 Task: Calculate mortgage payments for a townhouse in Las Cruces, New Mexico, with a 15-year fixed-rate loan.
Action: Mouse moved to (349, 238)
Screenshot: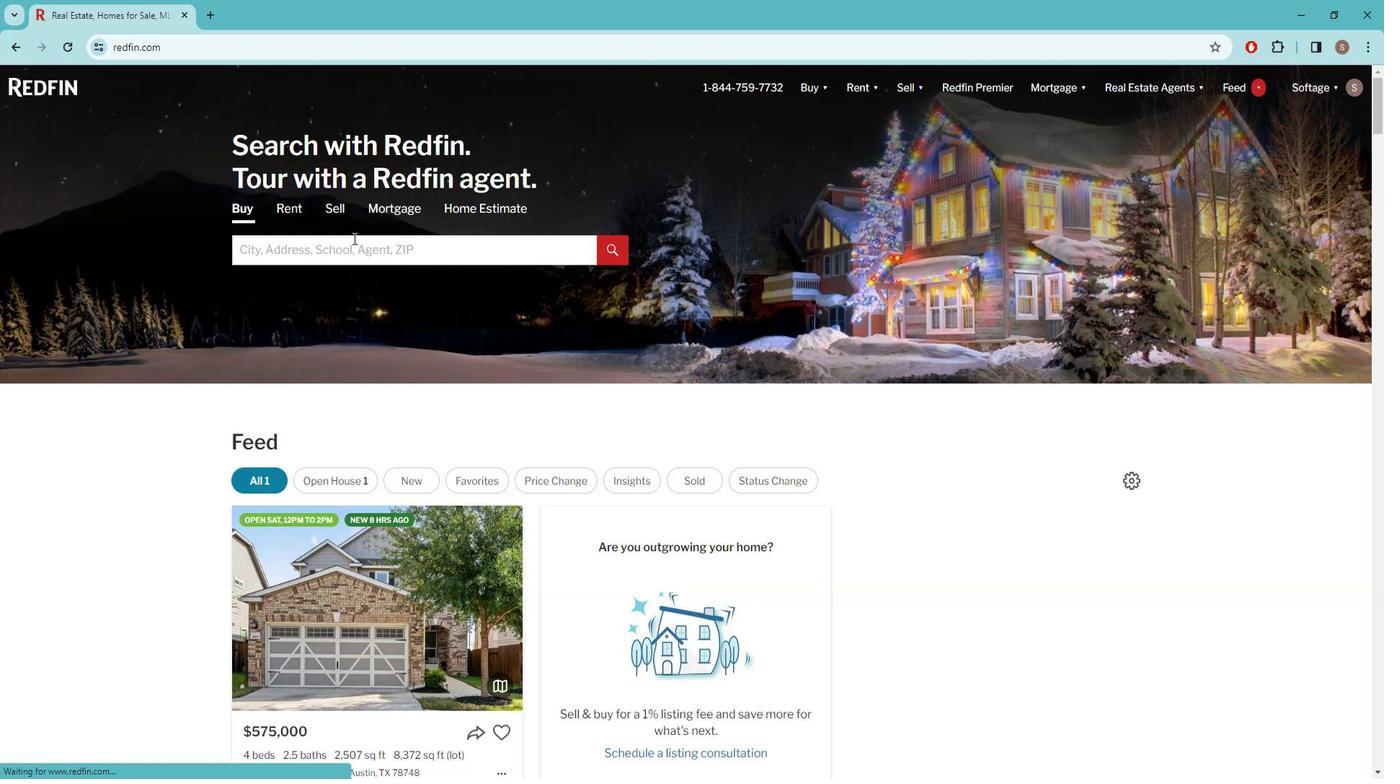 
Action: Mouse pressed left at (349, 238)
Screenshot: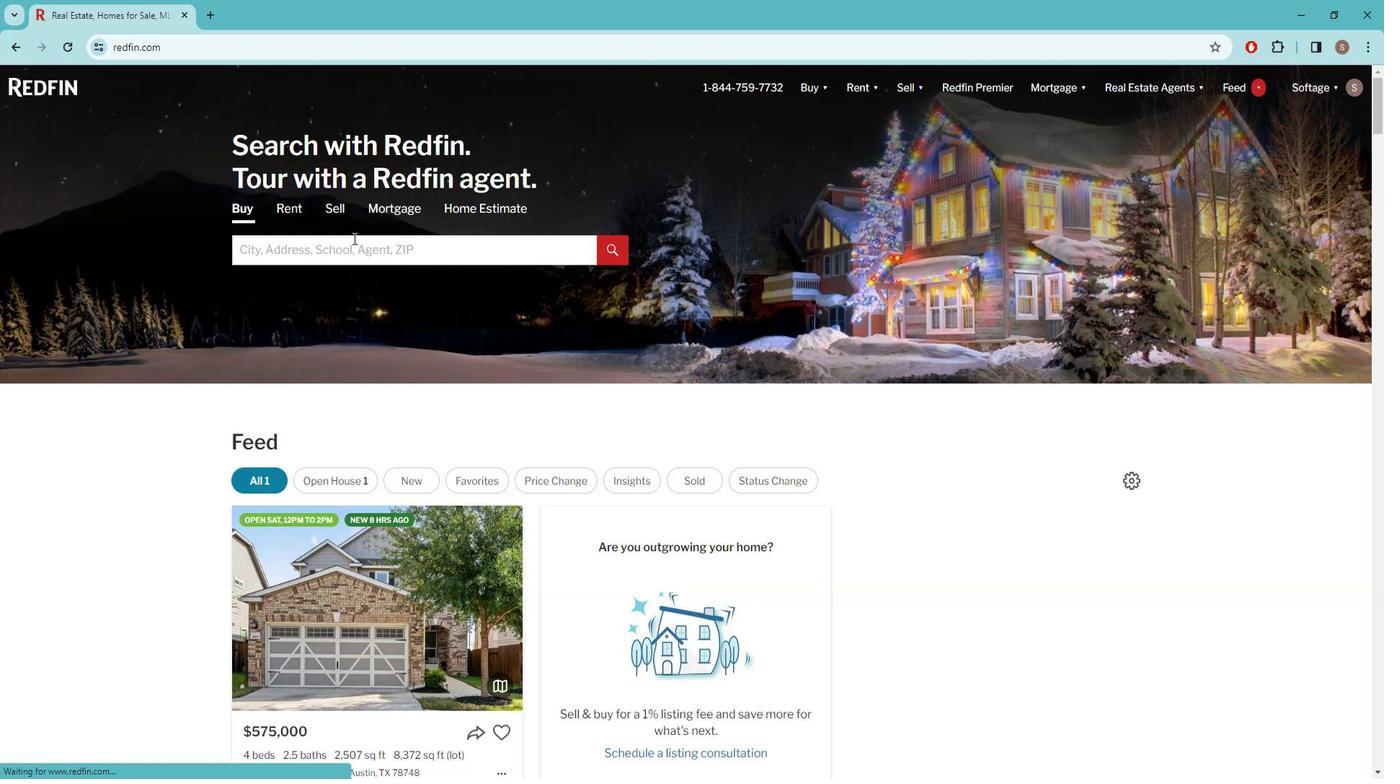 
Action: Key pressed l<Key.caps_lock>AS<Key.space>
Screenshot: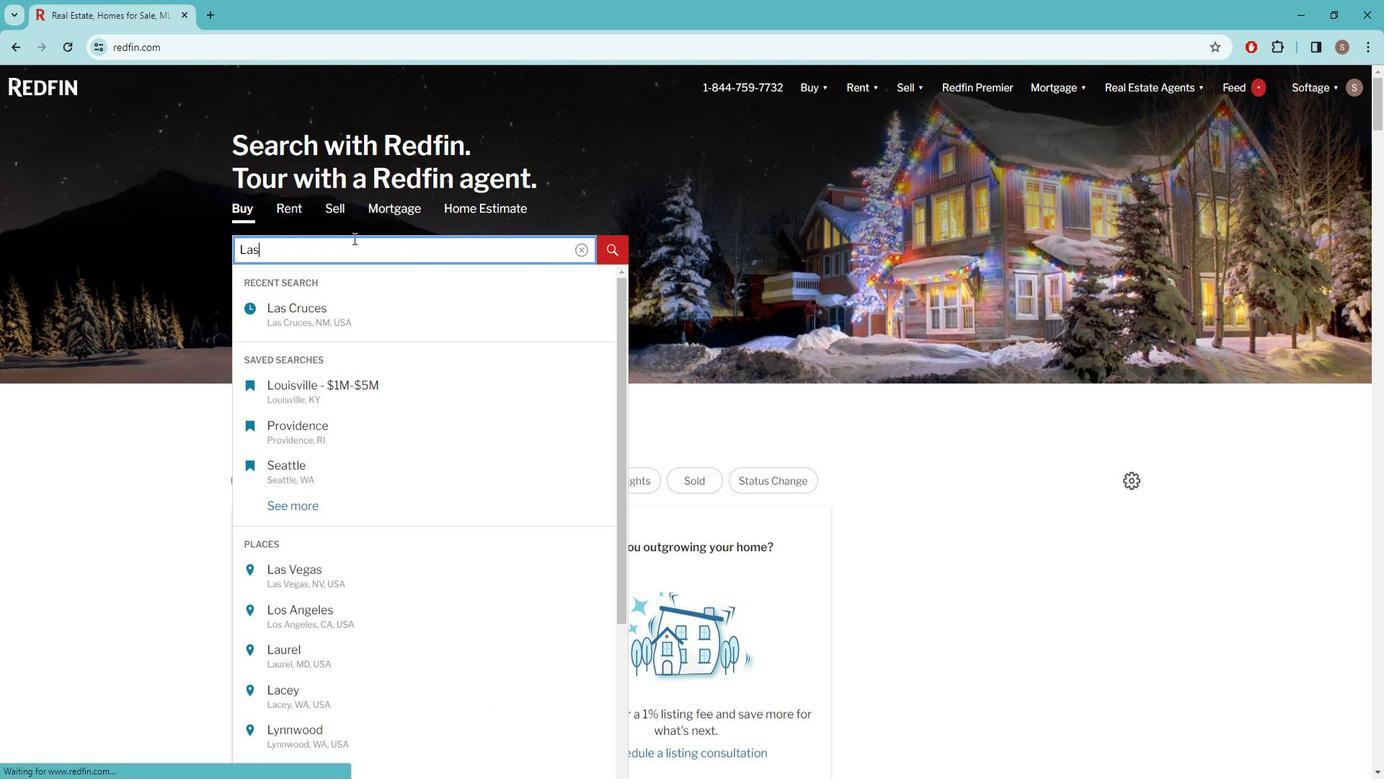 
Action: Mouse moved to (305, 305)
Screenshot: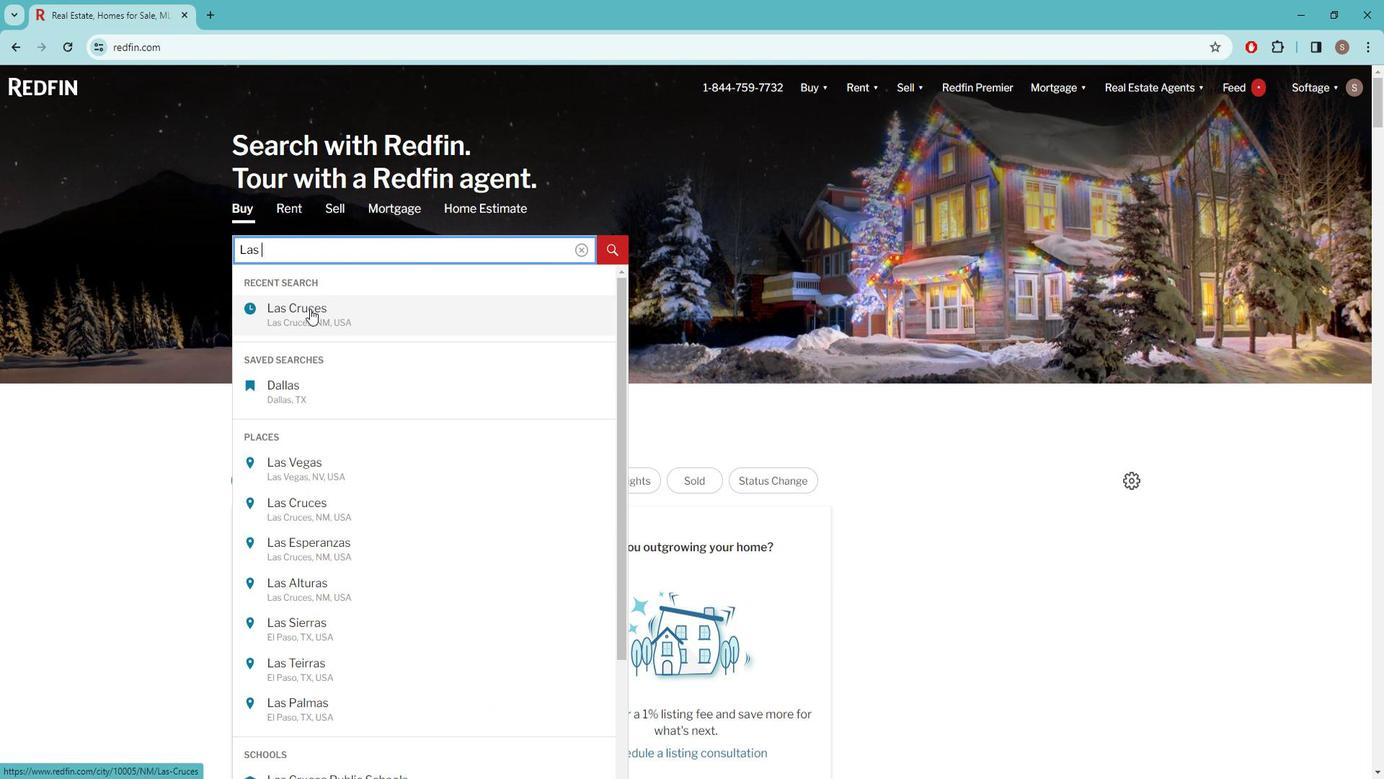 
Action: Mouse pressed left at (305, 305)
Screenshot: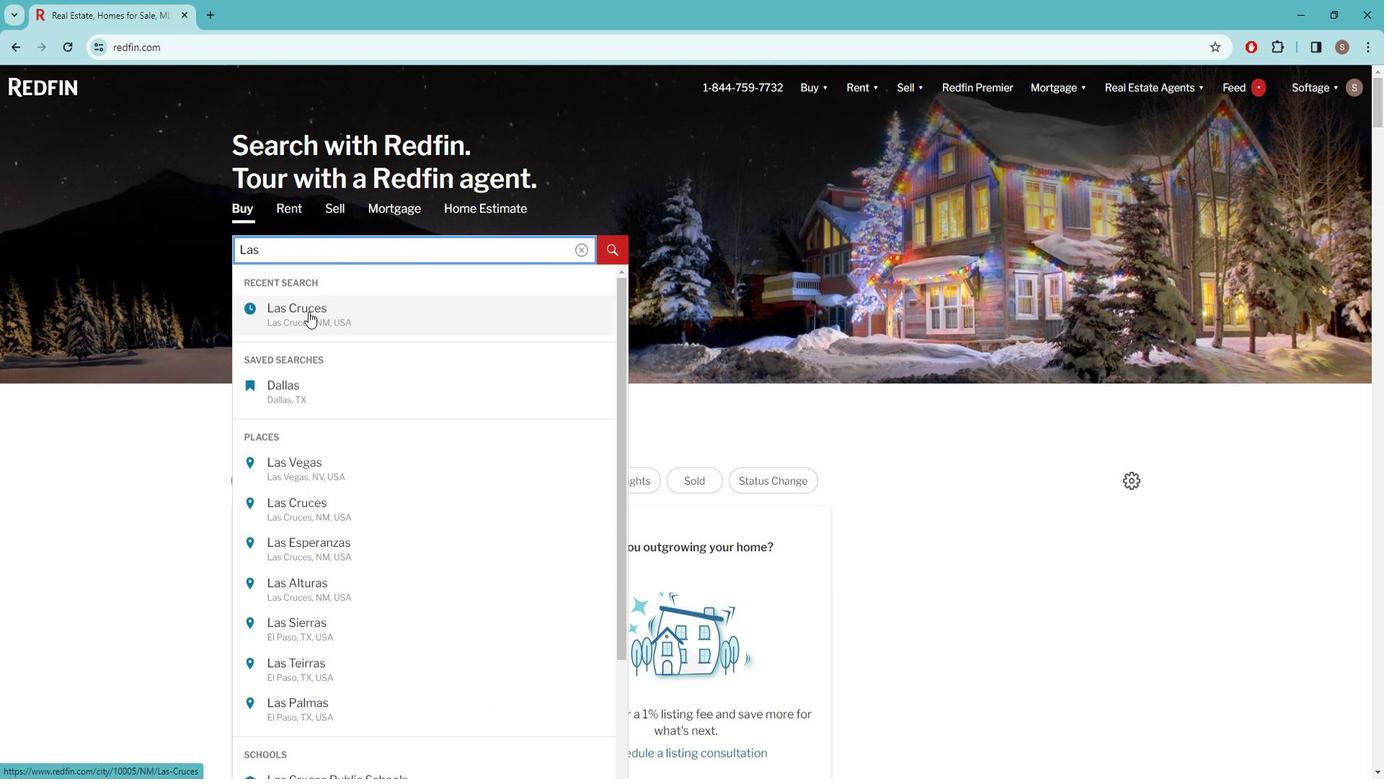 
Action: Mouse moved to (1204, 186)
Screenshot: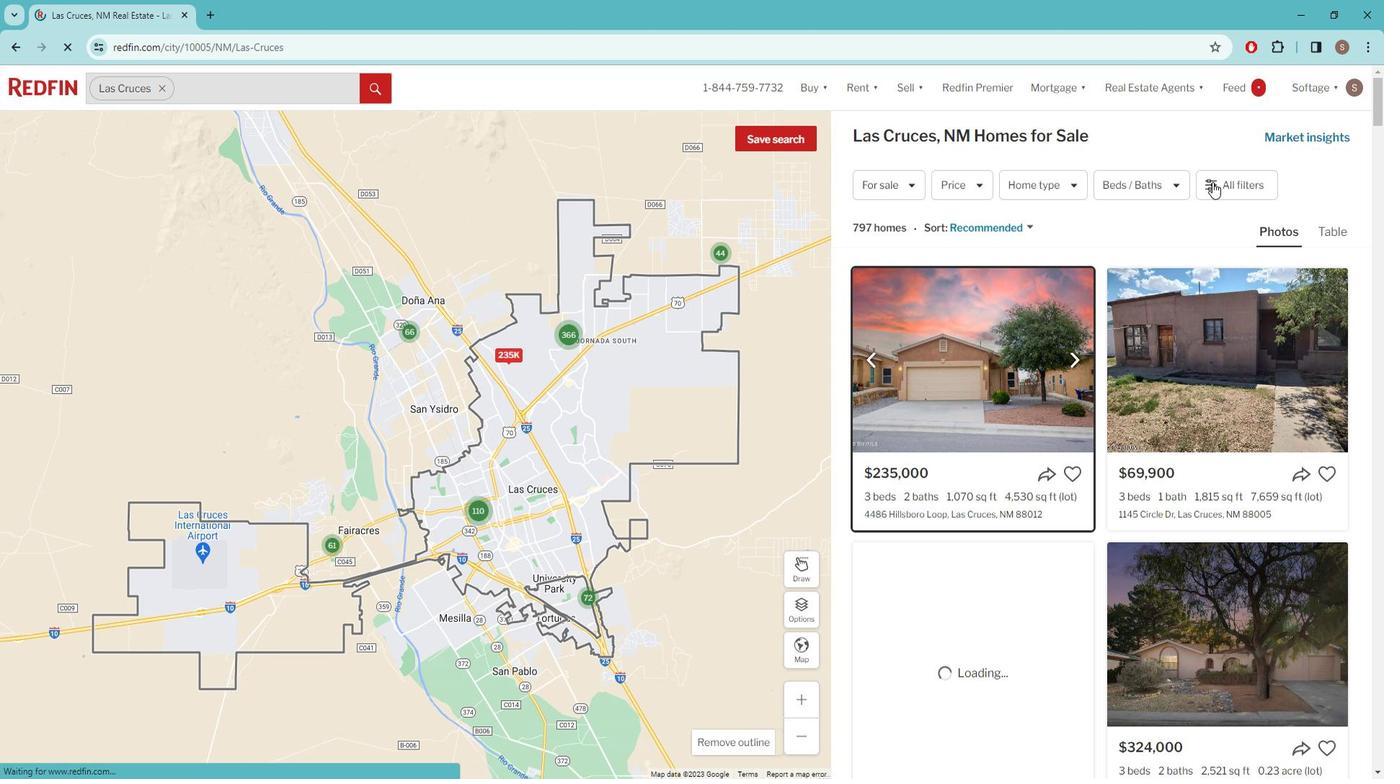 
Action: Mouse pressed left at (1204, 186)
Screenshot: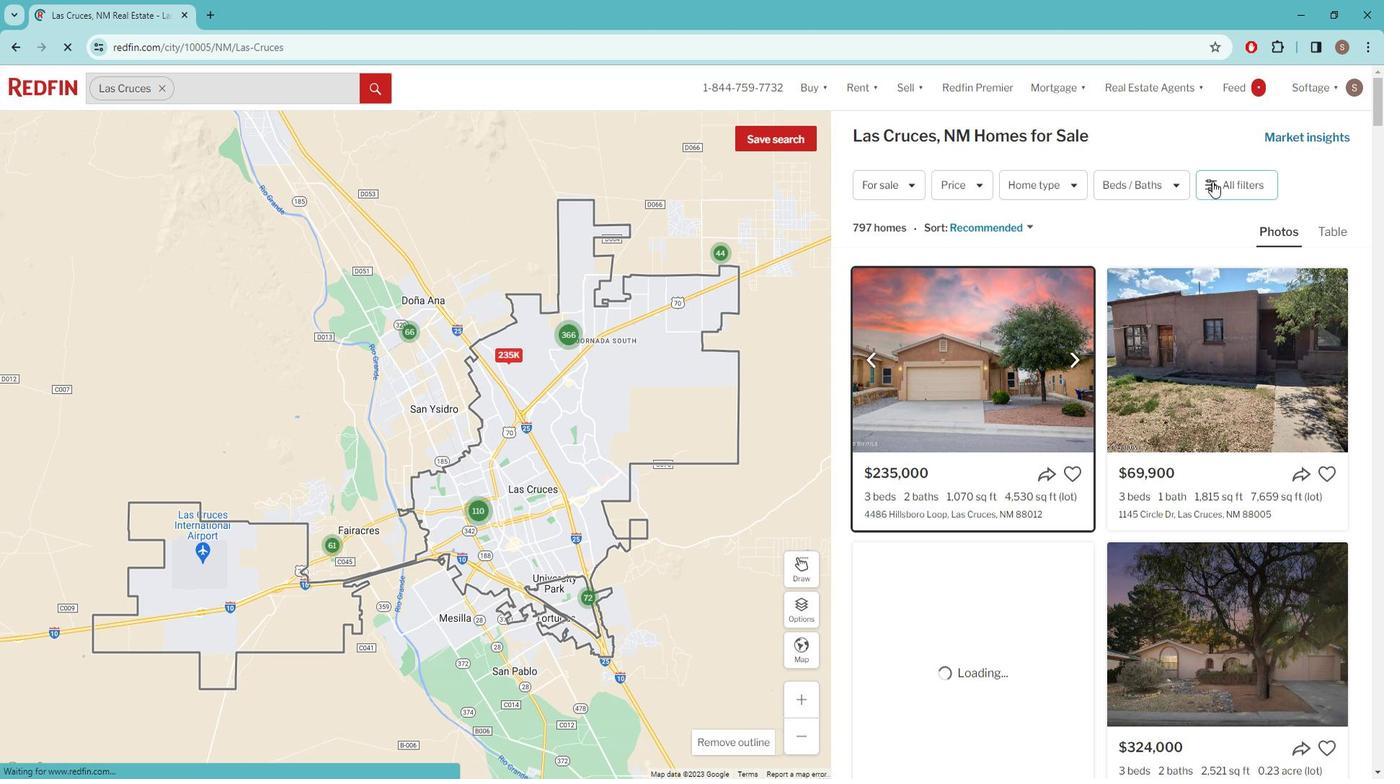 
Action: Mouse pressed left at (1204, 186)
Screenshot: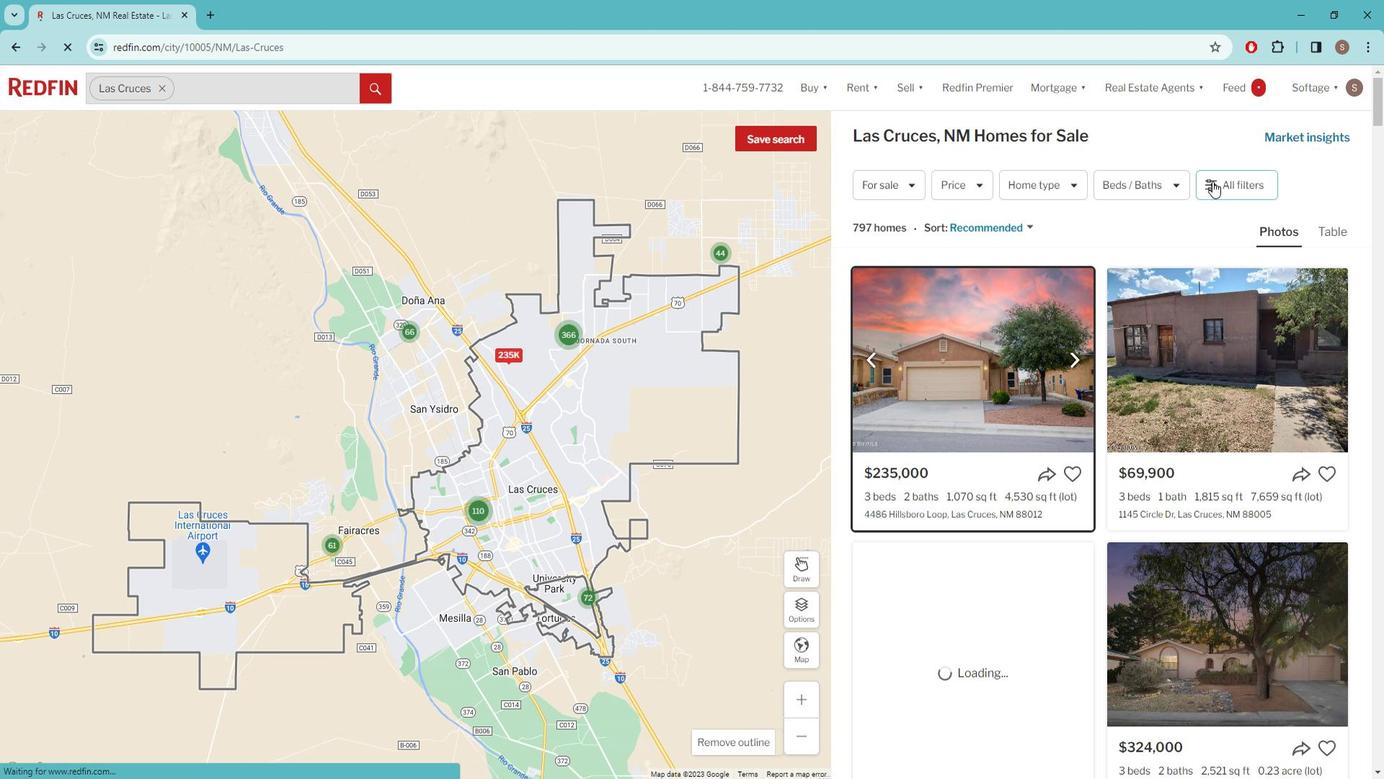 
Action: Mouse pressed left at (1204, 186)
Screenshot: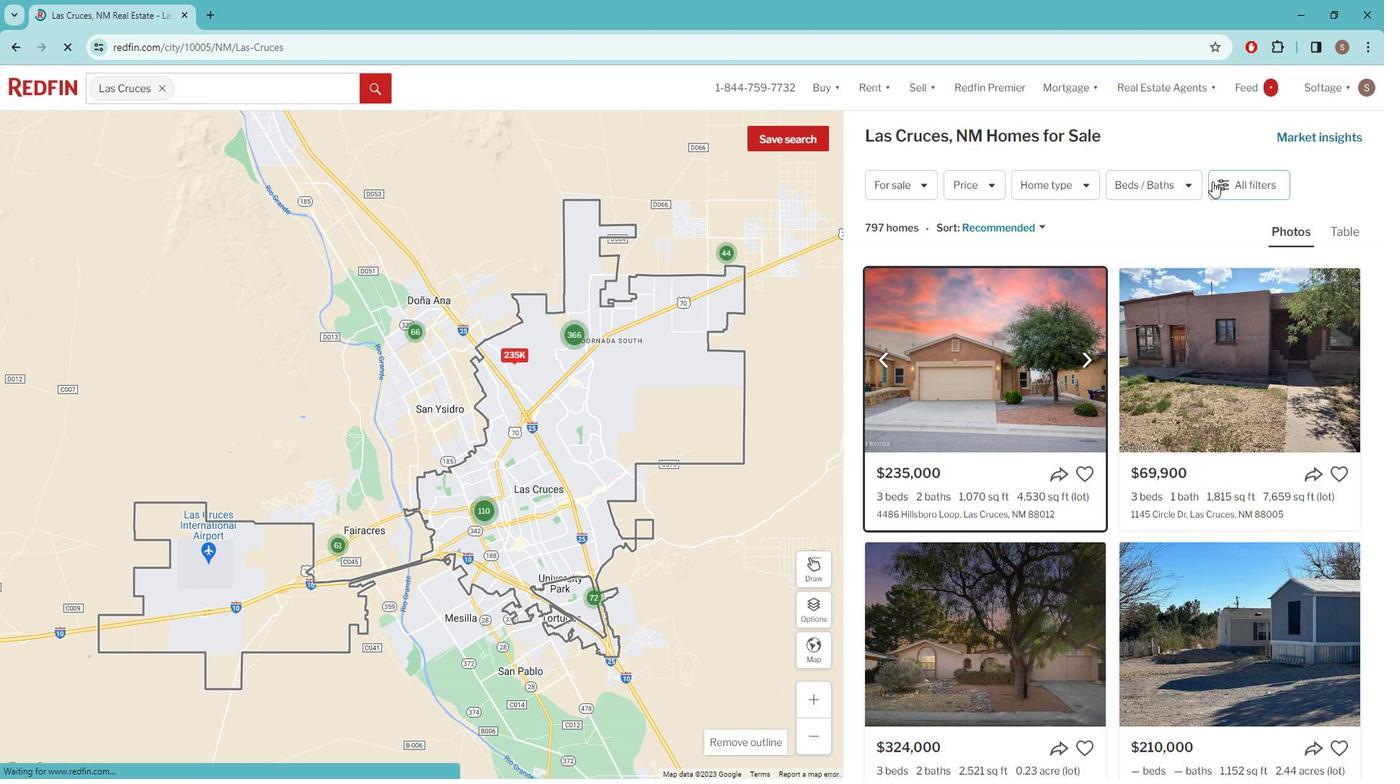 
Action: Mouse pressed left at (1204, 186)
Screenshot: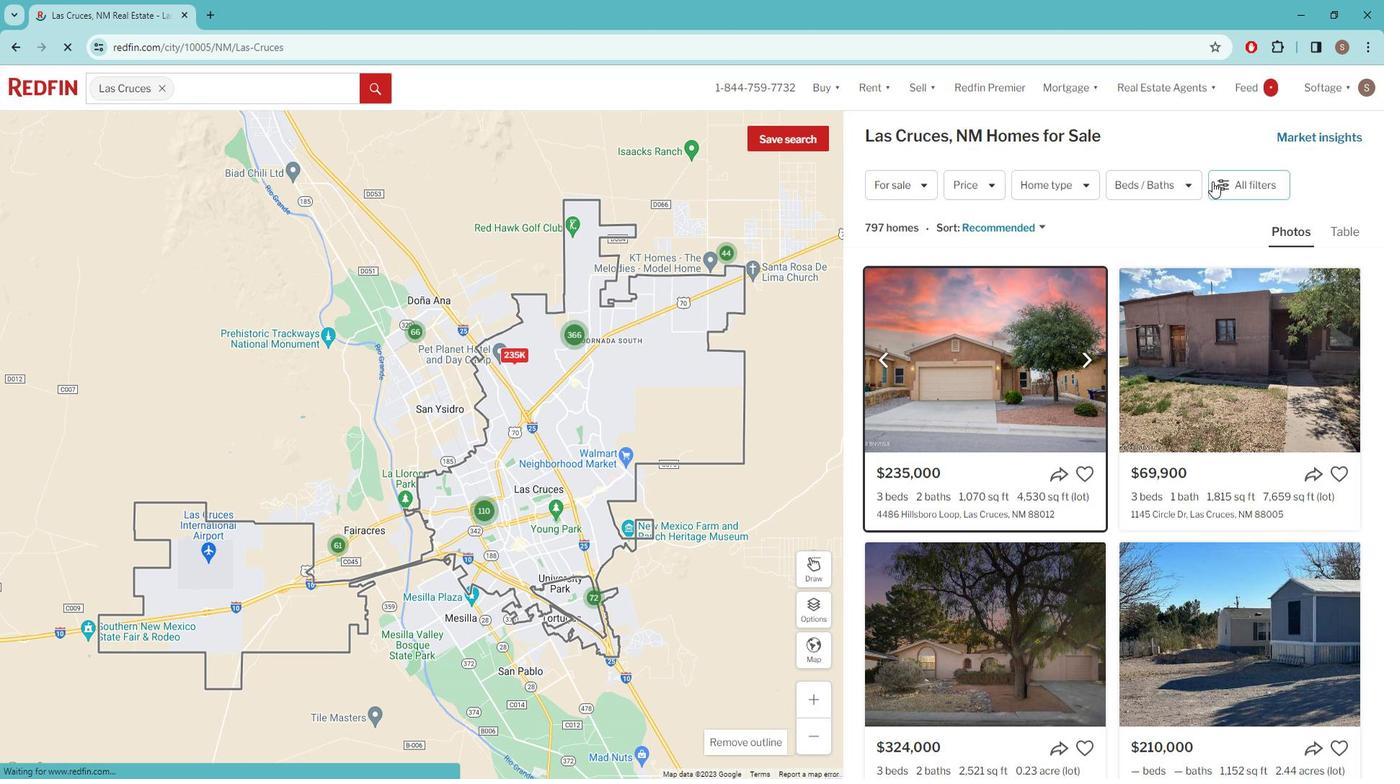 
Action: Mouse pressed left at (1204, 186)
Screenshot: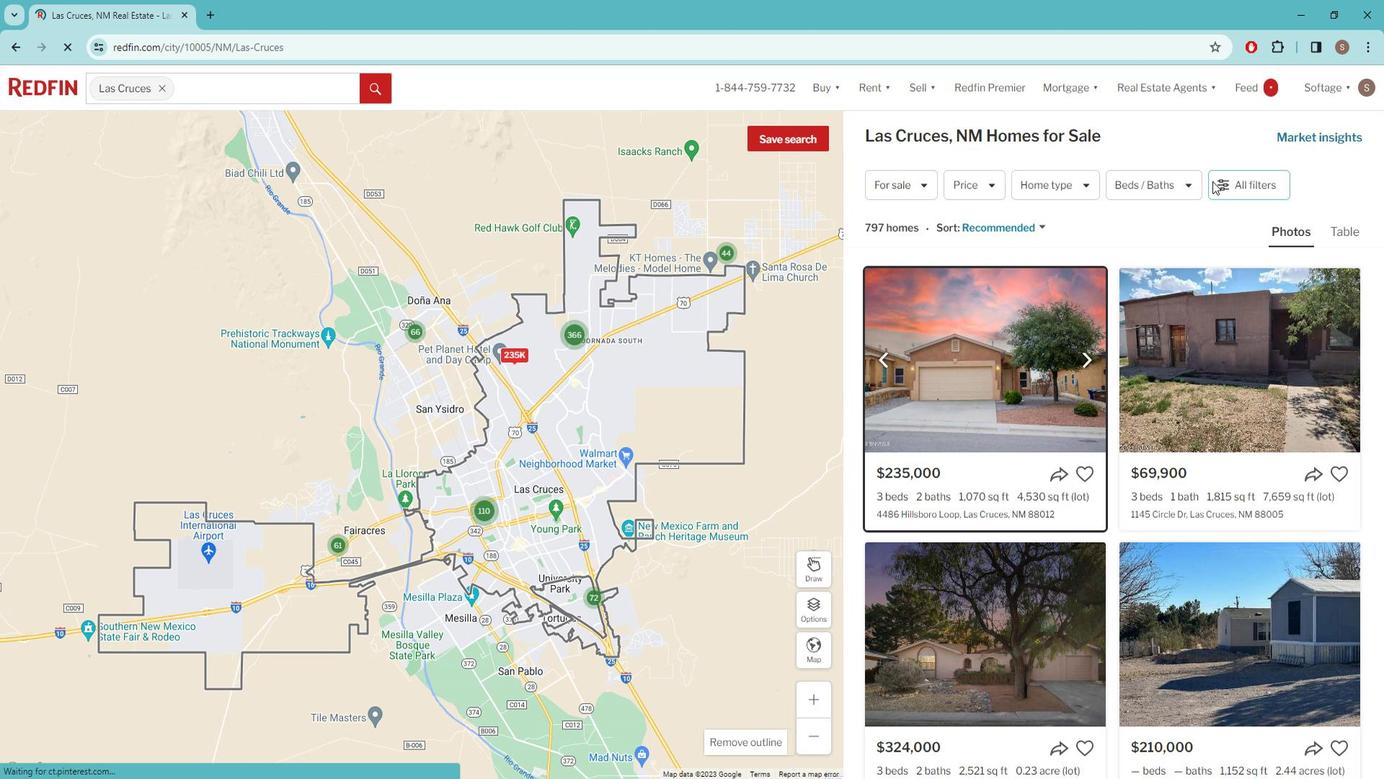 
Action: Mouse moved to (1131, 273)
Screenshot: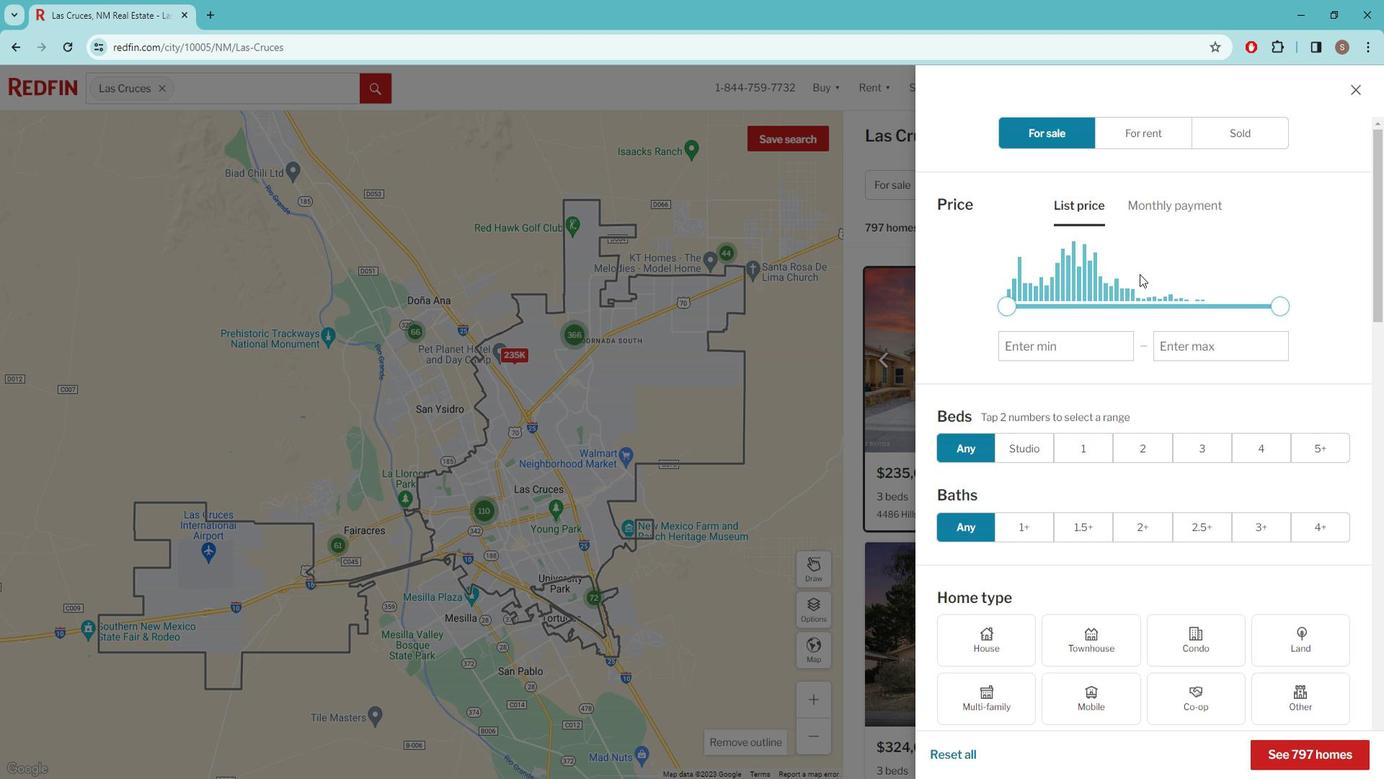 
Action: Mouse scrolled (1131, 272) with delta (0, 0)
Screenshot: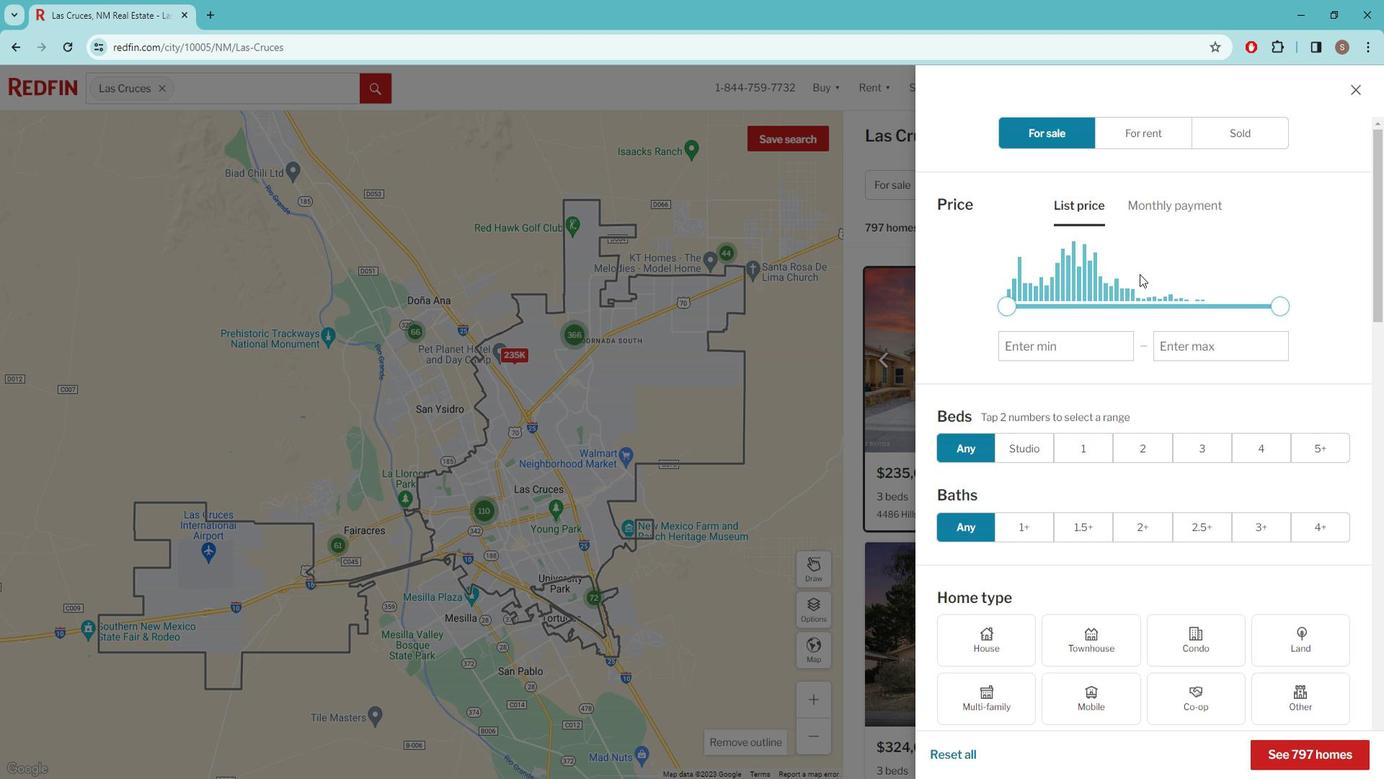 
Action: Mouse moved to (1131, 273)
Screenshot: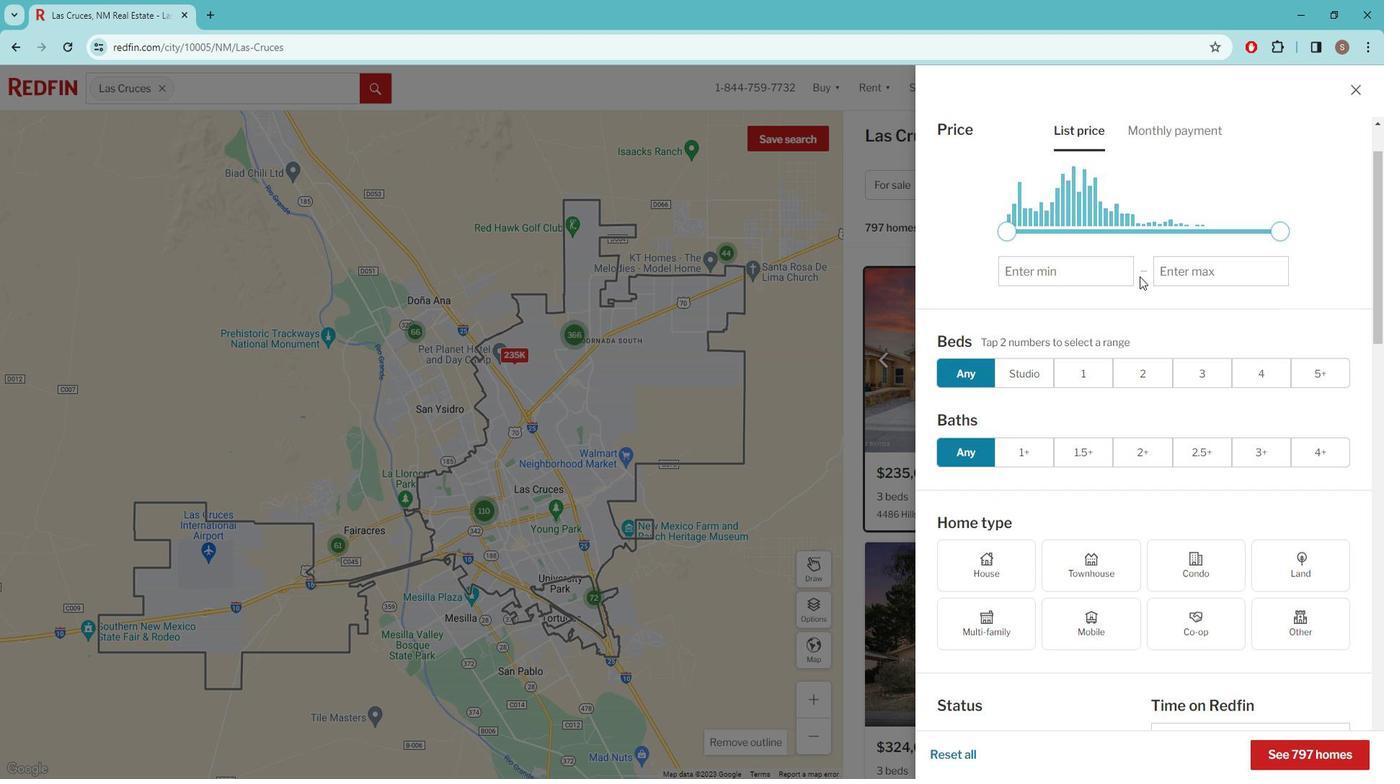 
Action: Mouse scrolled (1131, 273) with delta (0, 0)
Screenshot: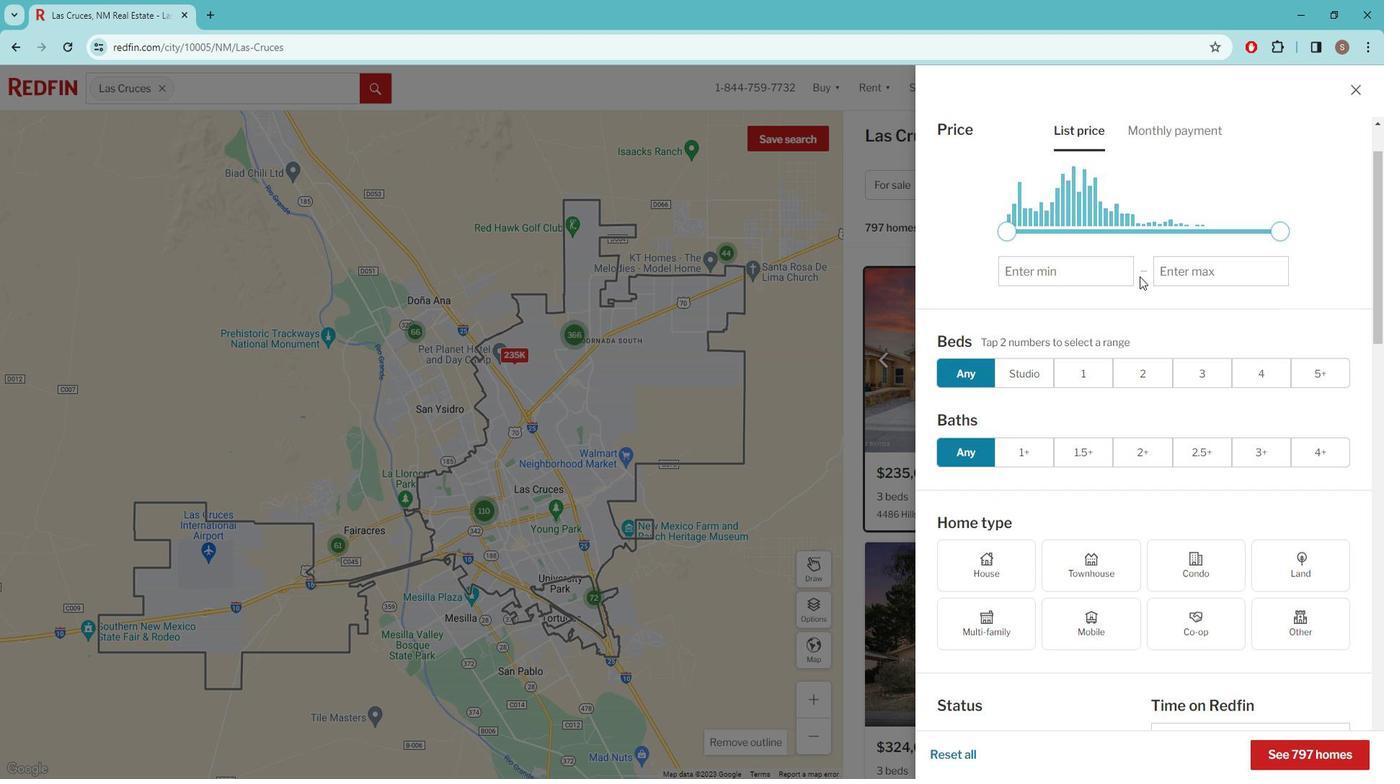 
Action: Mouse moved to (1131, 274)
Screenshot: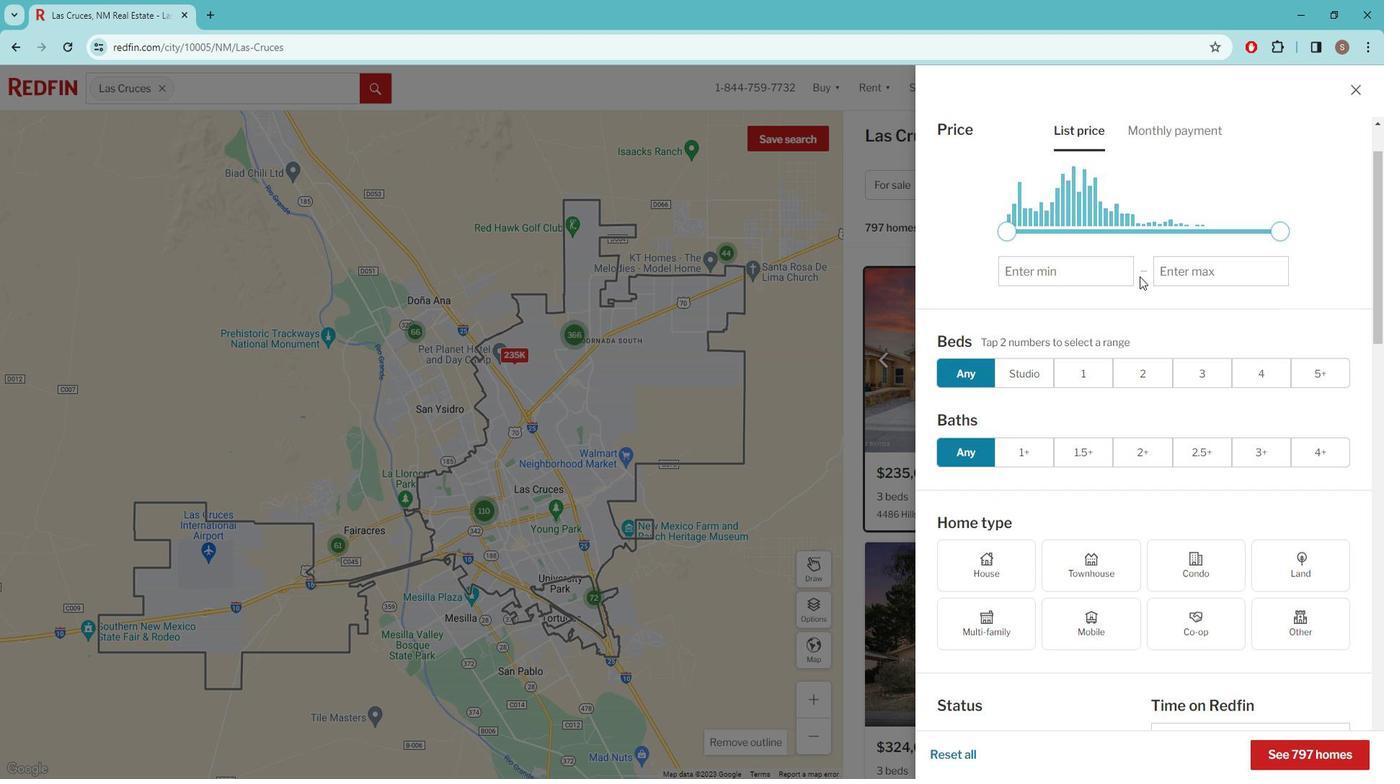 
Action: Mouse scrolled (1131, 273) with delta (0, 0)
Screenshot: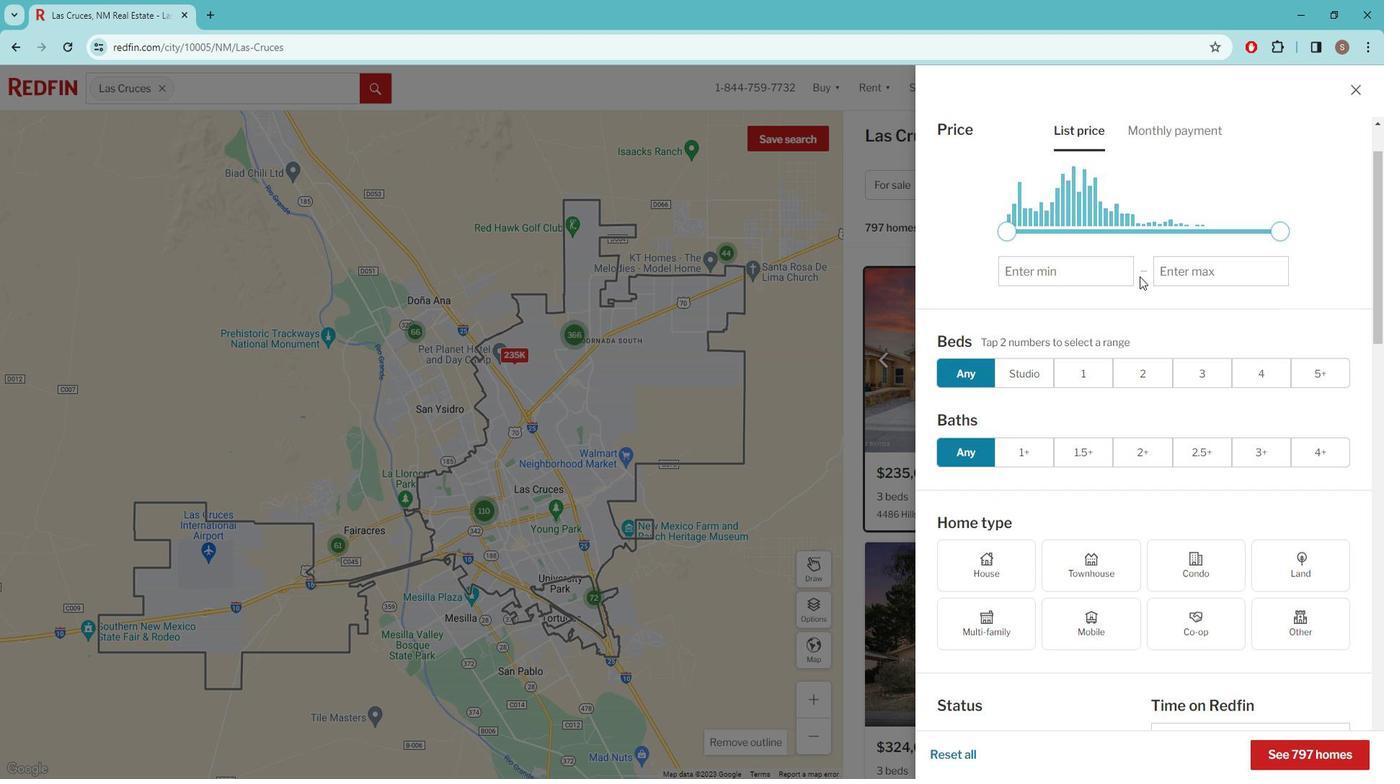
Action: Mouse moved to (1073, 398)
Screenshot: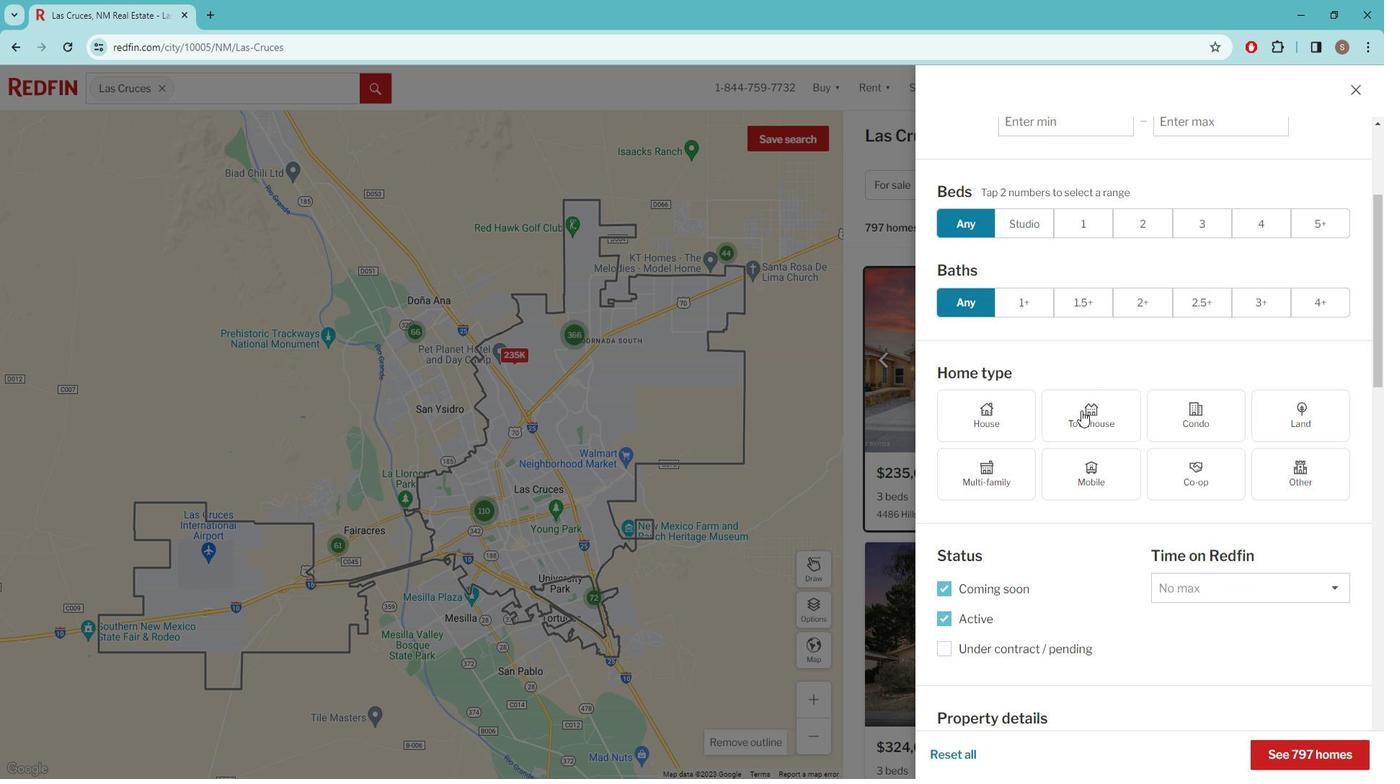 
Action: Mouse pressed left at (1073, 398)
Screenshot: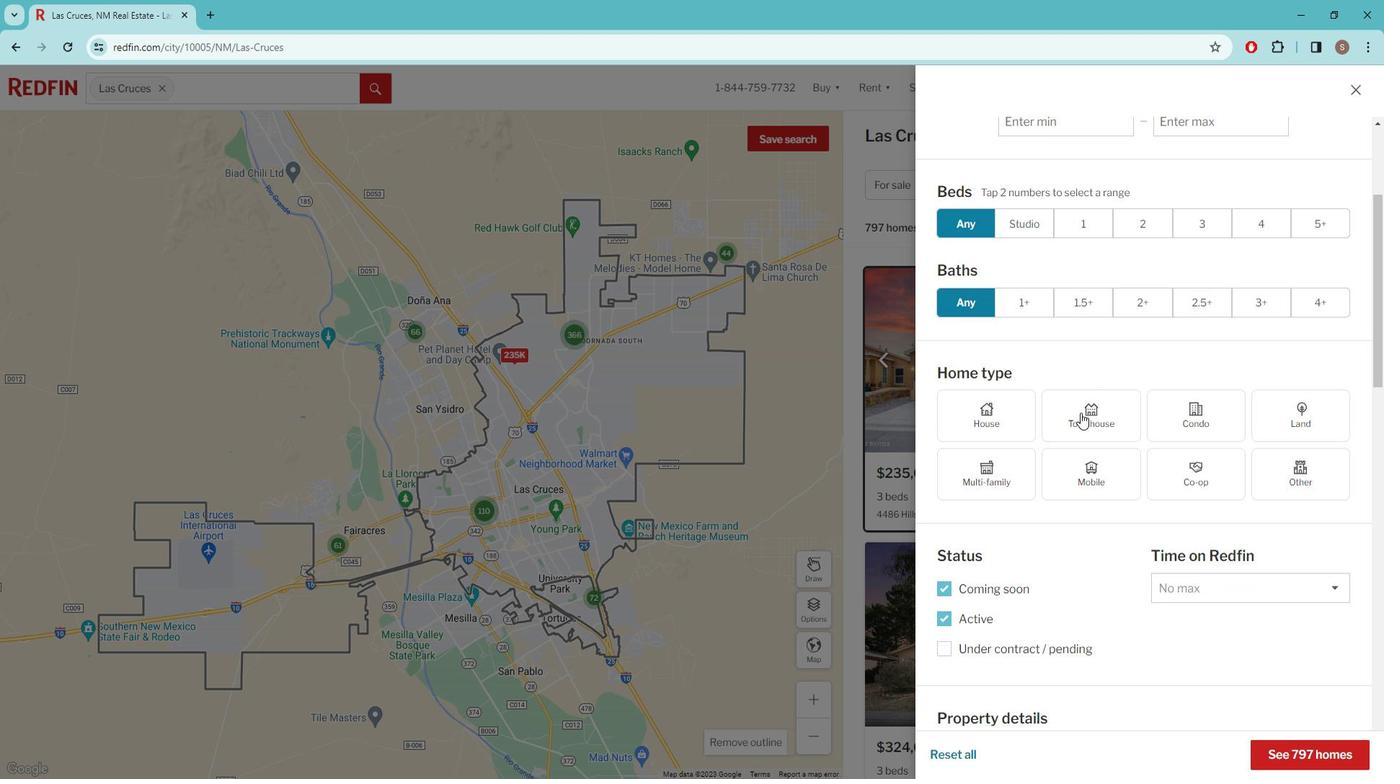 
Action: Mouse scrolled (1073, 398) with delta (0, 0)
Screenshot: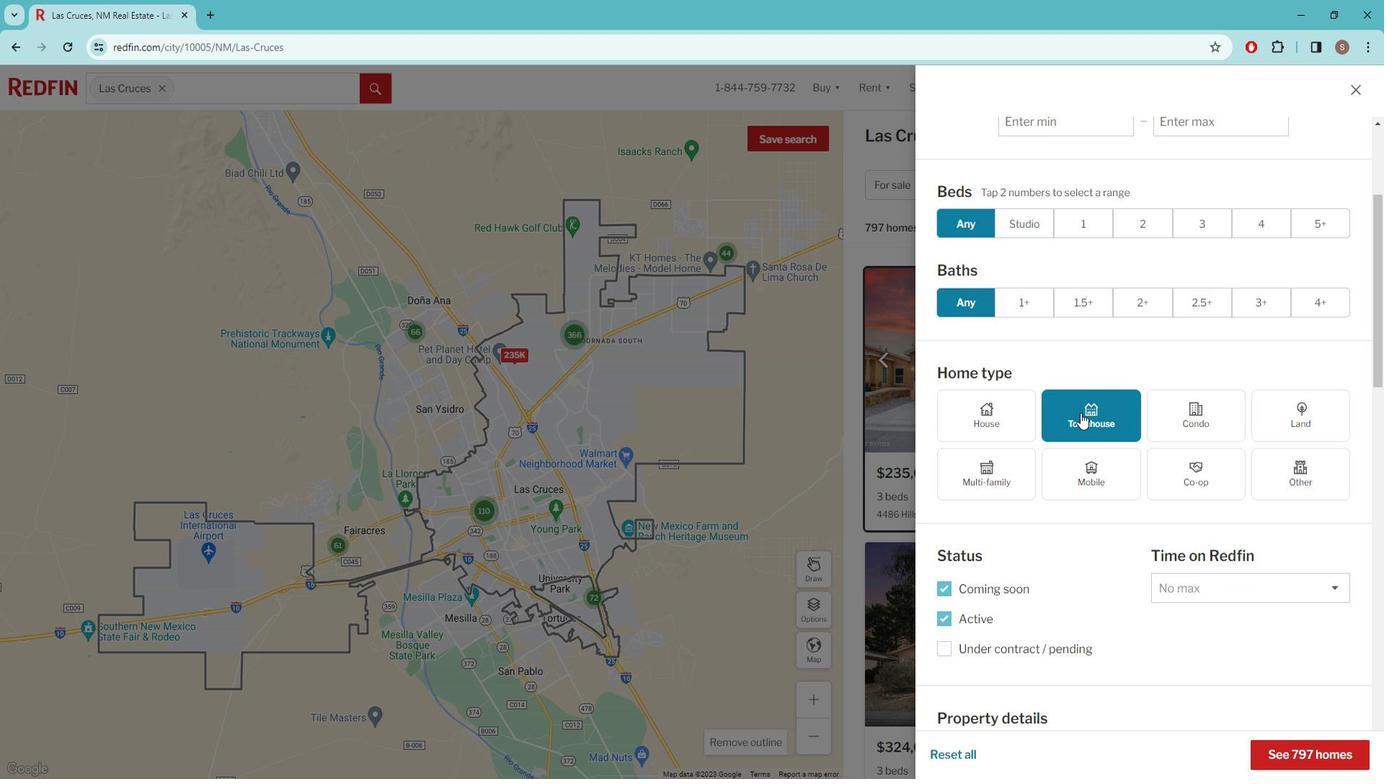 
Action: Mouse scrolled (1073, 398) with delta (0, 0)
Screenshot: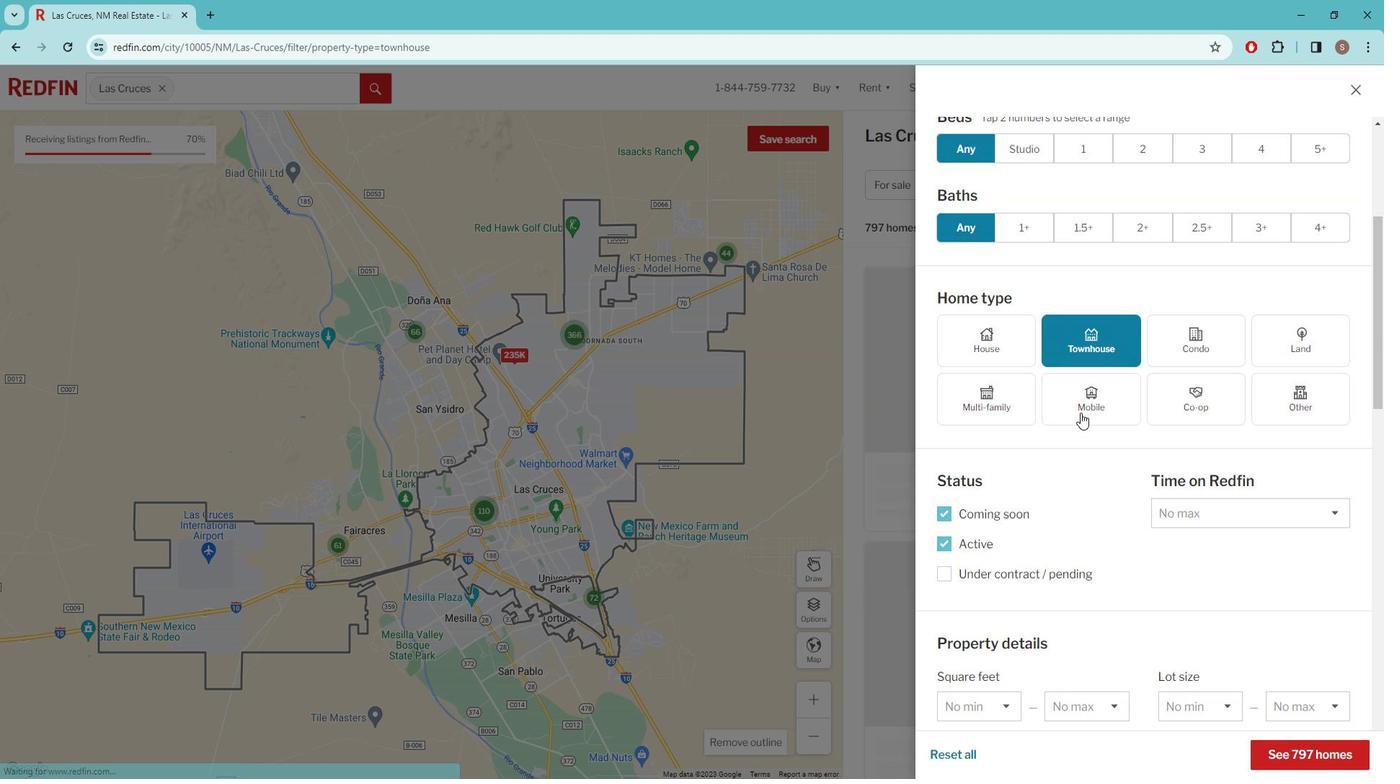 
Action: Mouse scrolled (1073, 398) with delta (0, 0)
Screenshot: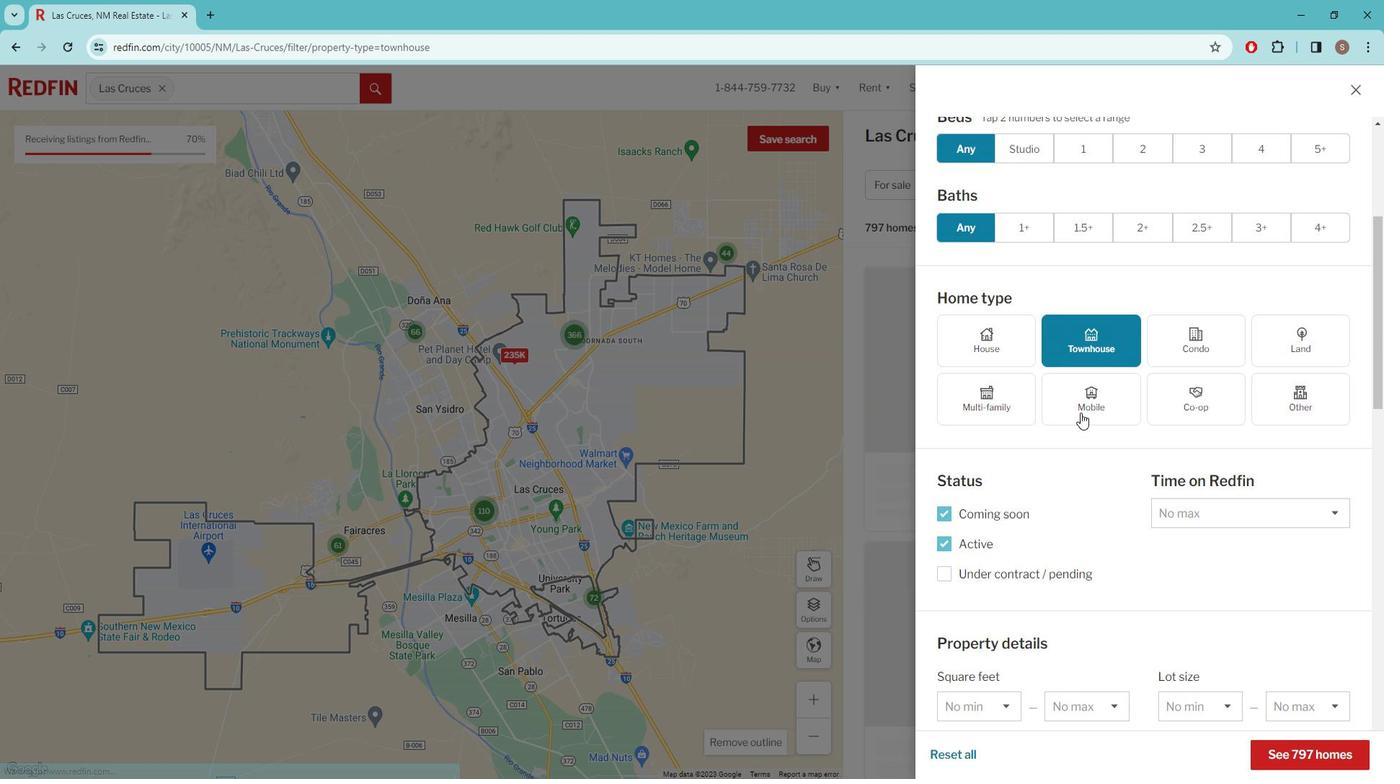 
Action: Mouse scrolled (1073, 398) with delta (0, 0)
Screenshot: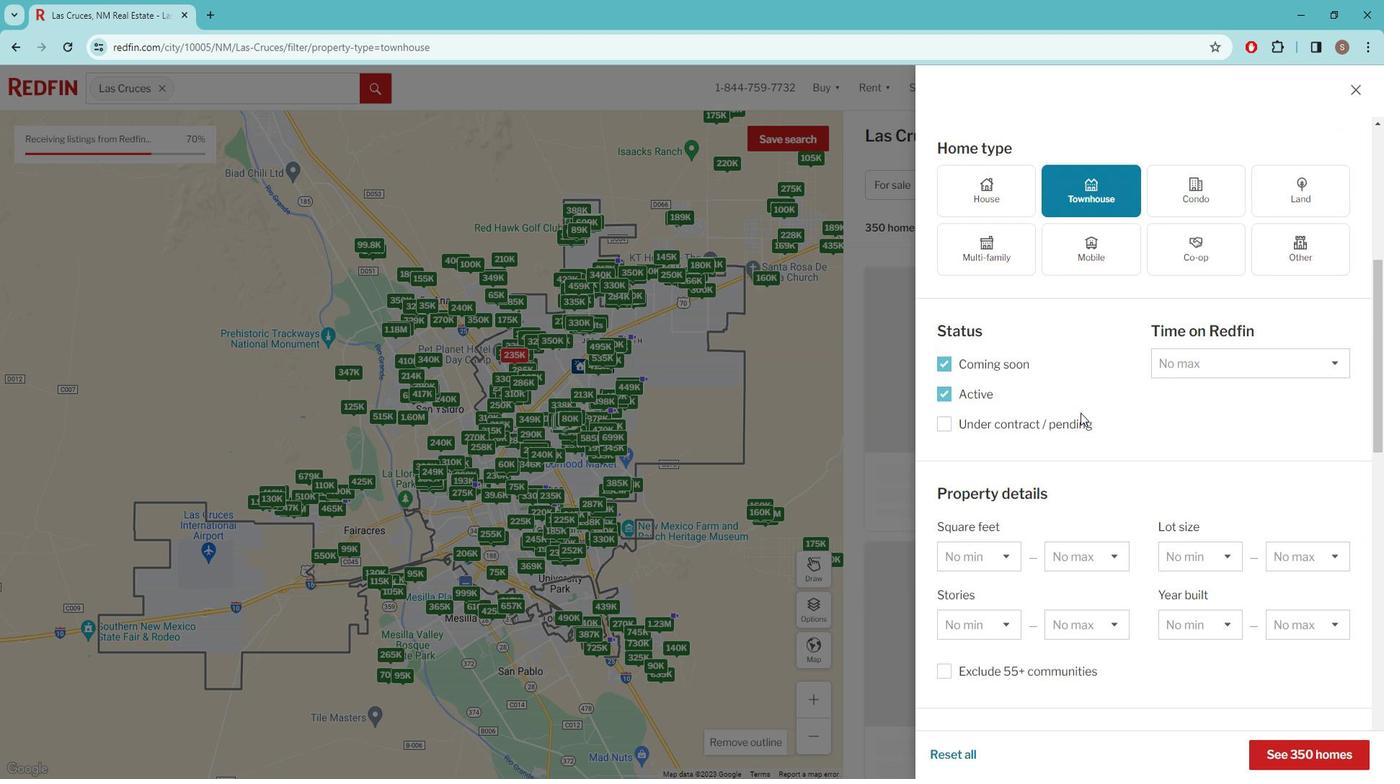 
Action: Mouse scrolled (1073, 398) with delta (0, 0)
Screenshot: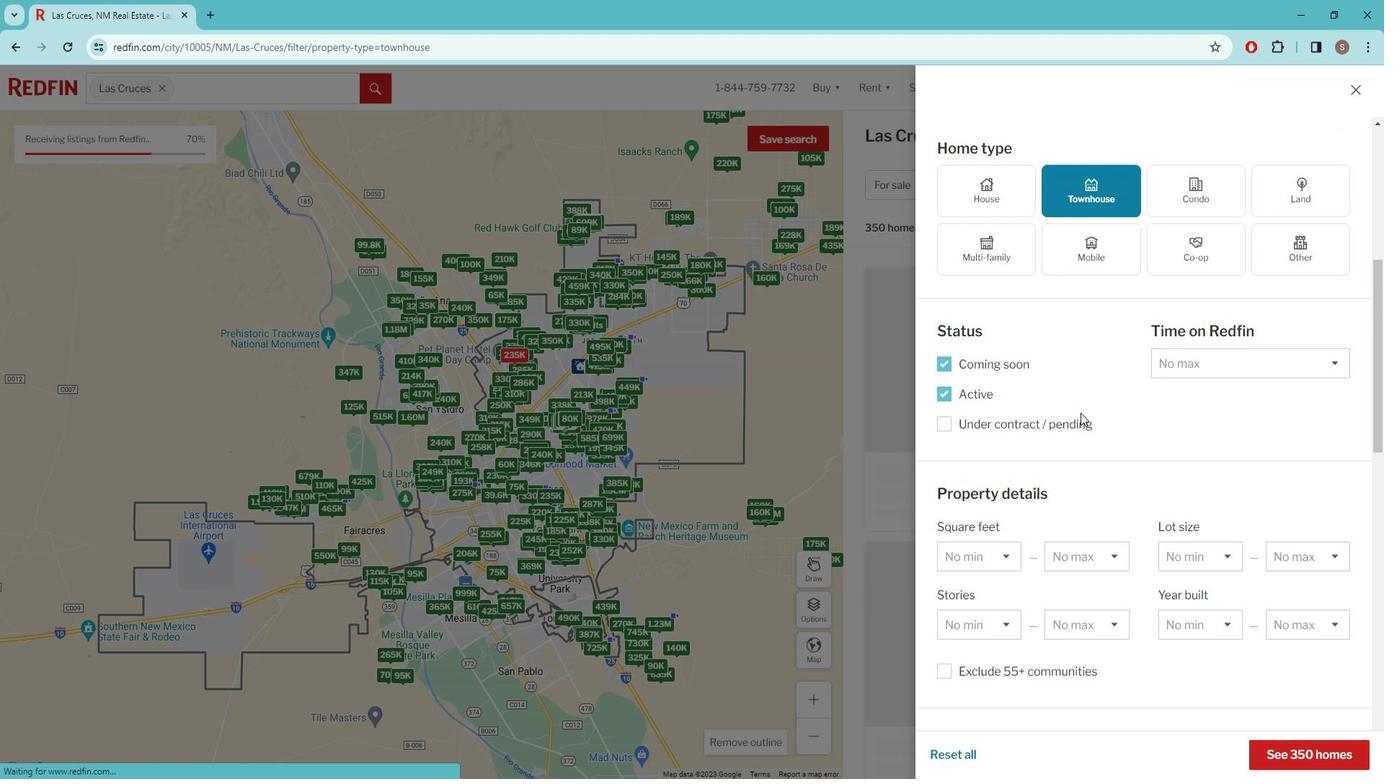 
Action: Mouse scrolled (1073, 398) with delta (0, 0)
Screenshot: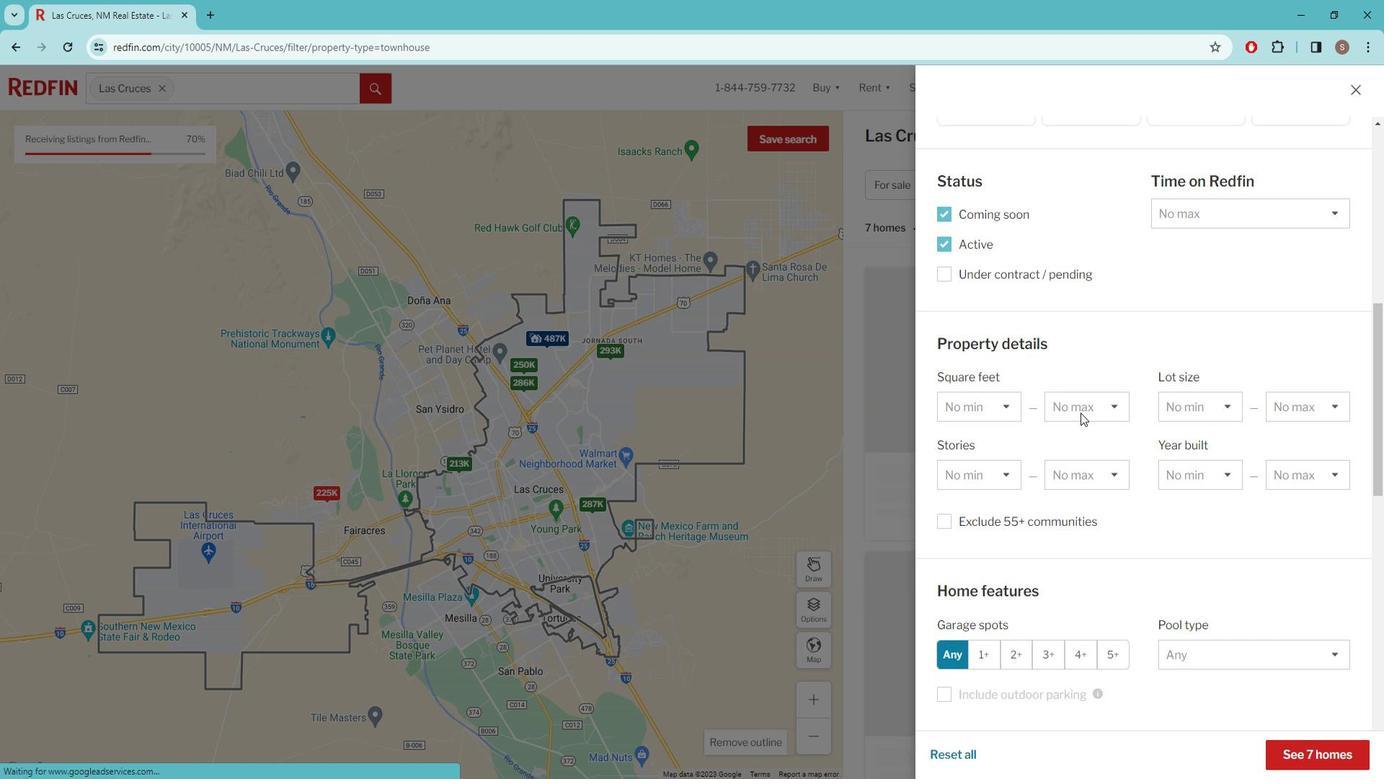
Action: Mouse scrolled (1073, 398) with delta (0, 0)
Screenshot: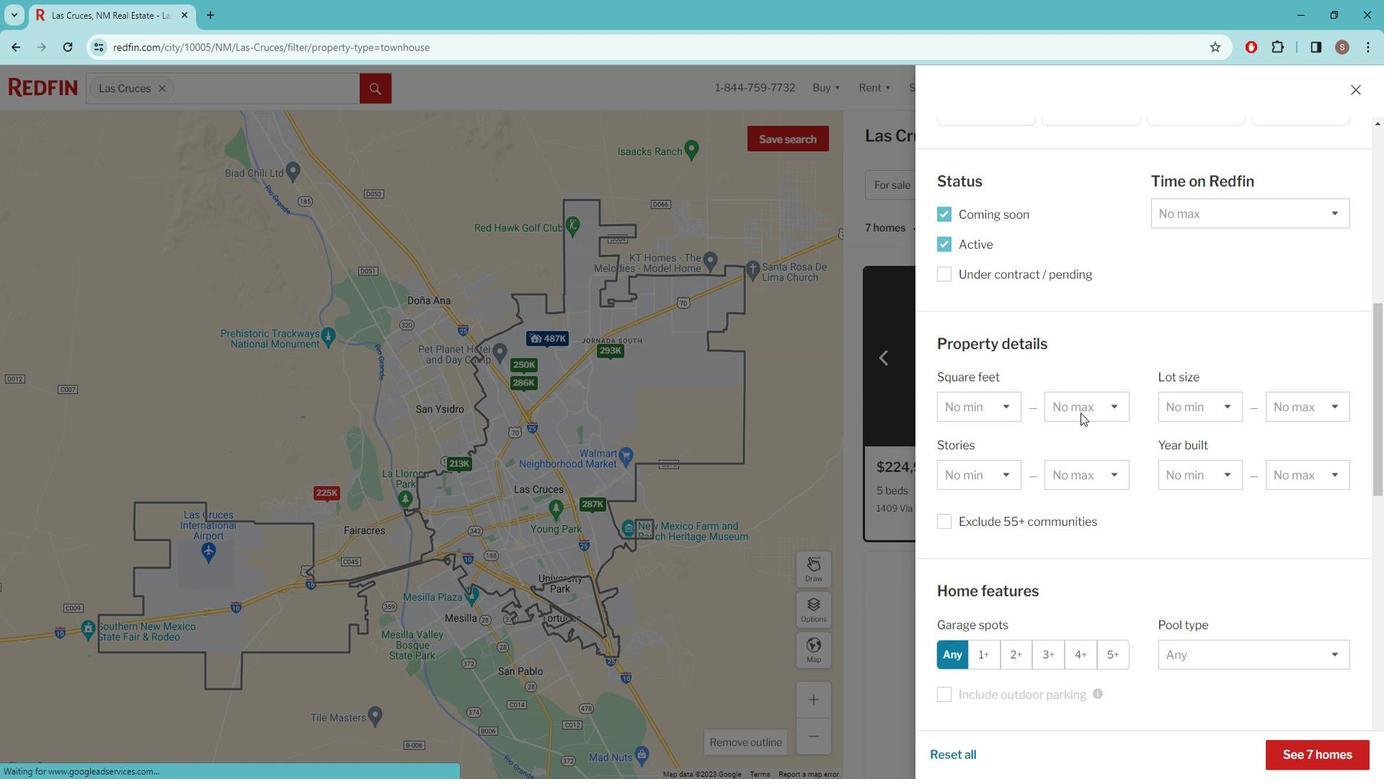 
Action: Mouse scrolled (1073, 398) with delta (0, 0)
Screenshot: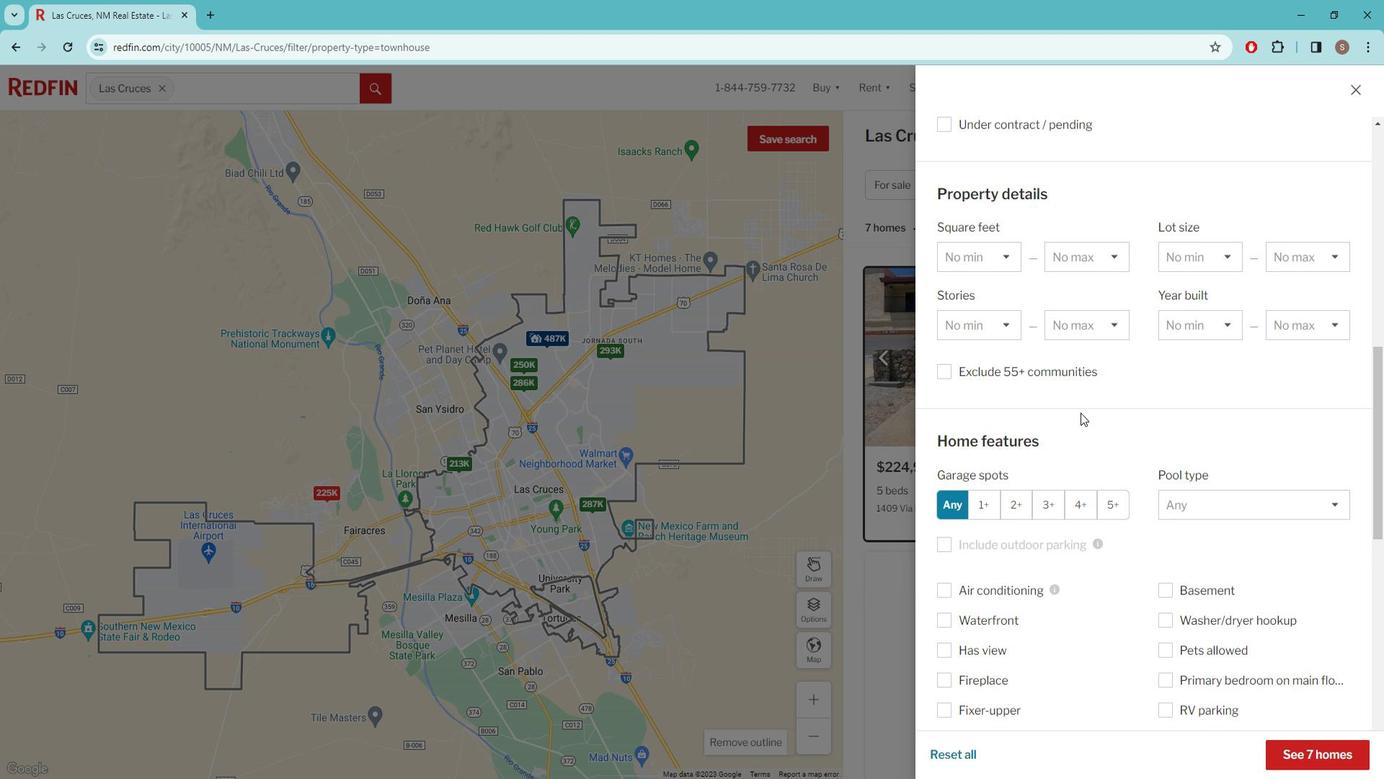 
Action: Mouse scrolled (1073, 398) with delta (0, 0)
Screenshot: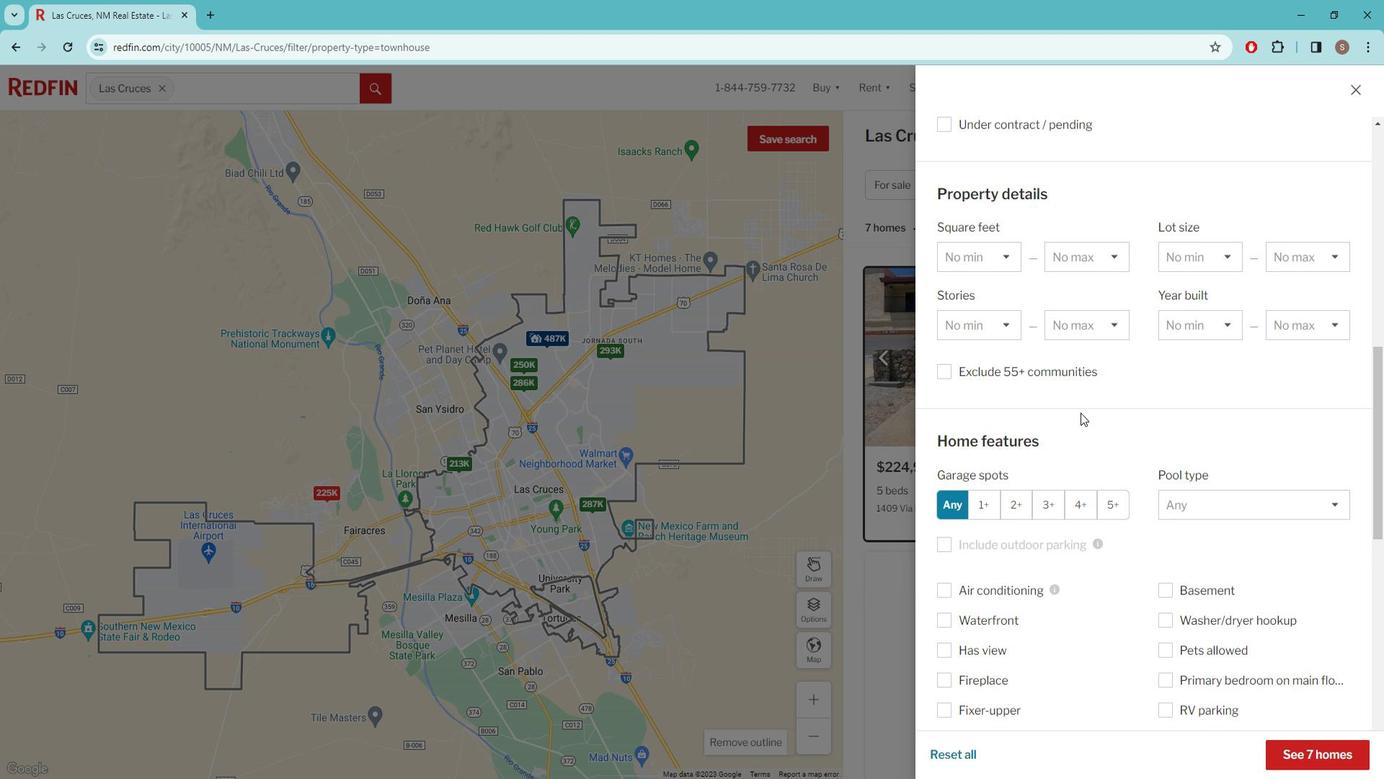 
Action: Mouse scrolled (1073, 398) with delta (0, 0)
Screenshot: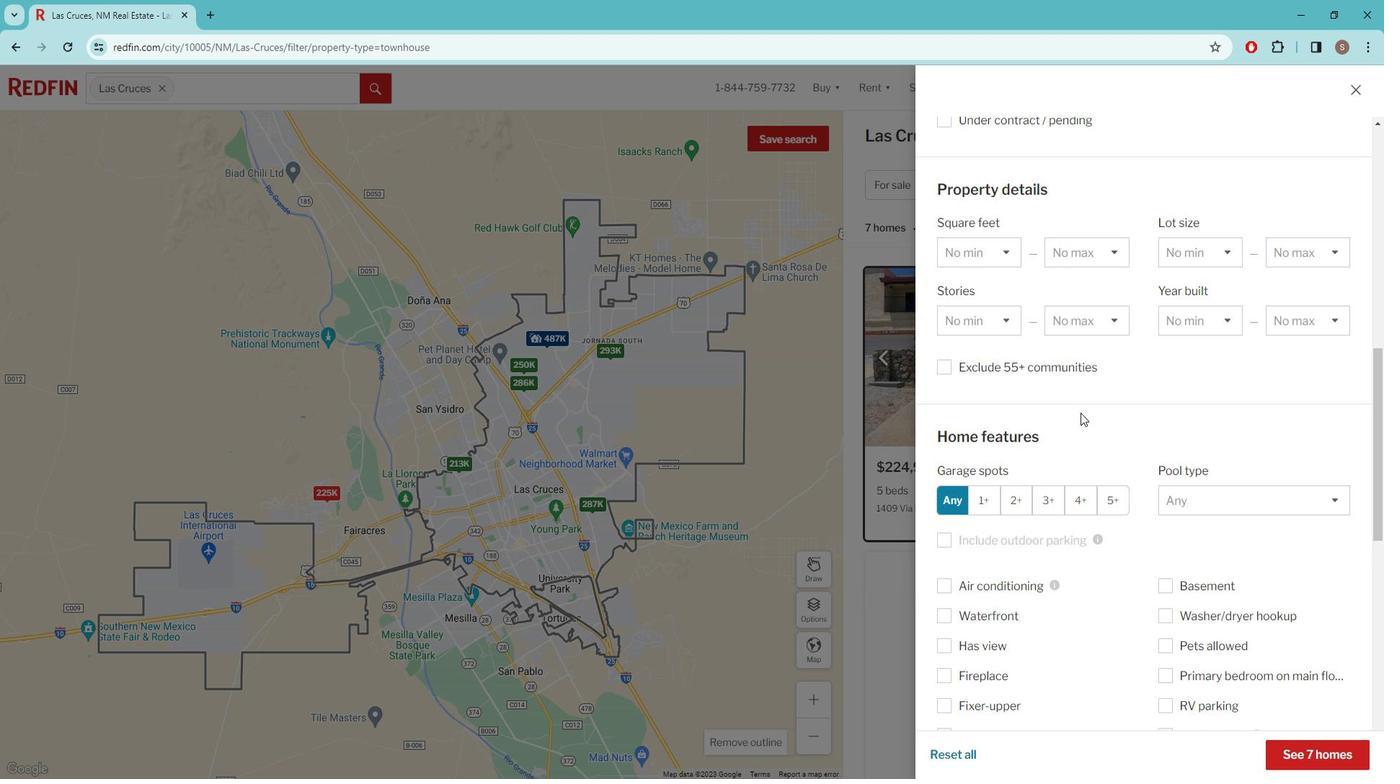 
Action: Mouse scrolled (1073, 398) with delta (0, 0)
Screenshot: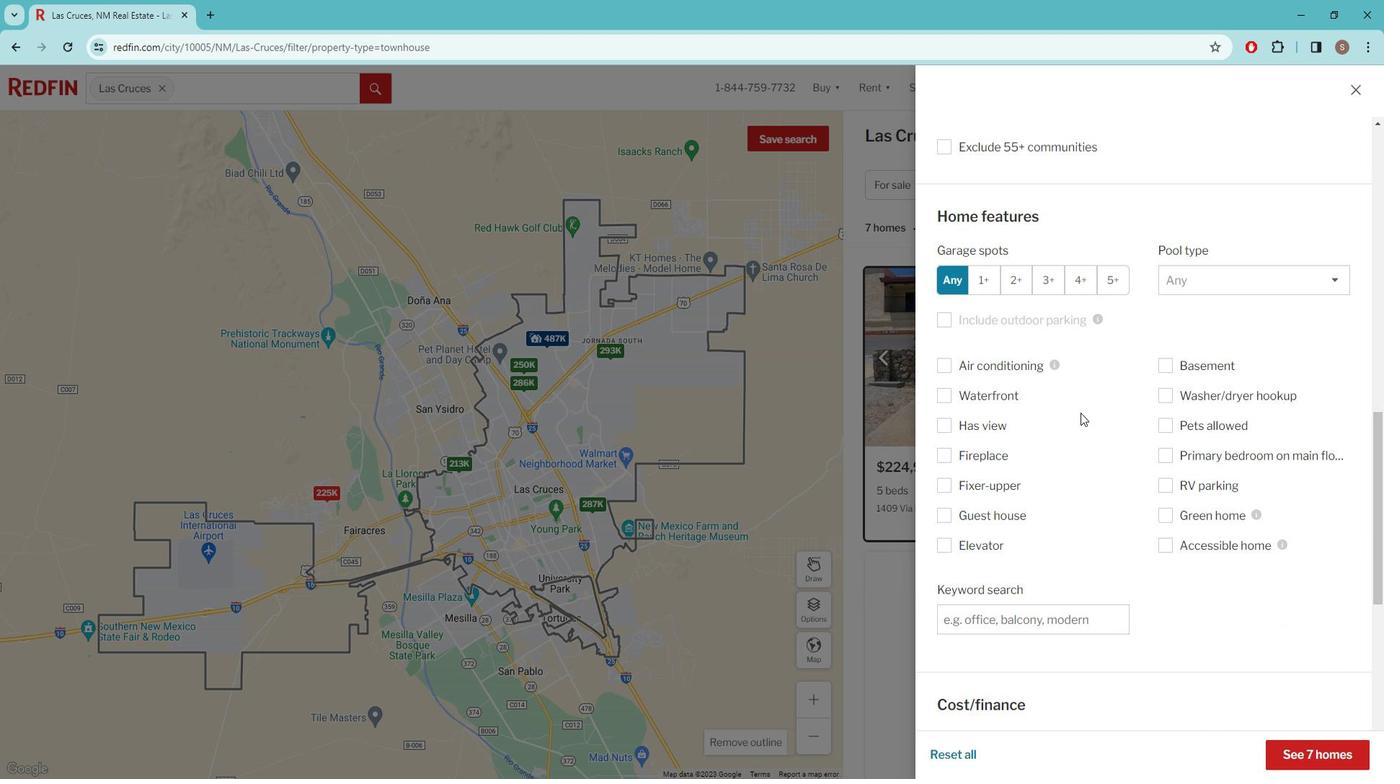 
Action: Mouse scrolled (1073, 398) with delta (0, 0)
Screenshot: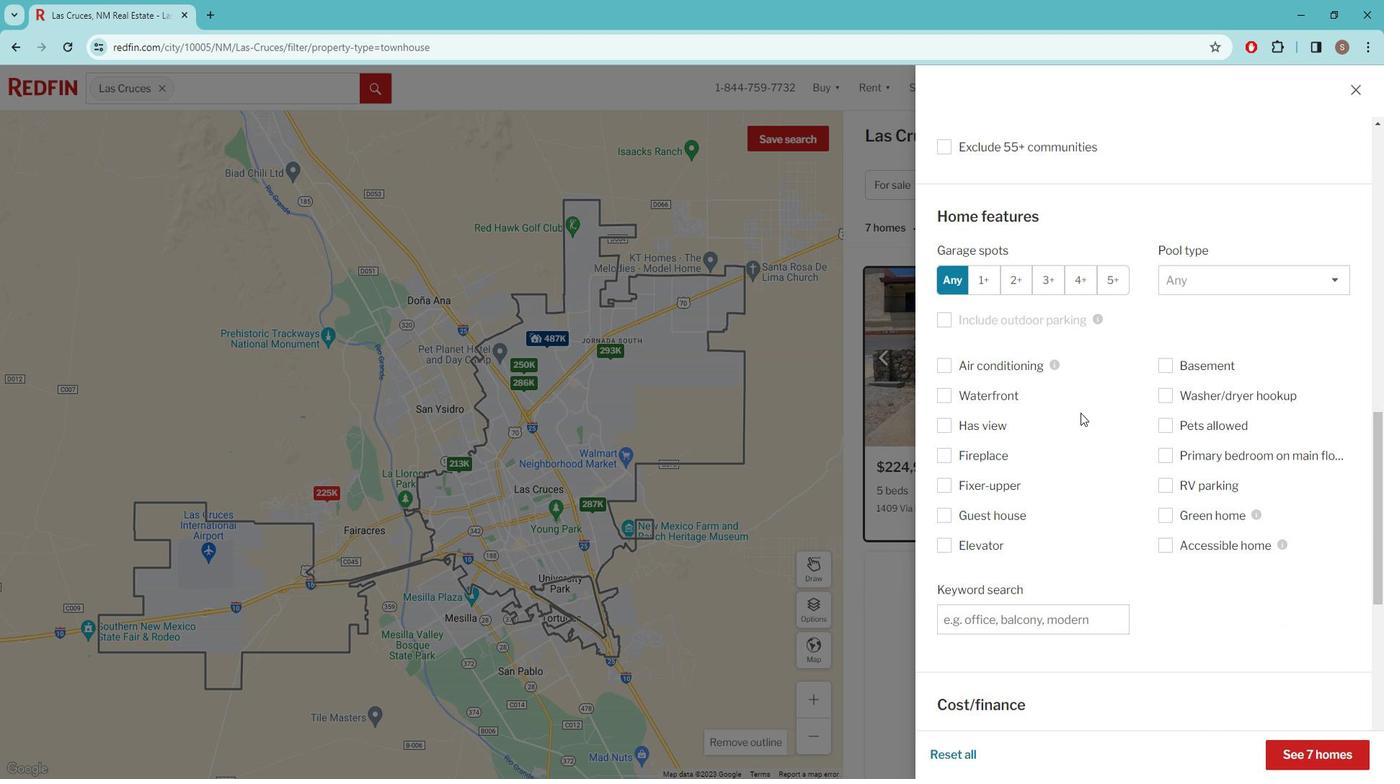 
Action: Mouse scrolled (1073, 398) with delta (0, 0)
Screenshot: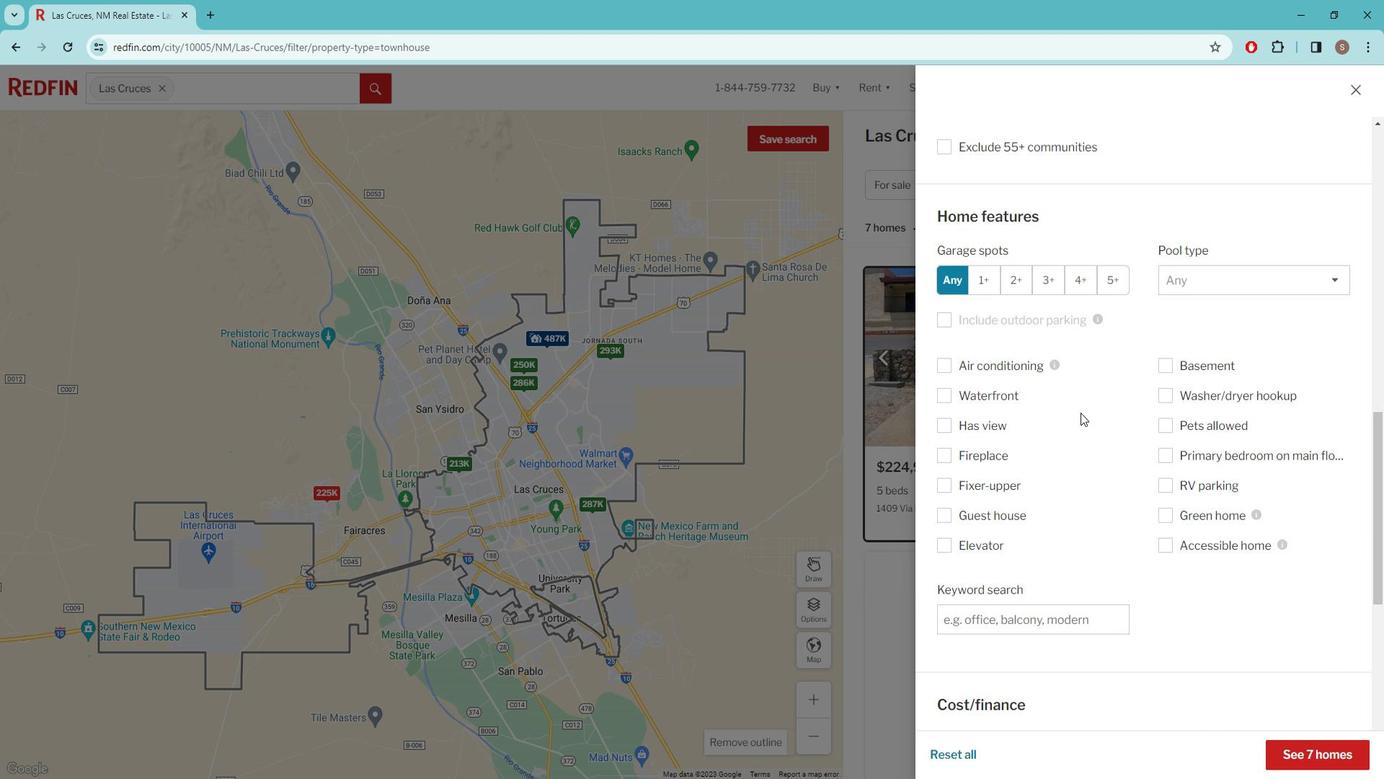 
Action: Mouse scrolled (1073, 398) with delta (0, 0)
Screenshot: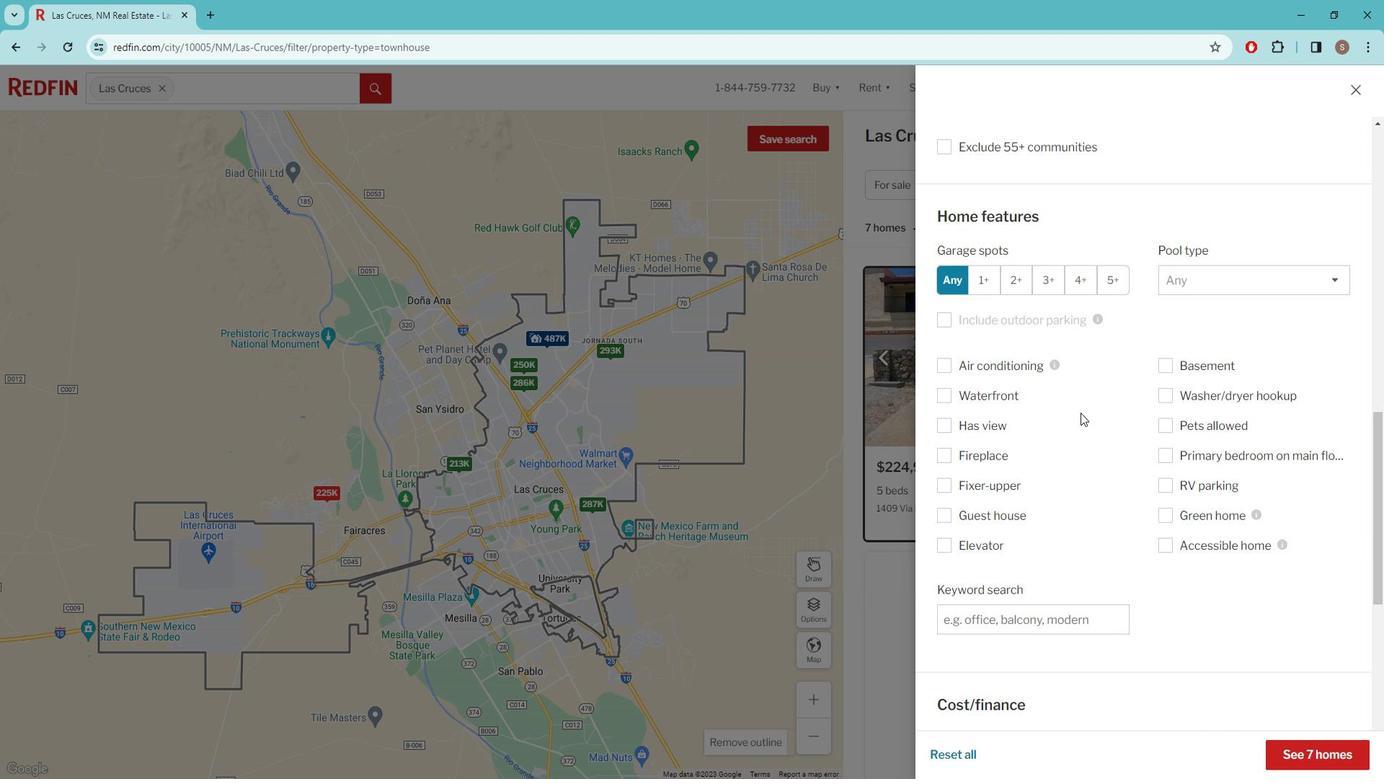 
Action: Mouse moved to (1146, 520)
Screenshot: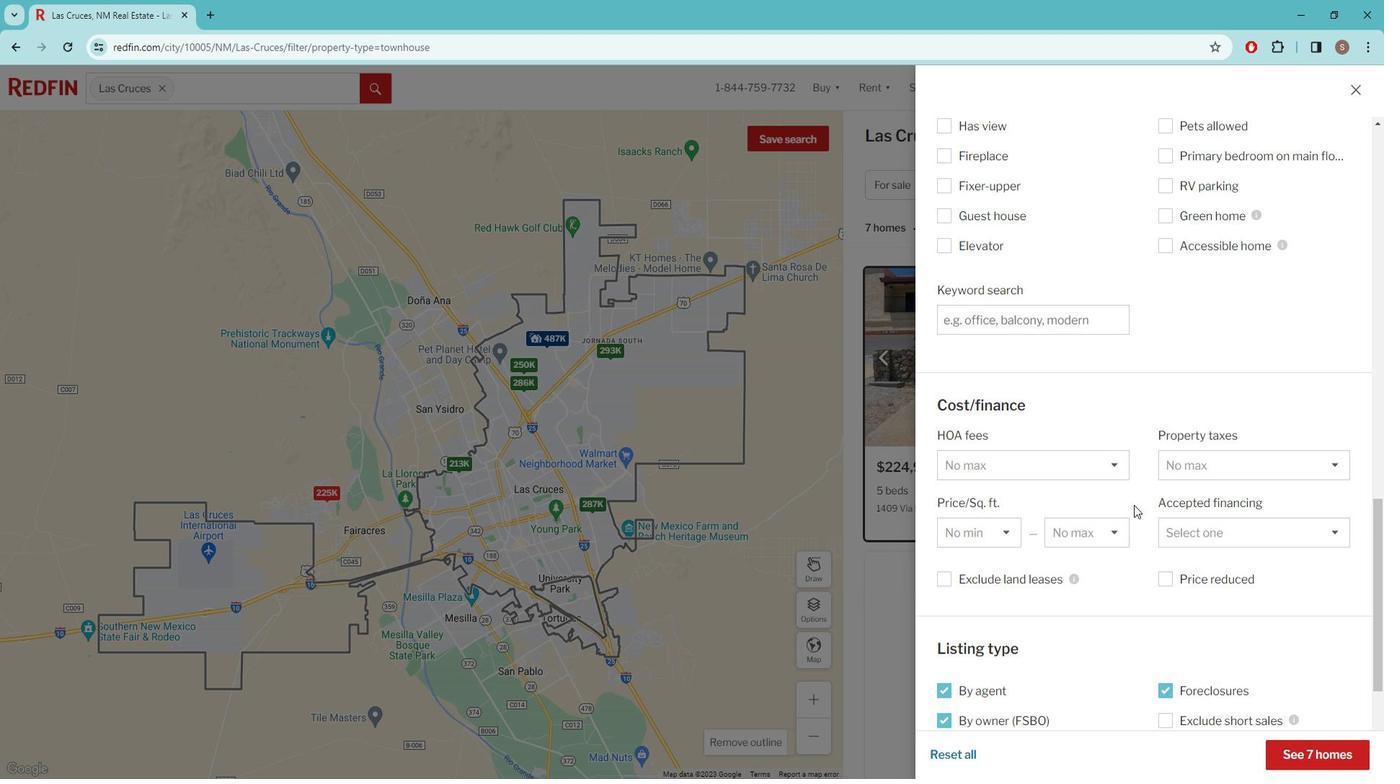 
Action: Mouse scrolled (1146, 520) with delta (0, 0)
Screenshot: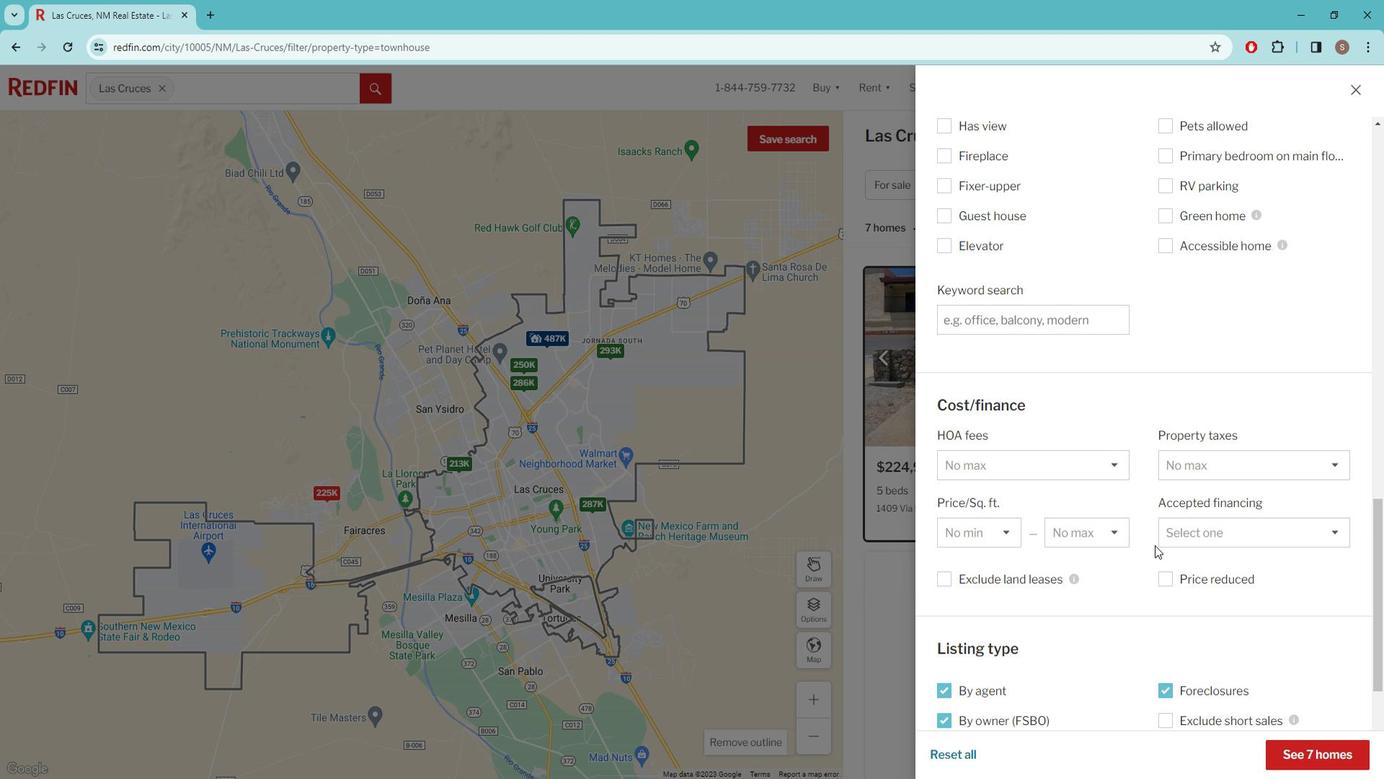 
Action: Mouse scrolled (1146, 520) with delta (0, 0)
Screenshot: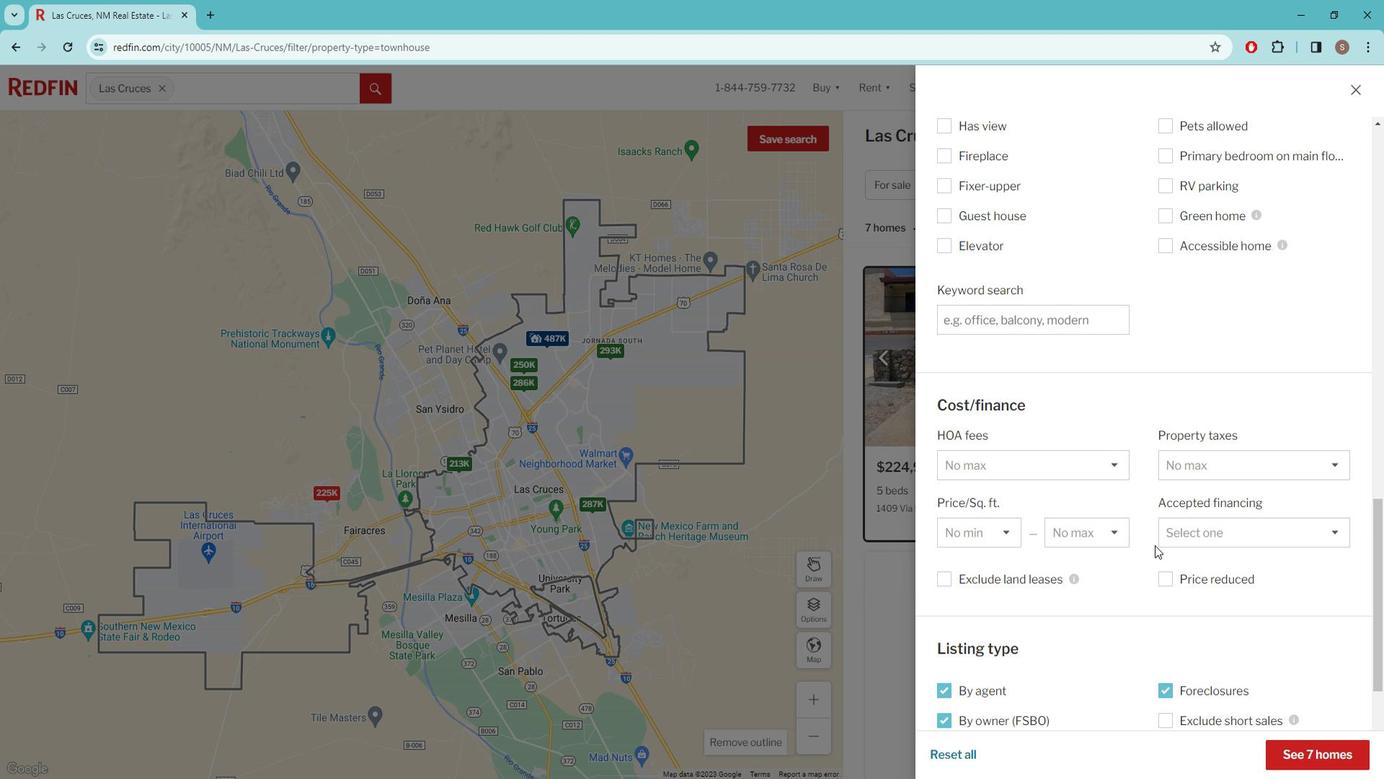 
Action: Mouse scrolled (1146, 520) with delta (0, 0)
Screenshot: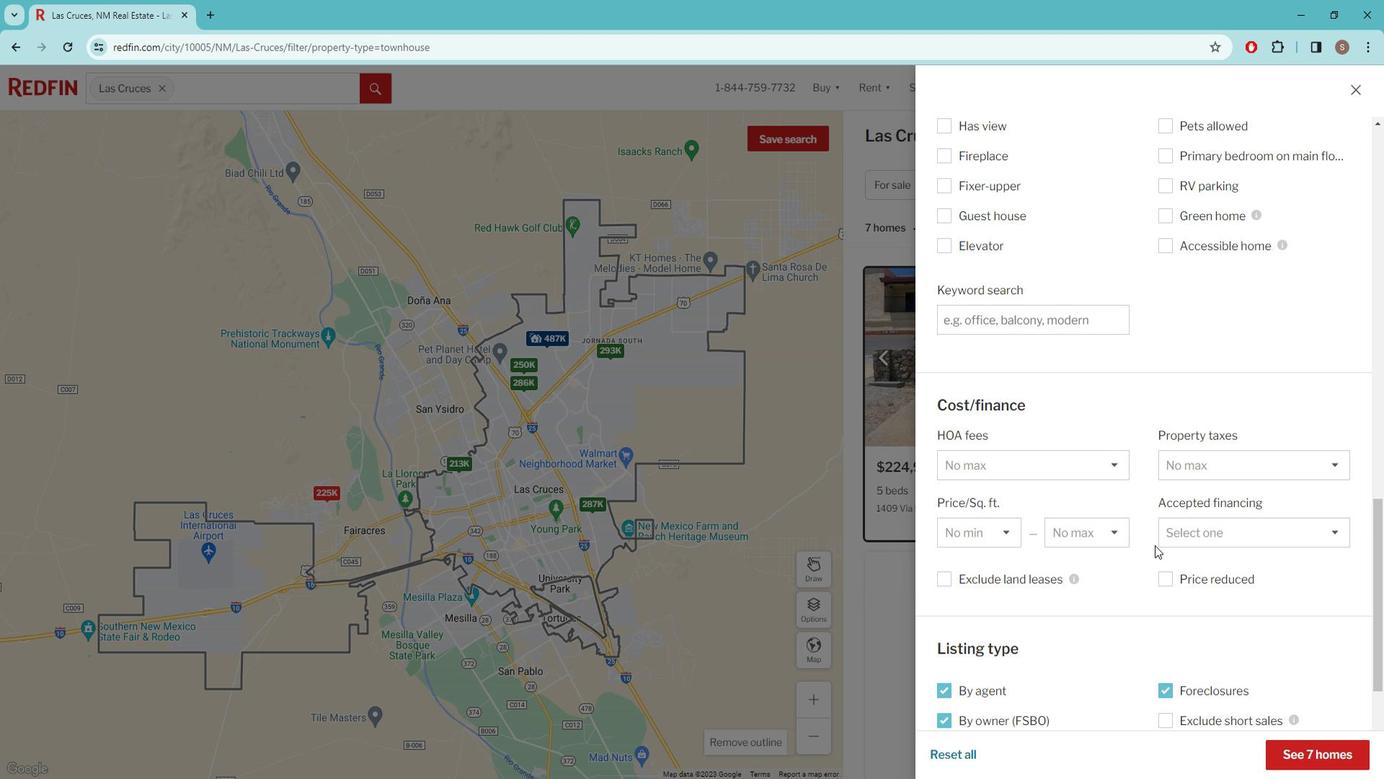 
Action: Mouse scrolled (1146, 520) with delta (0, 0)
Screenshot: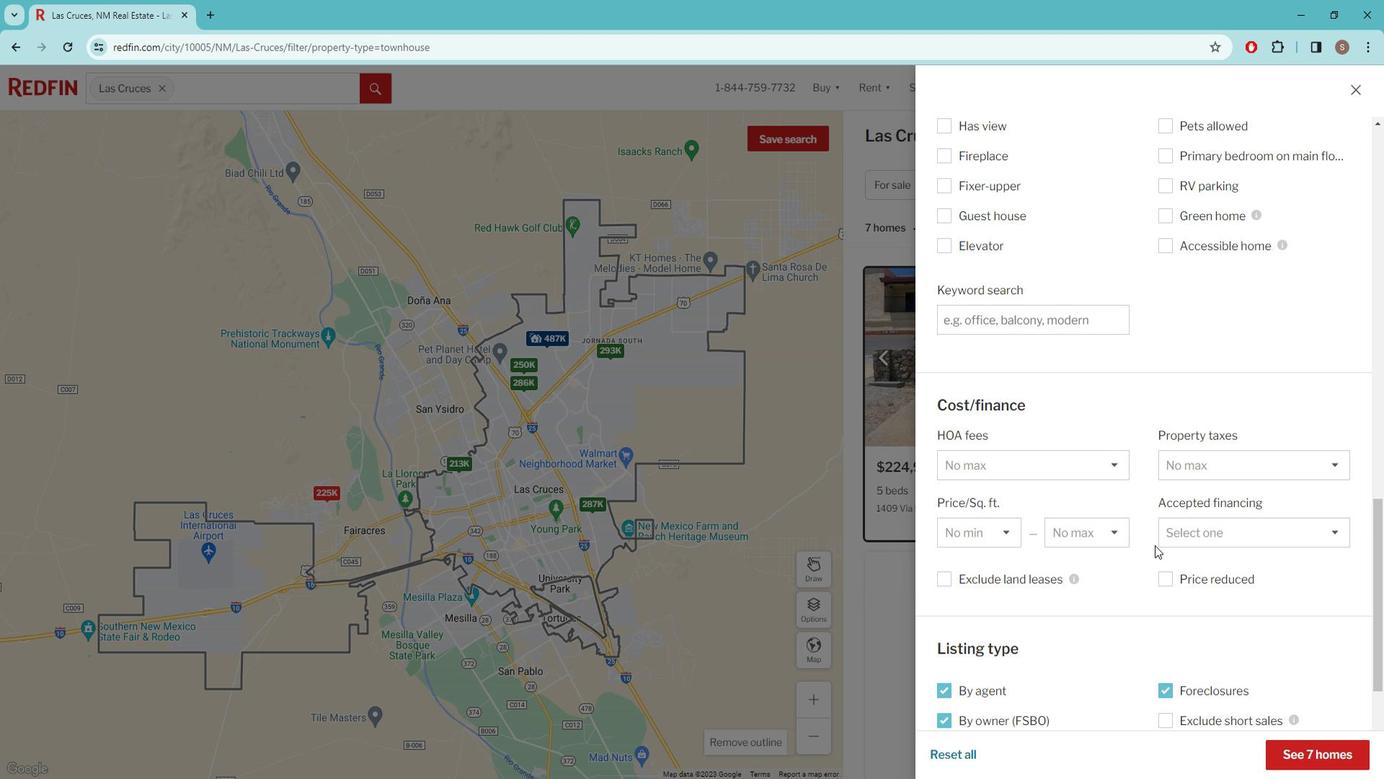 
Action: Mouse scrolled (1146, 520) with delta (0, 0)
Screenshot: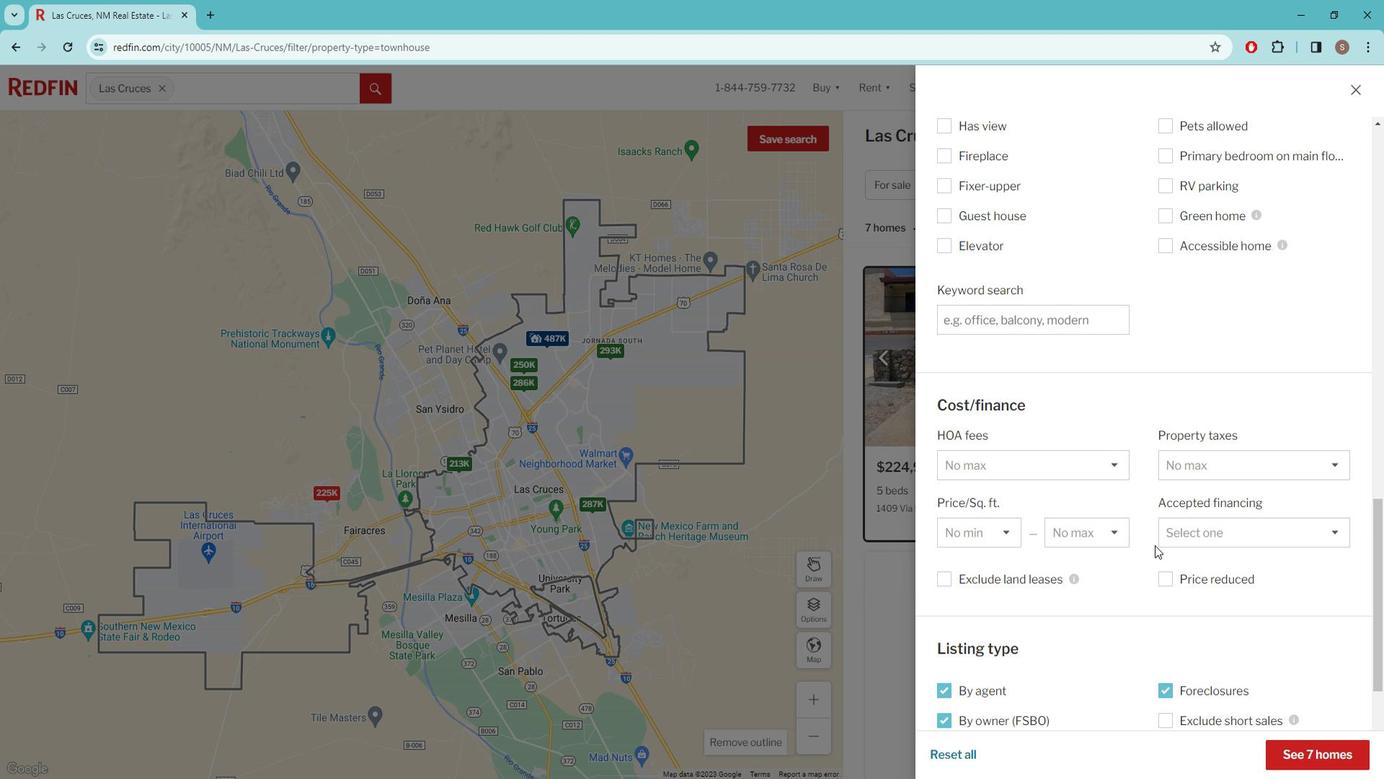 
Action: Mouse moved to (1214, 629)
Screenshot: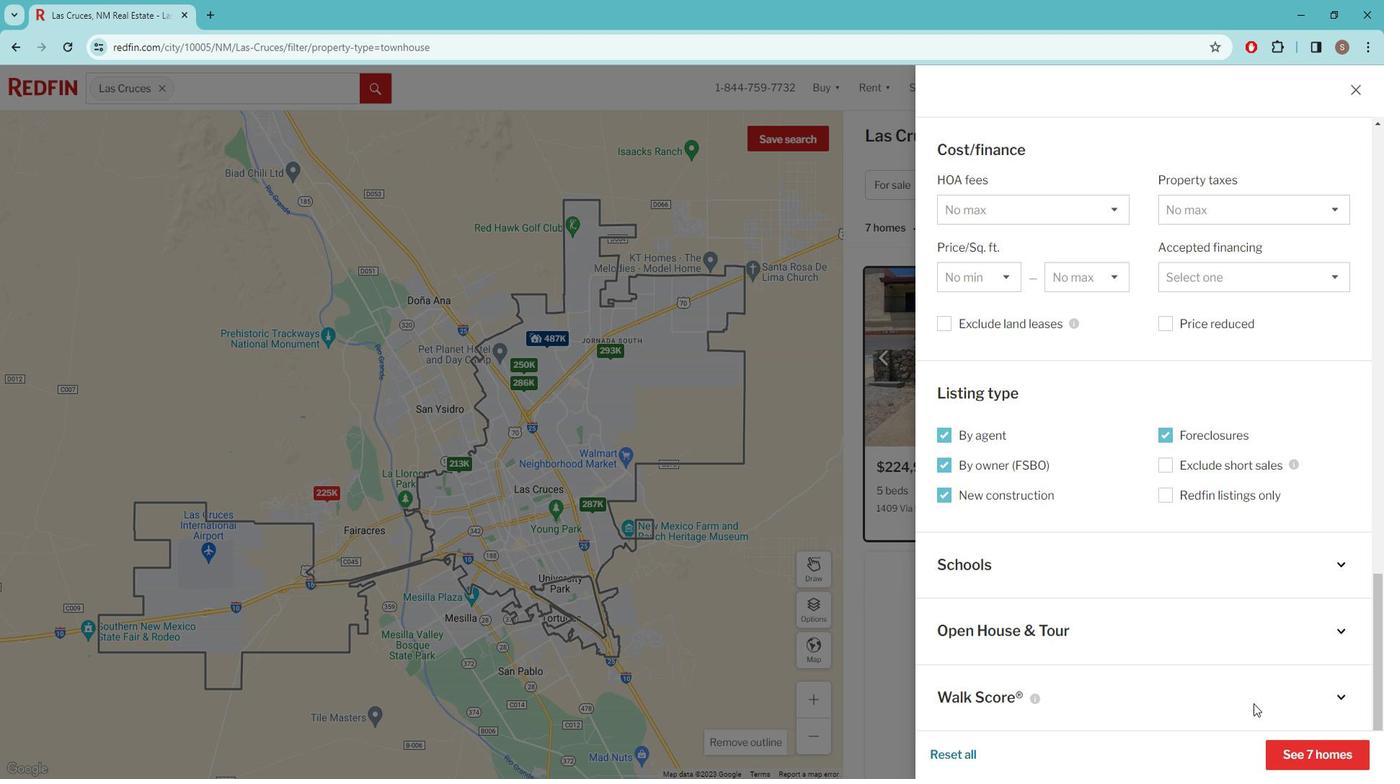 
Action: Mouse scrolled (1214, 628) with delta (0, 0)
Screenshot: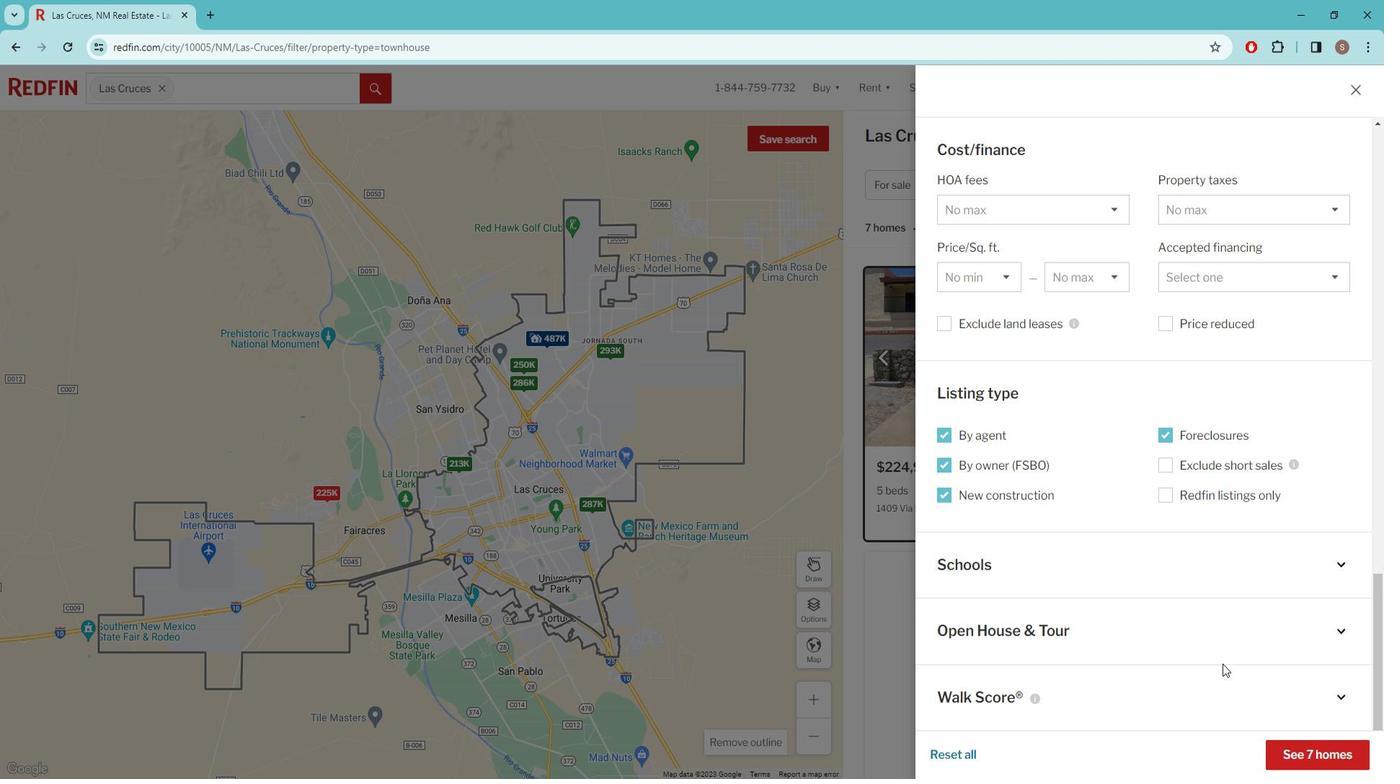 
Action: Mouse scrolled (1214, 628) with delta (0, 0)
Screenshot: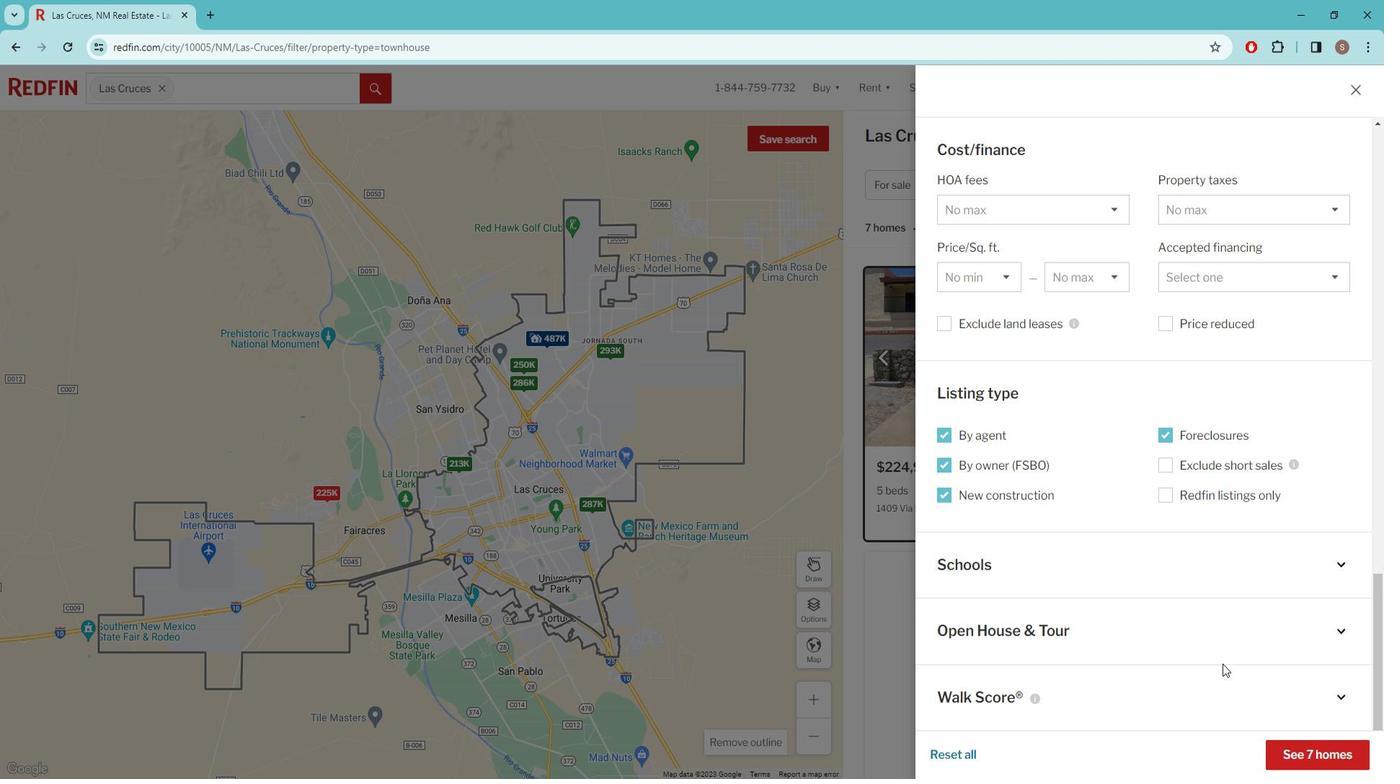 
Action: Mouse scrolled (1214, 628) with delta (0, 0)
Screenshot: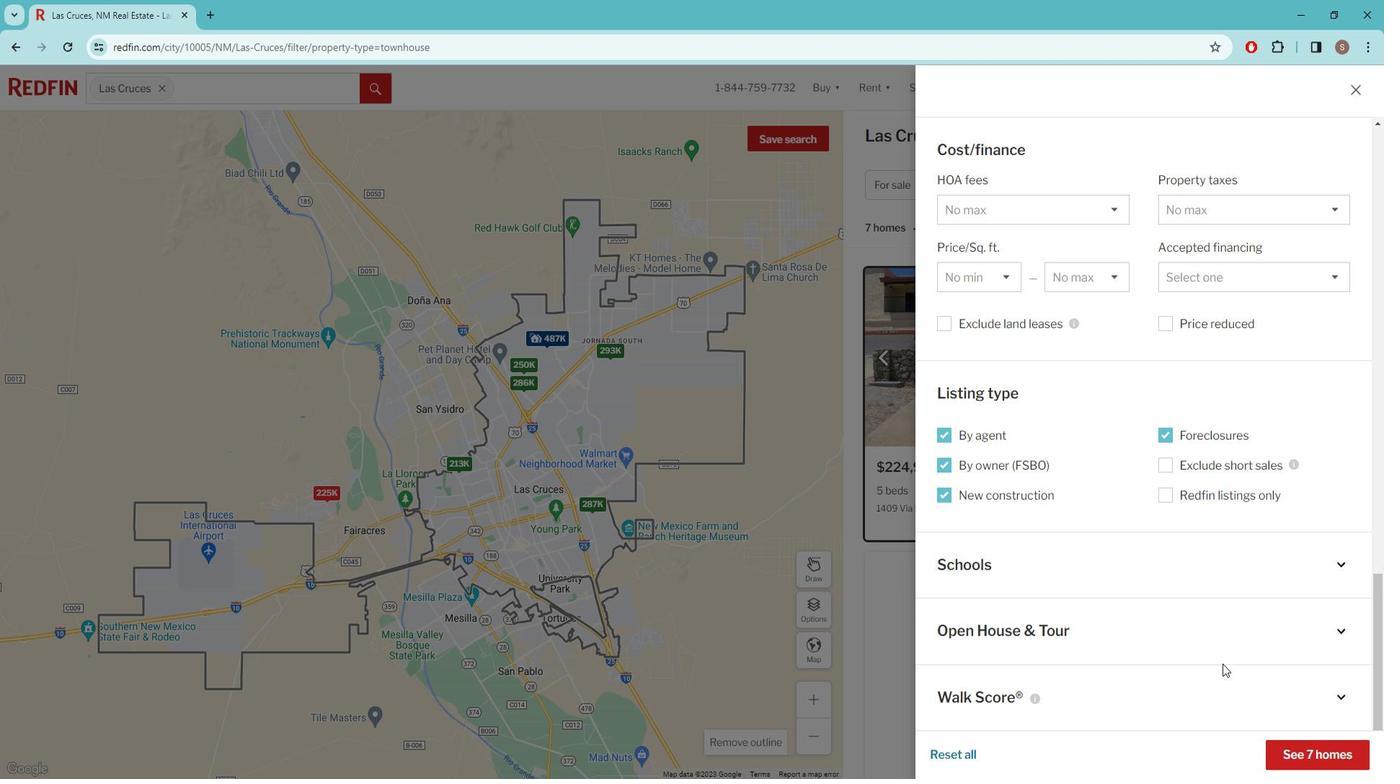 
Action: Mouse scrolled (1214, 628) with delta (0, 0)
Screenshot: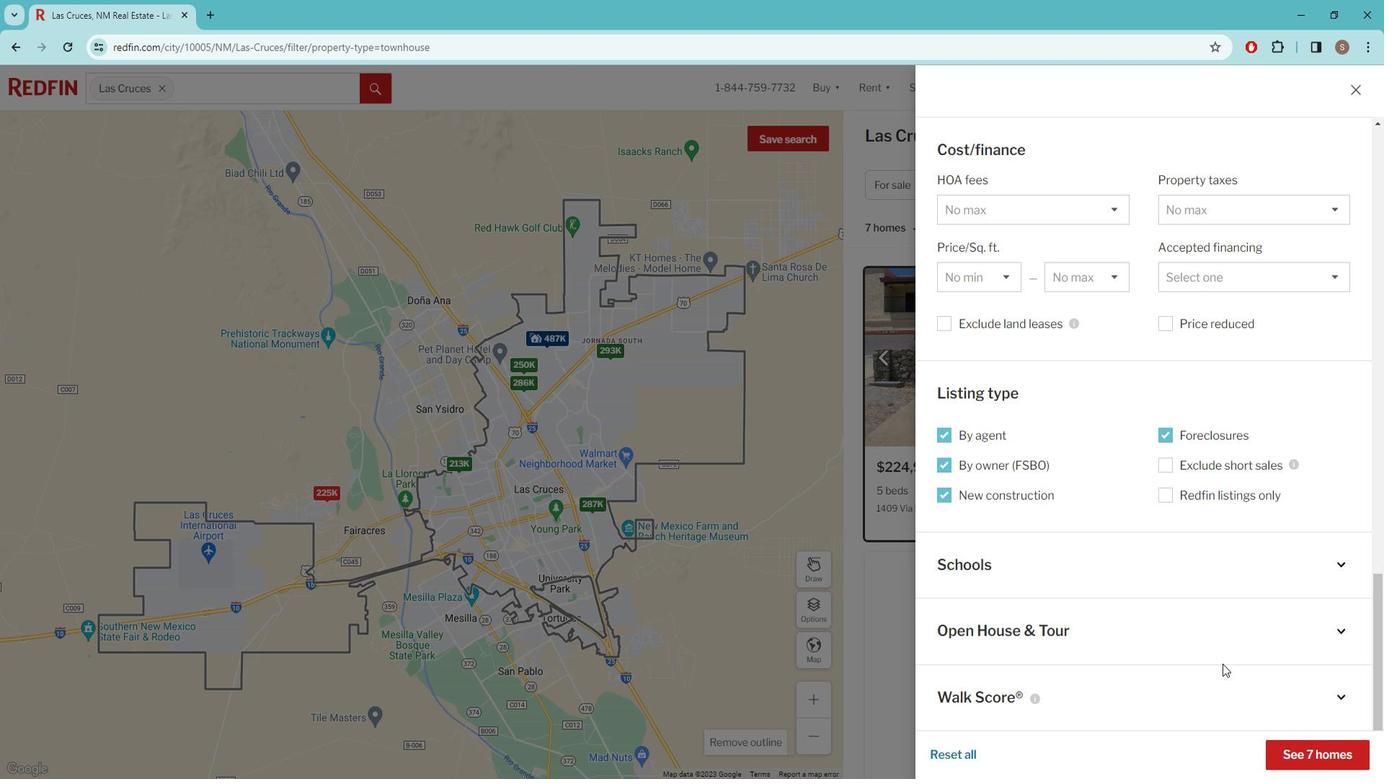 
Action: Mouse scrolled (1214, 628) with delta (0, 0)
Screenshot: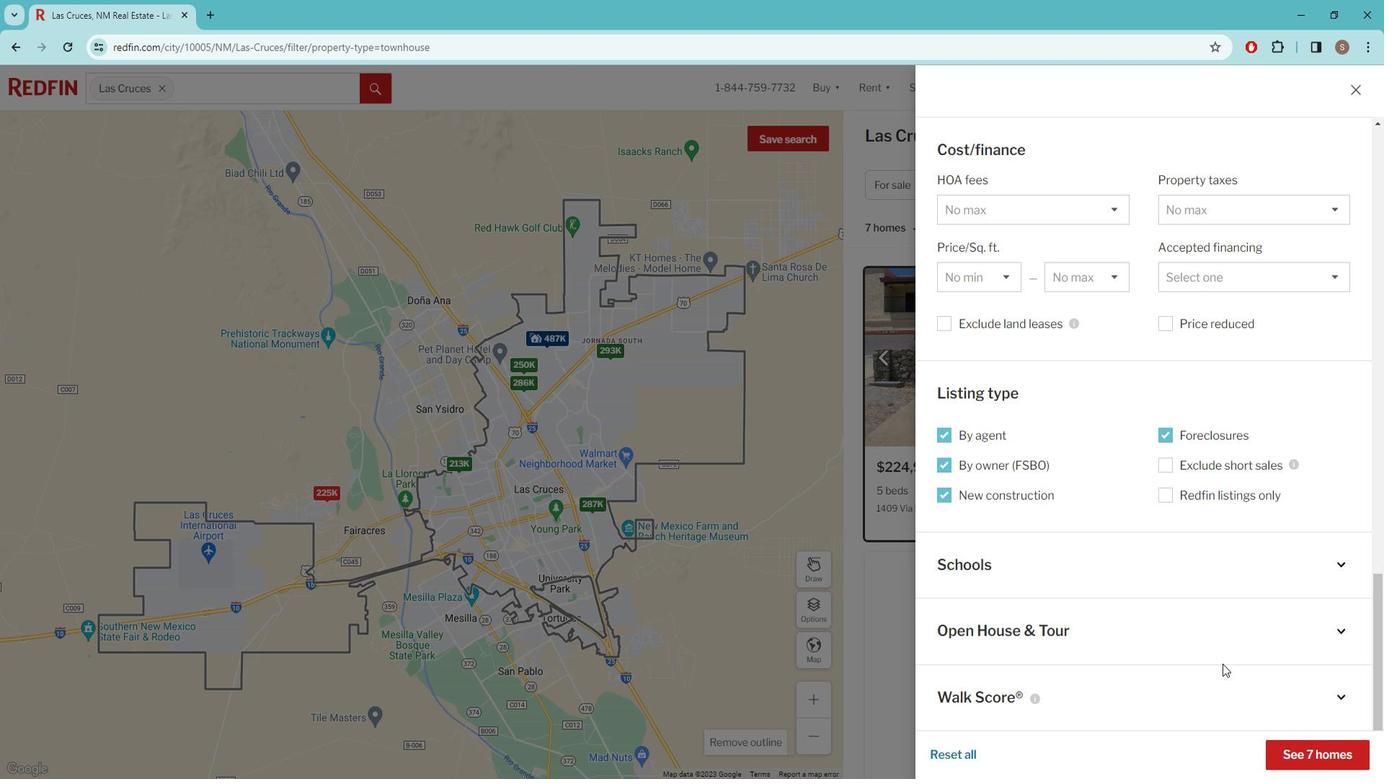 
Action: Mouse scrolled (1214, 628) with delta (0, 0)
Screenshot: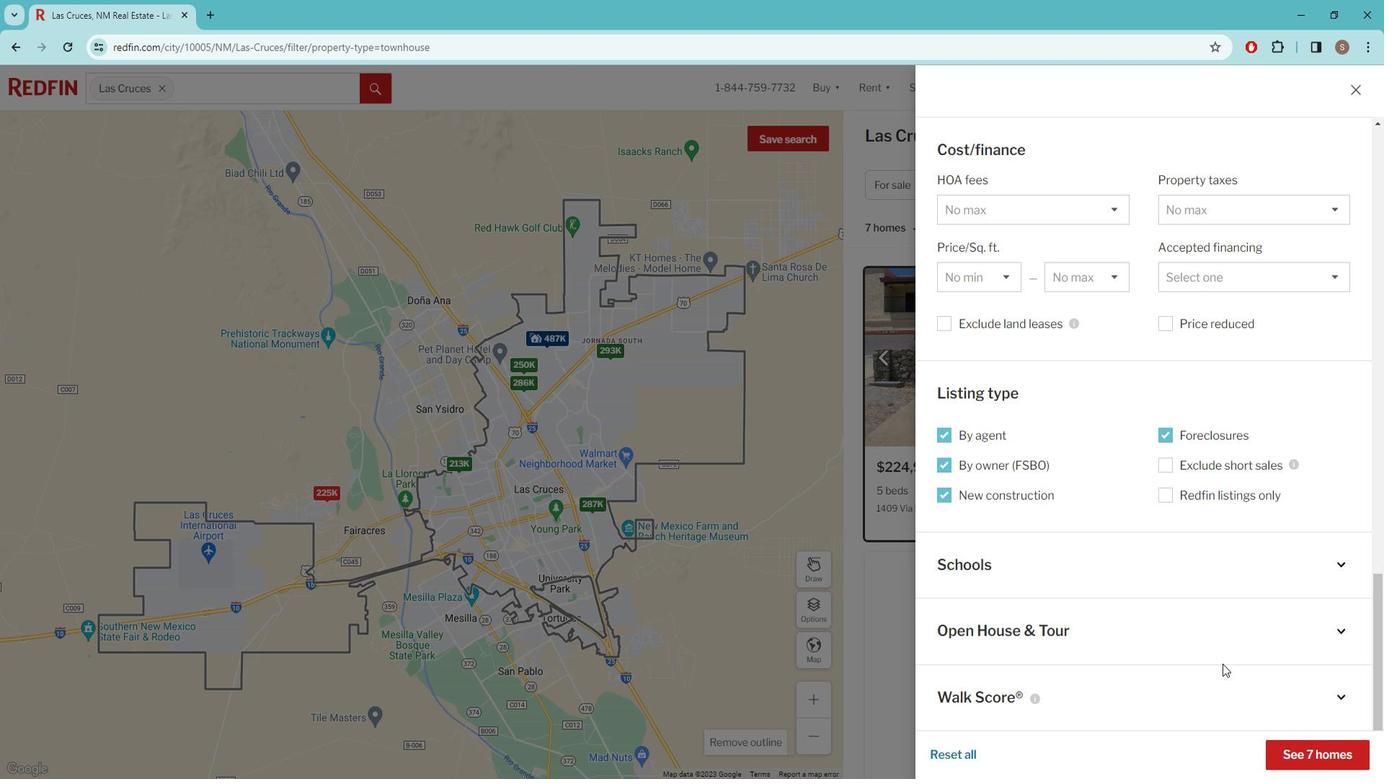 
Action: Mouse scrolled (1214, 628) with delta (0, 0)
Screenshot: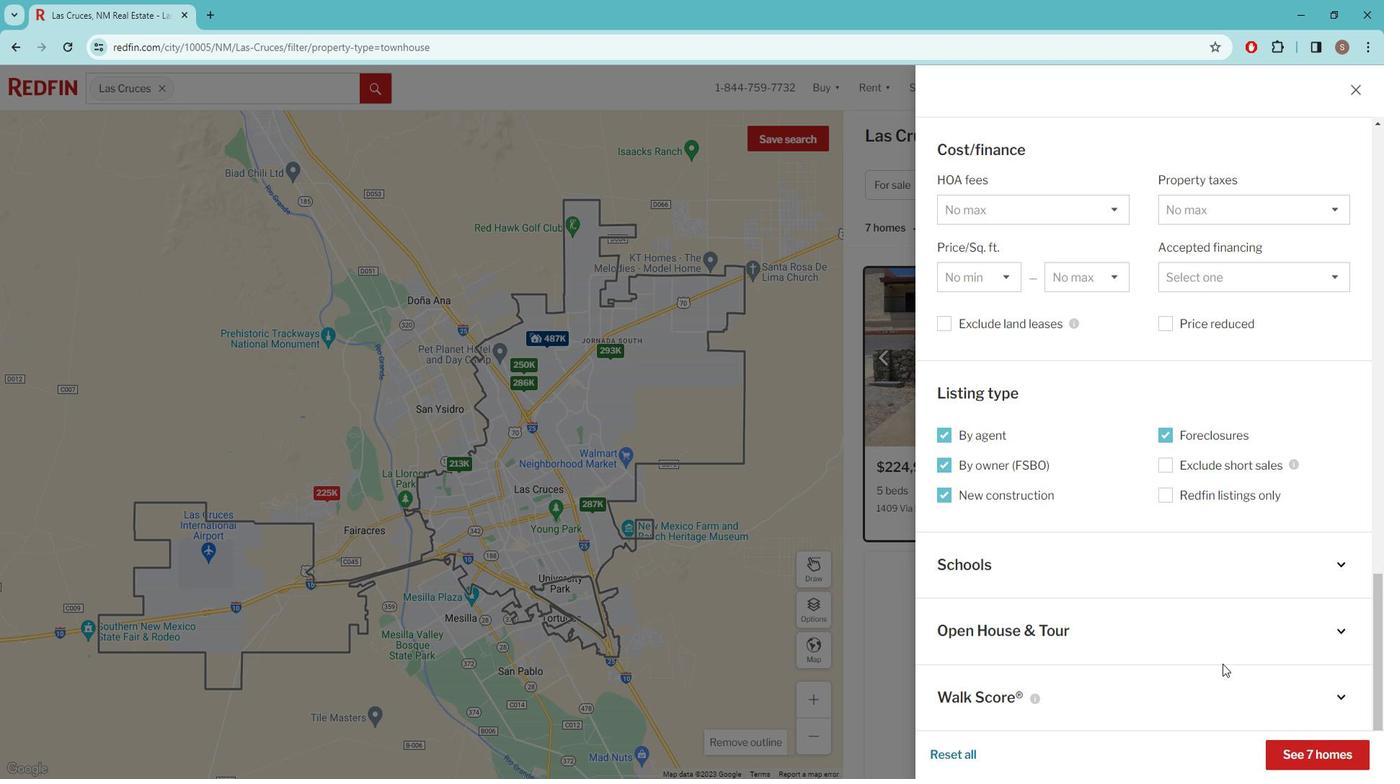 
Action: Mouse moved to (1294, 708)
Screenshot: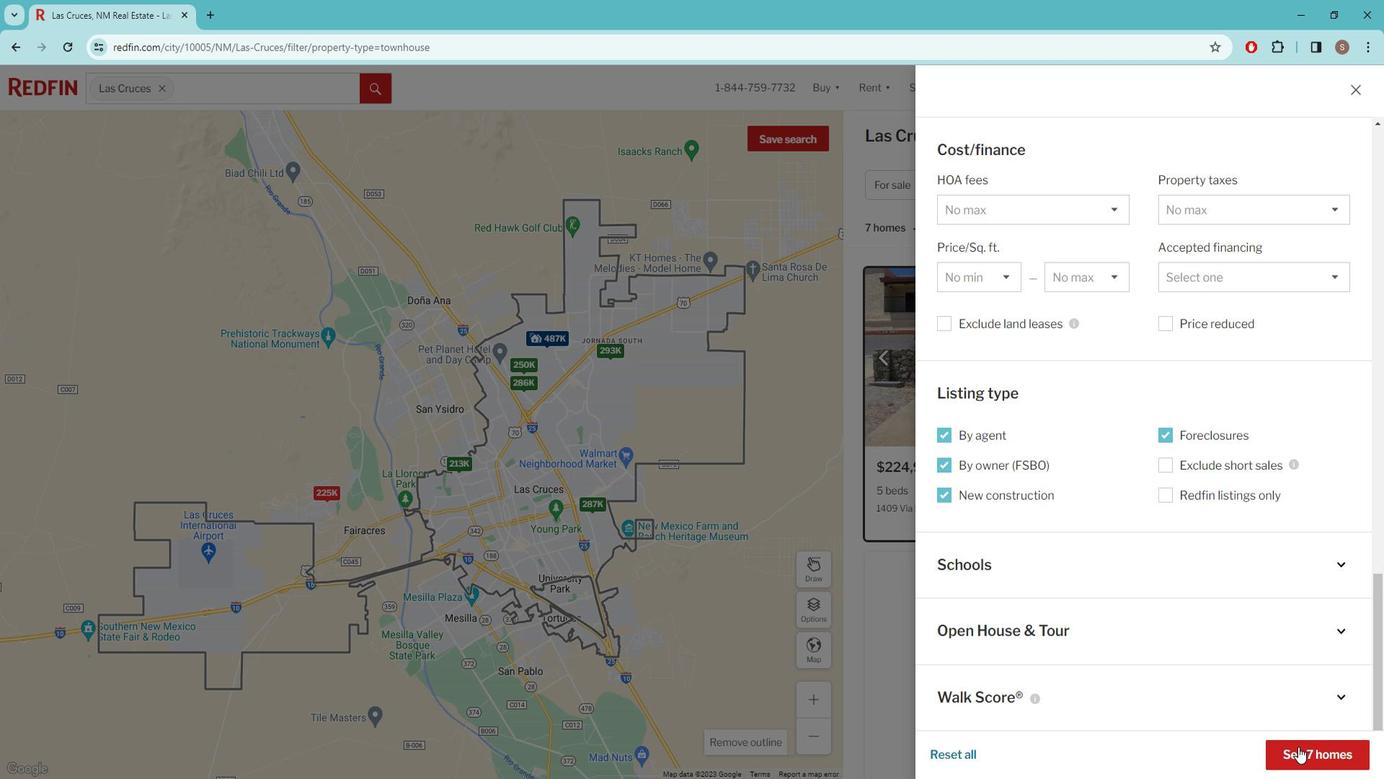 
Action: Mouse pressed left at (1294, 708)
Screenshot: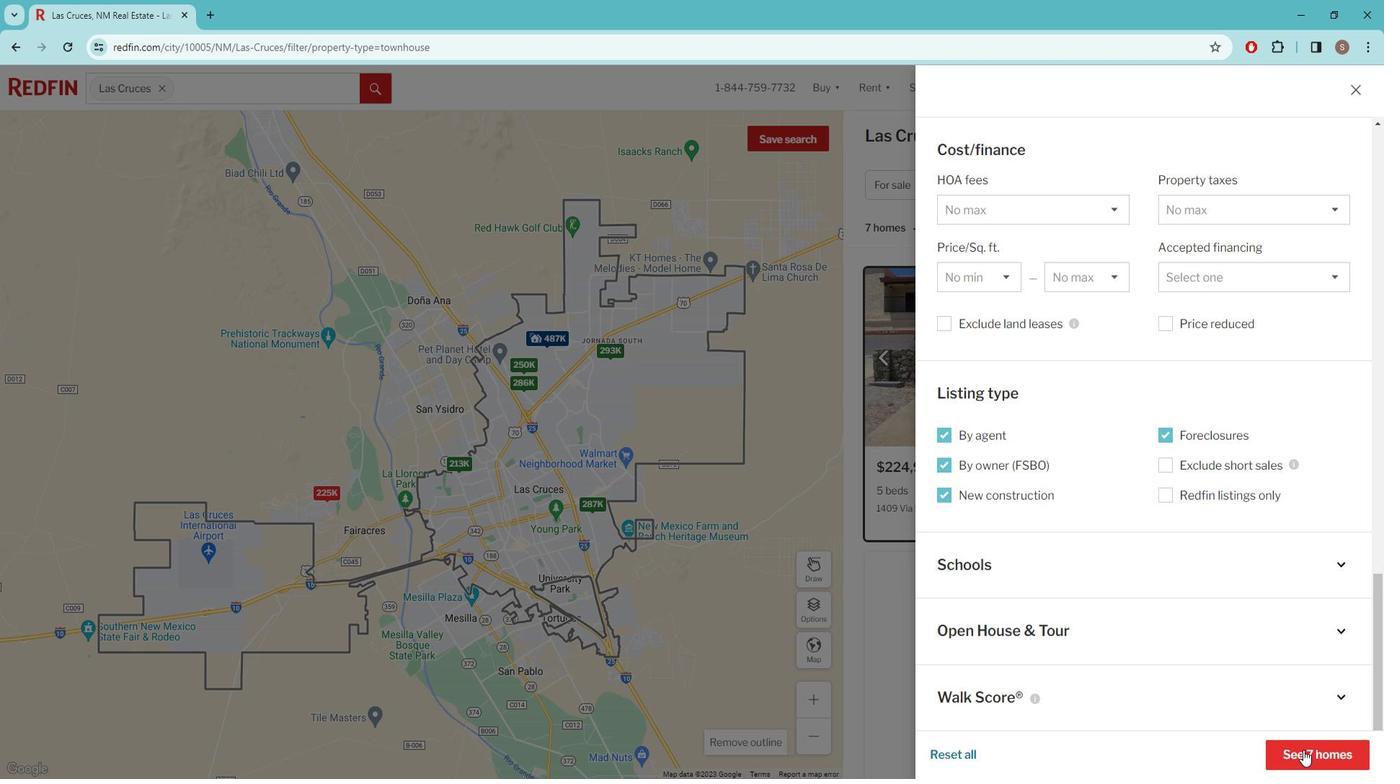 
Action: Mouse moved to (1020, 217)
Screenshot: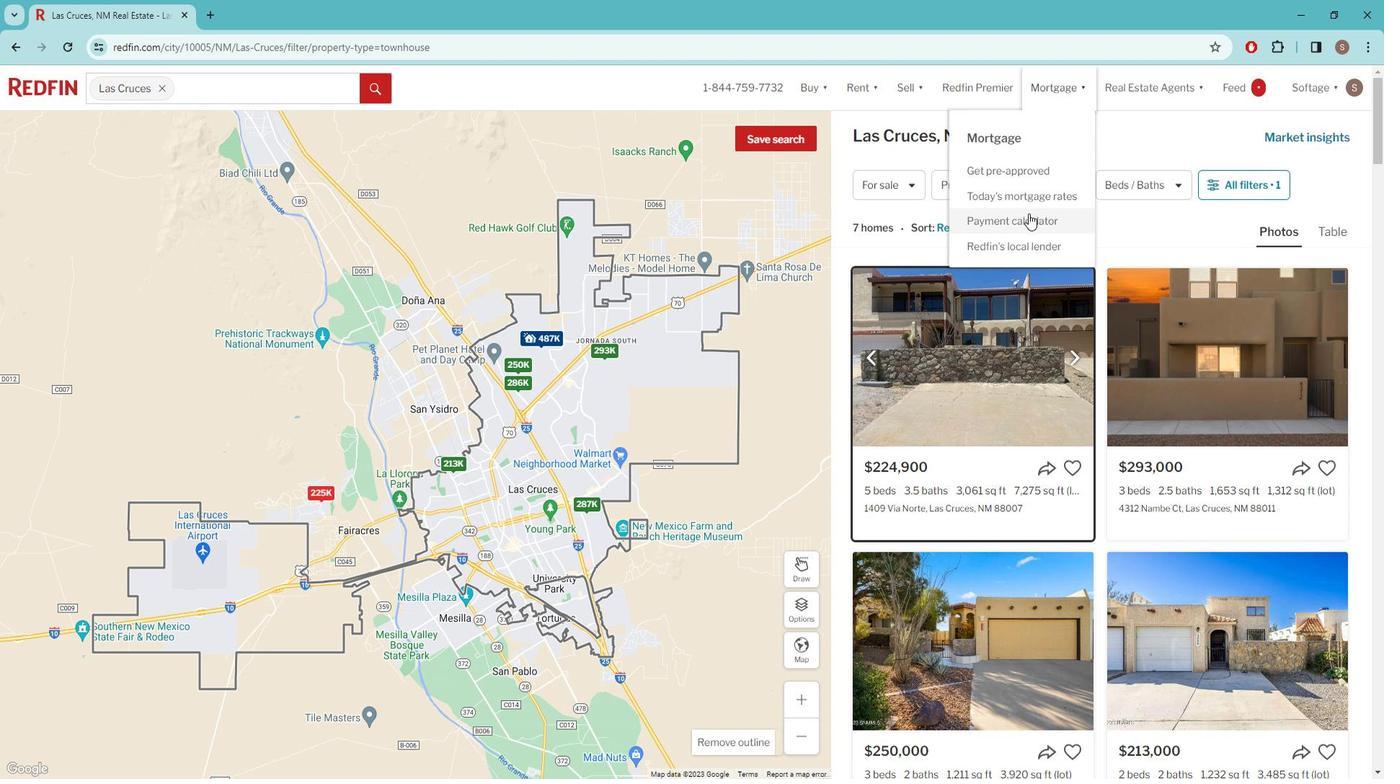 
Action: Mouse pressed left at (1020, 217)
Screenshot: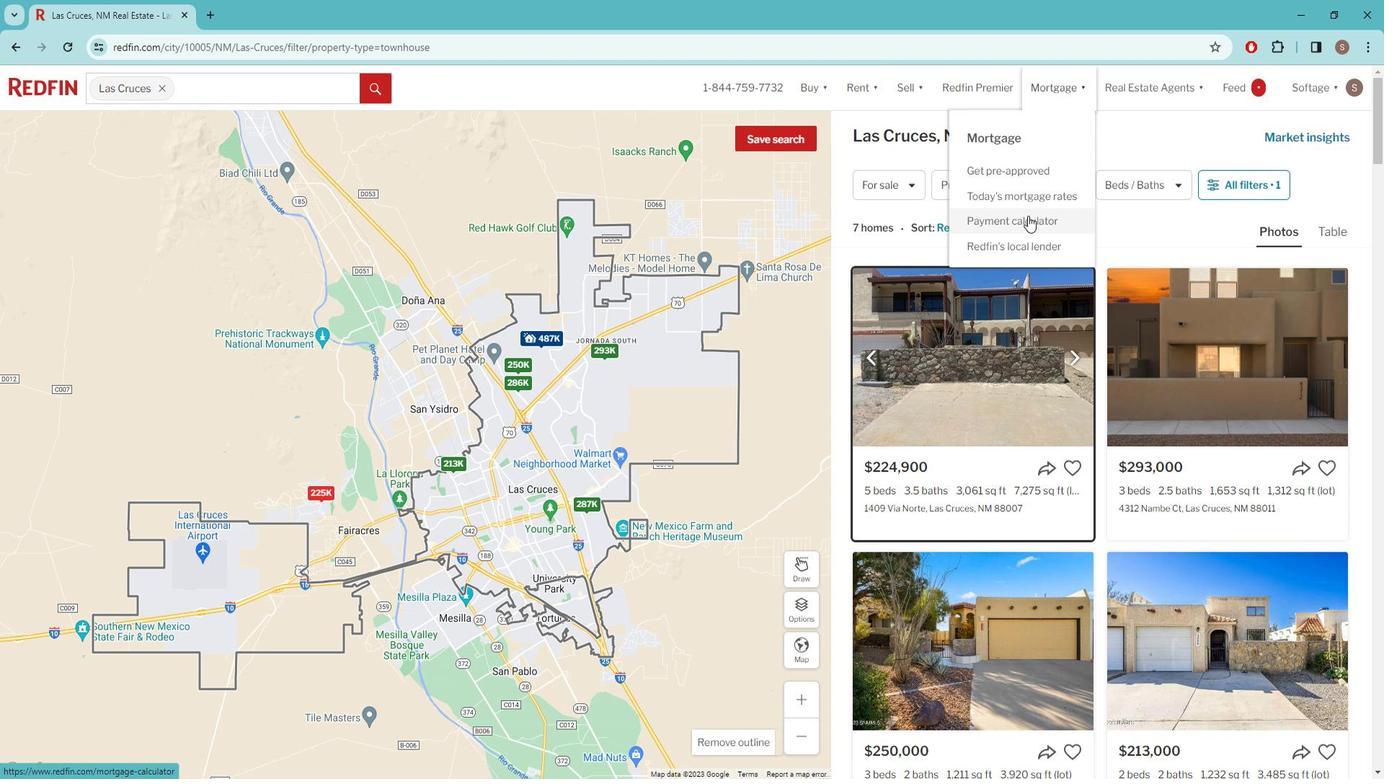 
Action: Mouse moved to (410, 340)
Screenshot: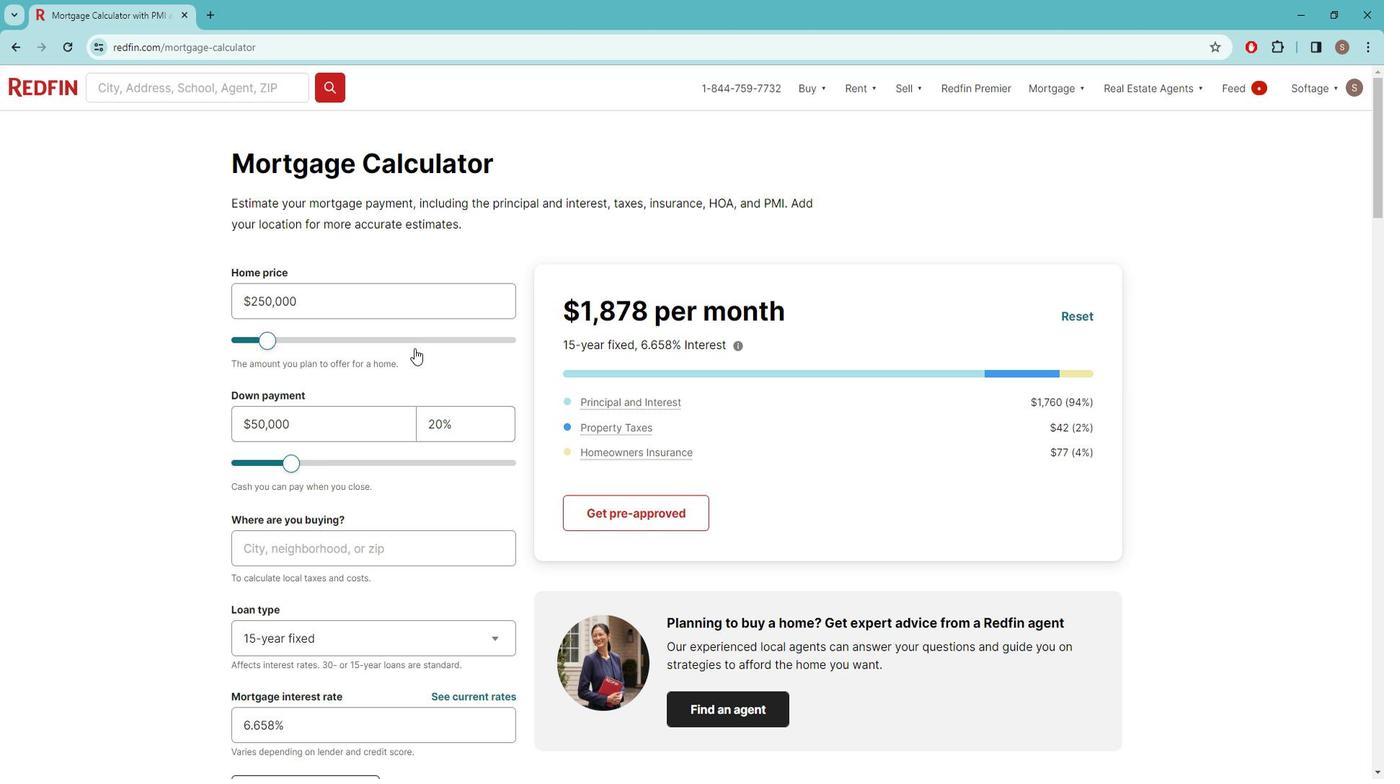 
Action: Mouse scrolled (410, 339) with delta (0, 0)
Screenshot: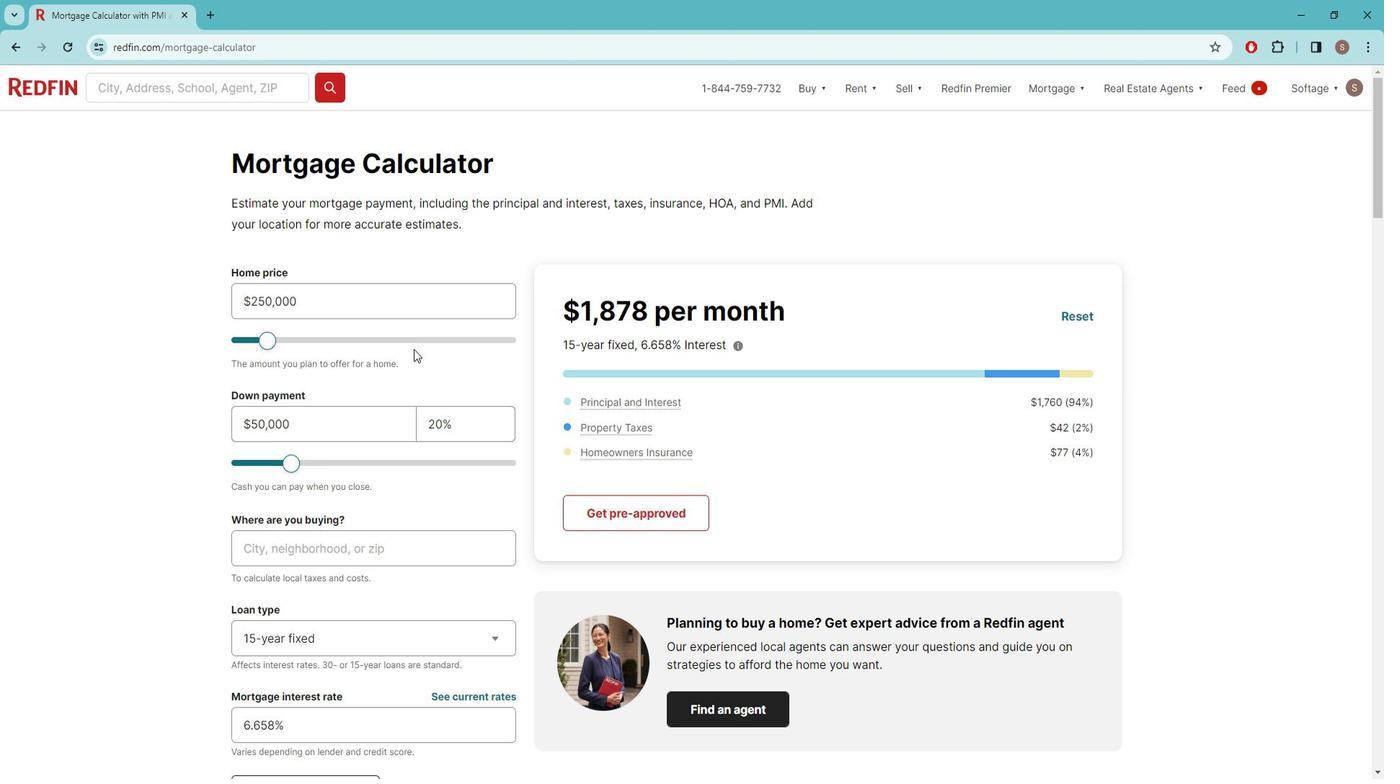 
Action: Mouse moved to (346, 447)
Screenshot: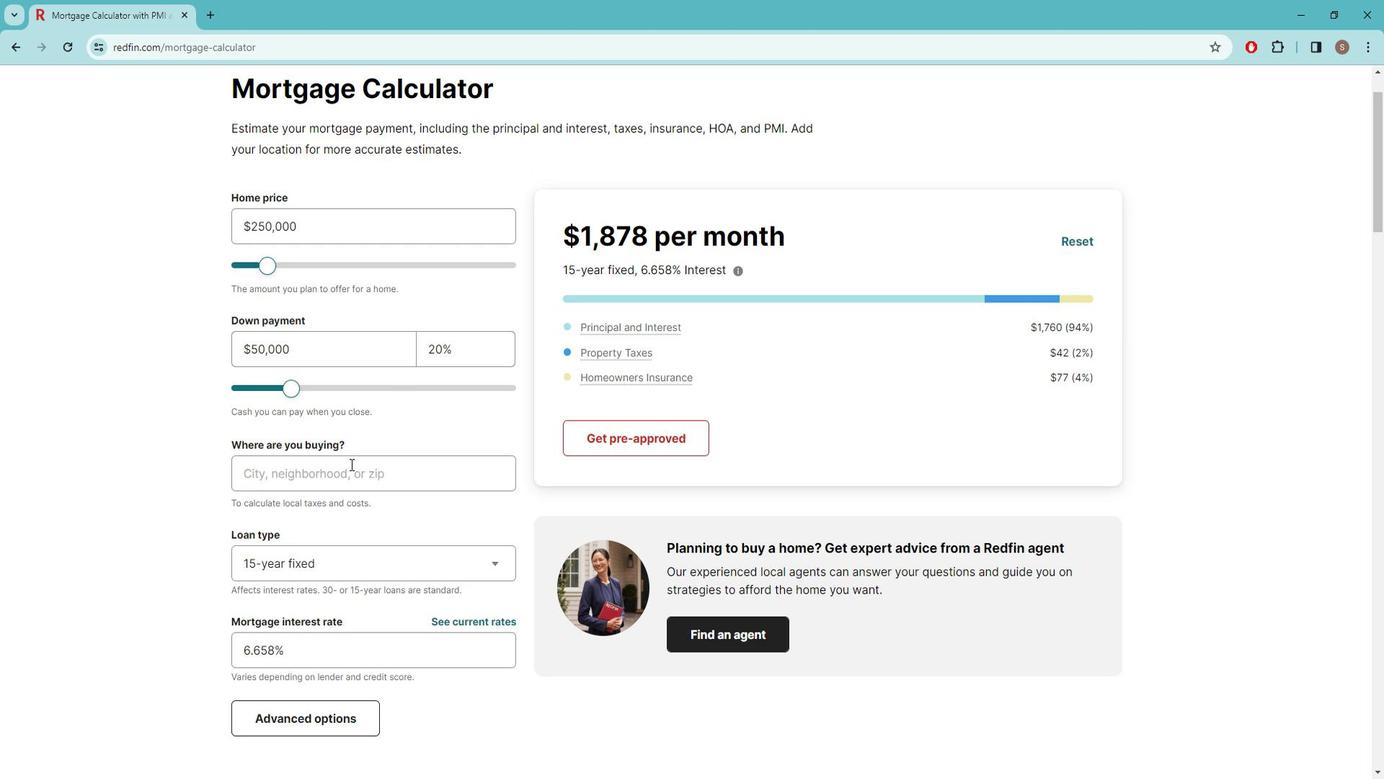 
Action: Mouse pressed left at (346, 447)
Screenshot: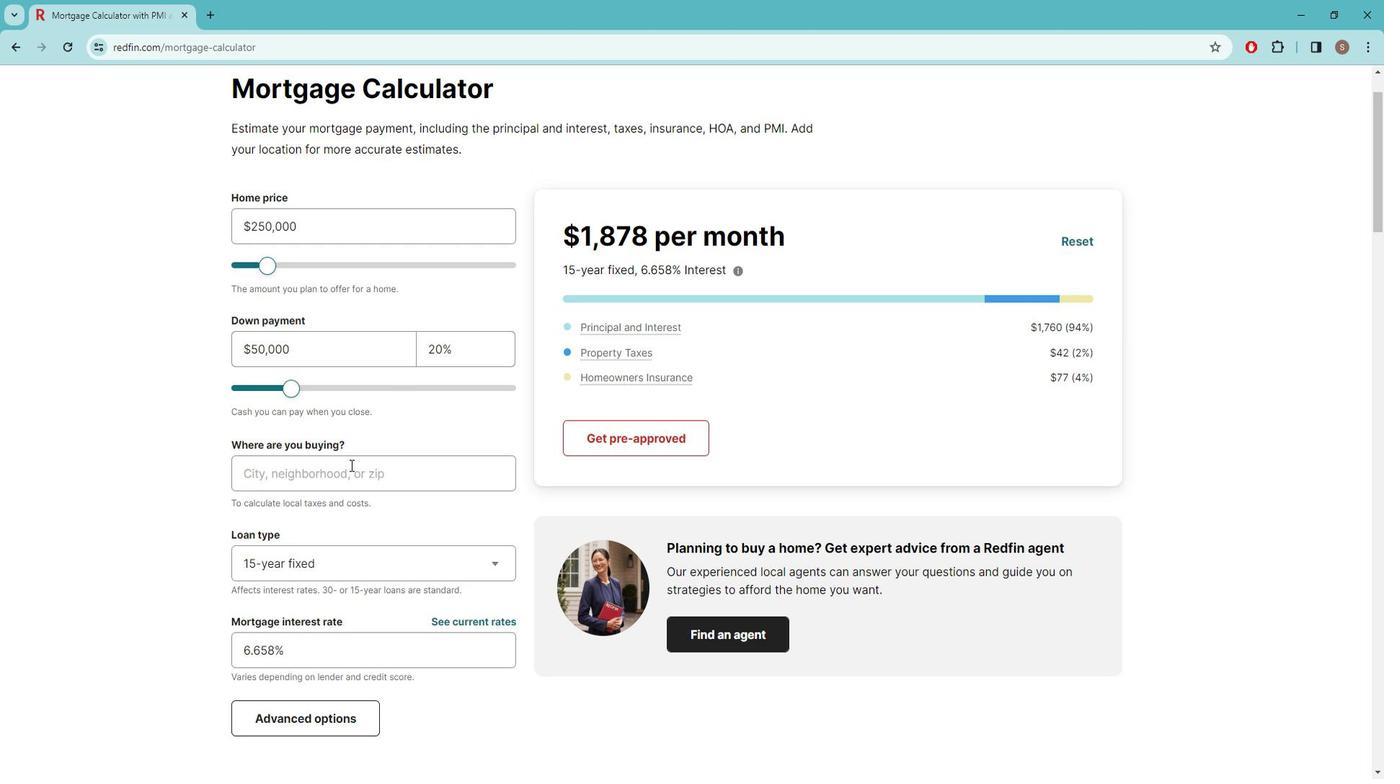 
Action: Key pressed <Key.caps_lock>l<Key.caps_lock>AS<Key.backspace><Key.backspace><Key.backspace><Key.backspace><Key.backspace><Key.backspace><Key.backspace><Key.backspace><Key.backspace><Key.backspace><Key.backspace><Key.backspace><Key.backspace><Key.backspace><Key.backspace><Key.backspace><Key.backspace><Key.backspace><Key.backspace><Key.caps_lock>l<Key.caps_lock>AS<Key.space><Key.caps_lock>c<Key.caps_lock>RU
Screenshot: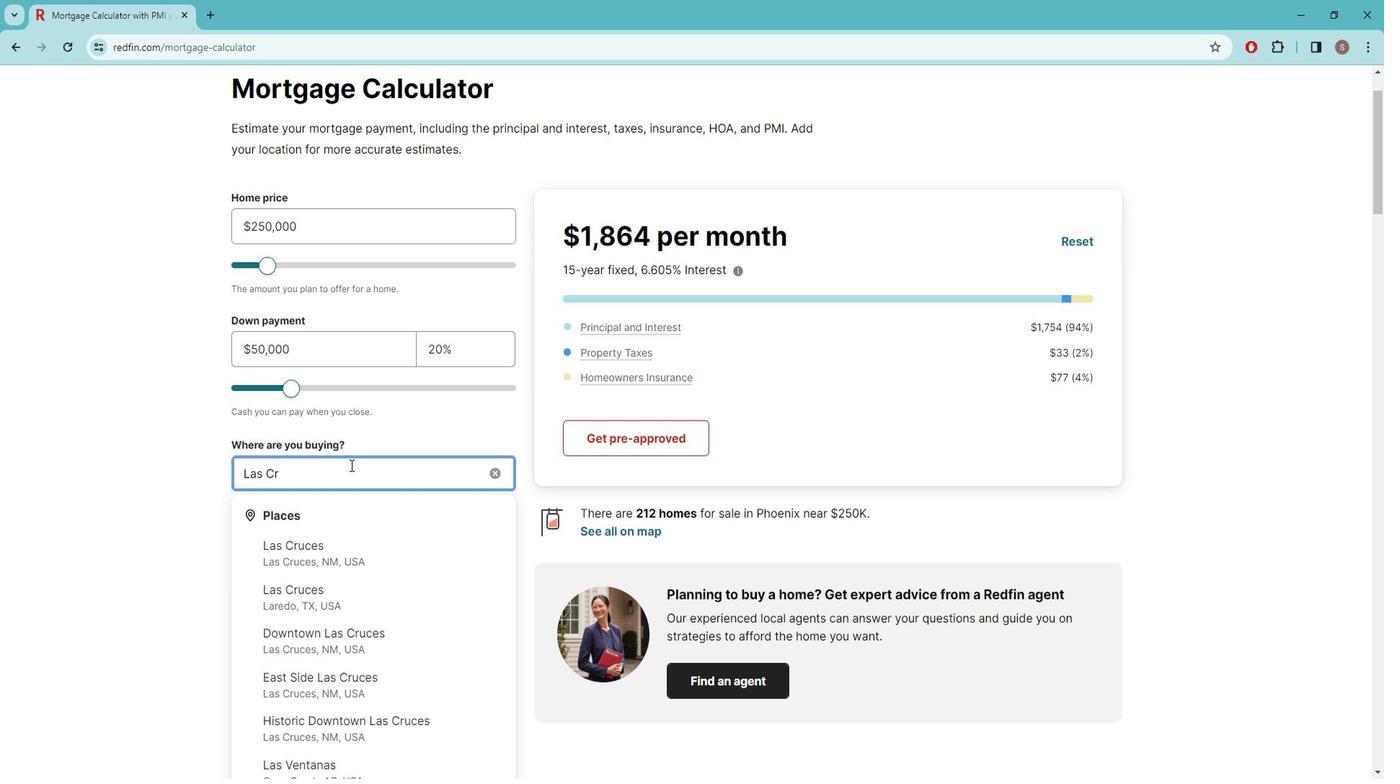 
Action: Mouse moved to (322, 516)
Screenshot: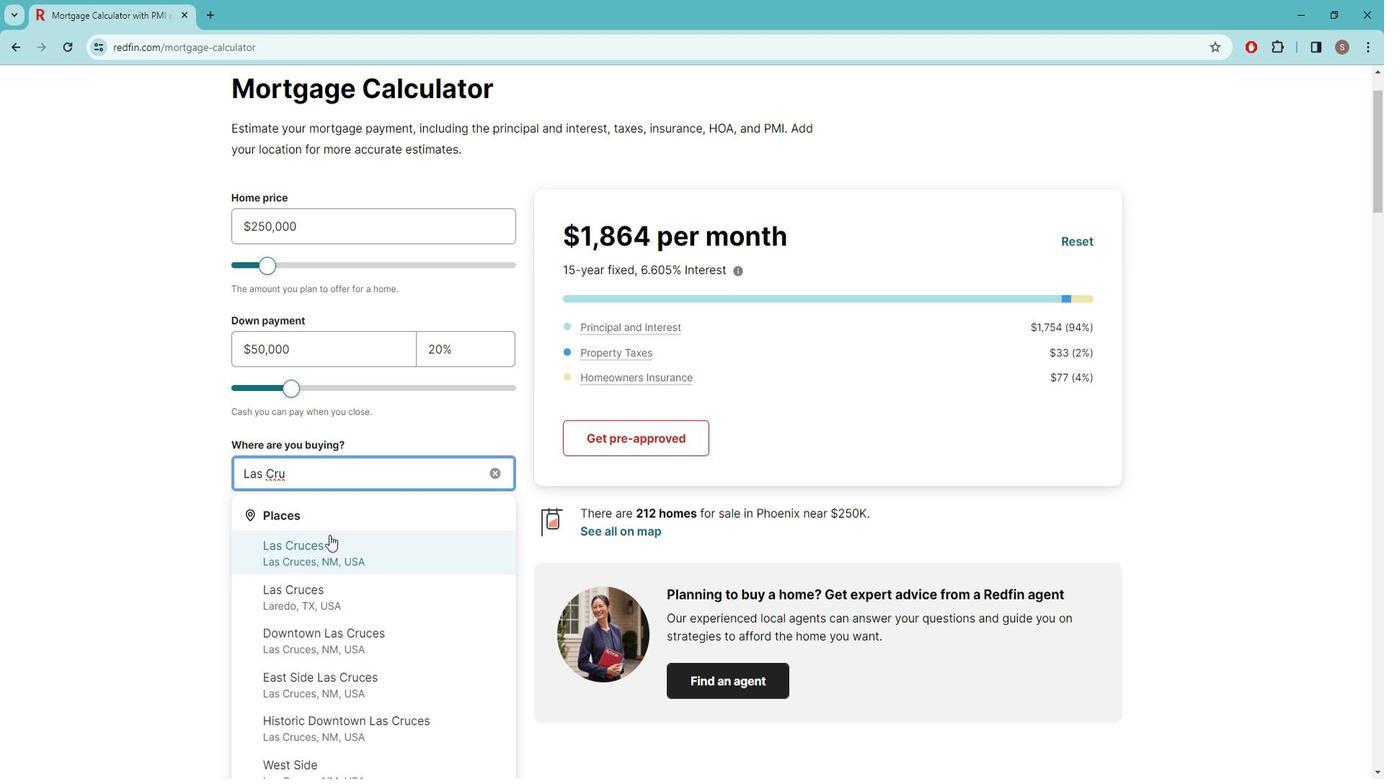
Action: Mouse pressed left at (322, 516)
Screenshot: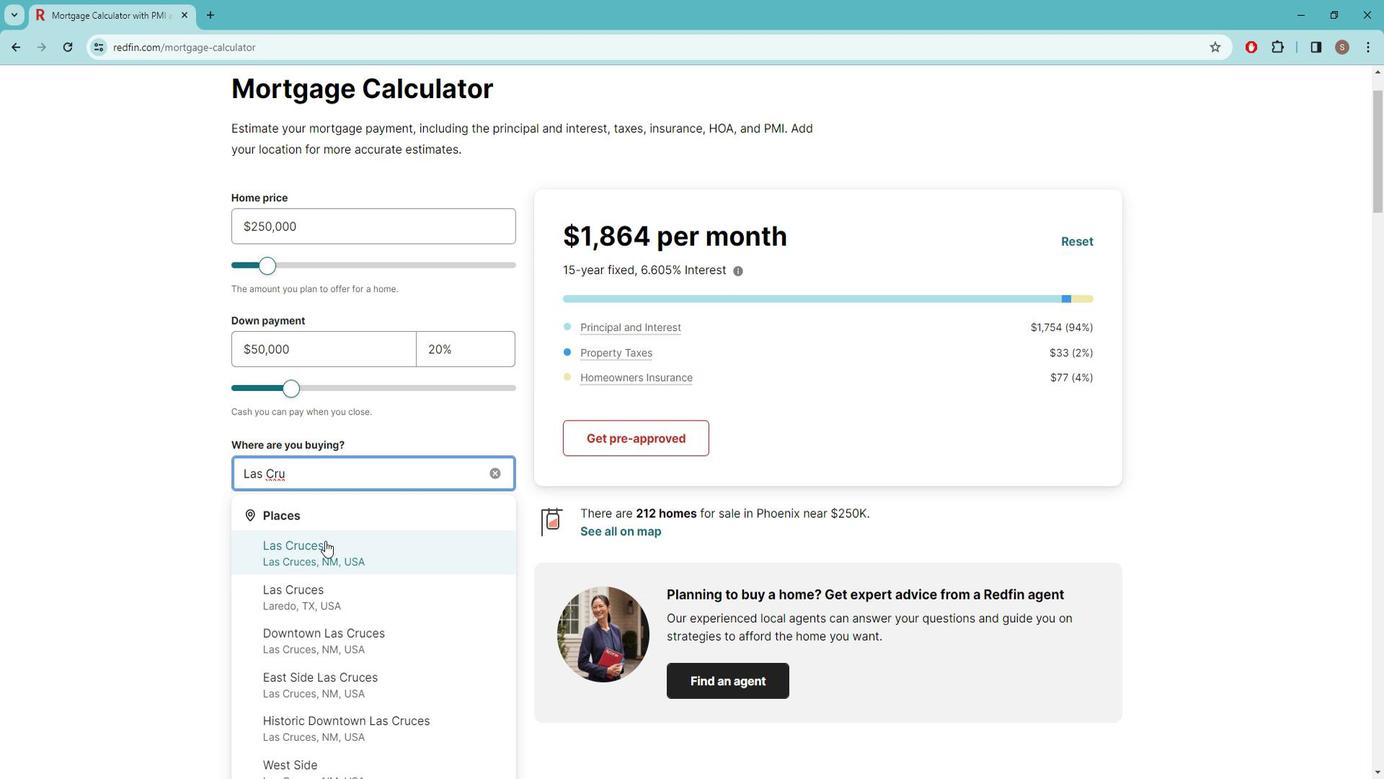 
Action: Mouse moved to (336, 502)
Screenshot: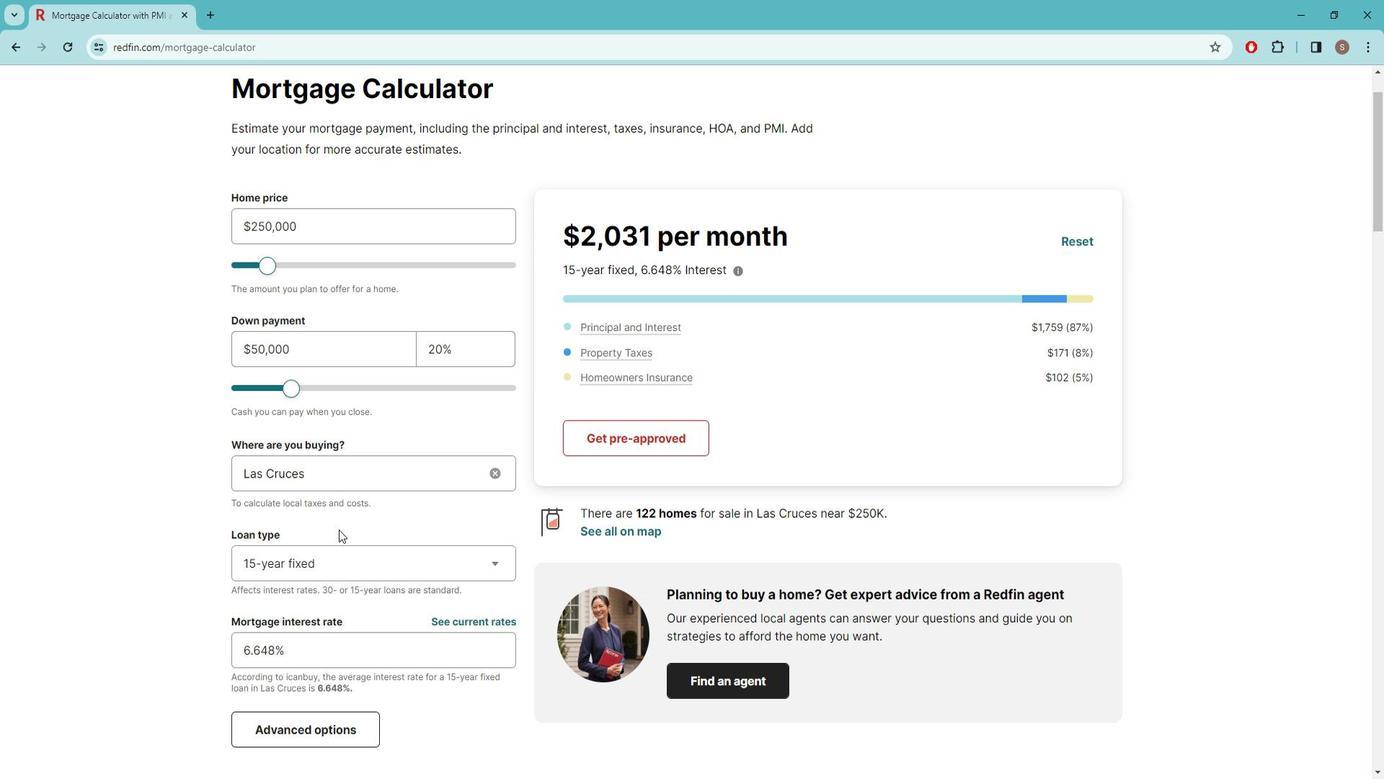 
Action: Mouse scrolled (336, 502) with delta (0, 0)
Screenshot: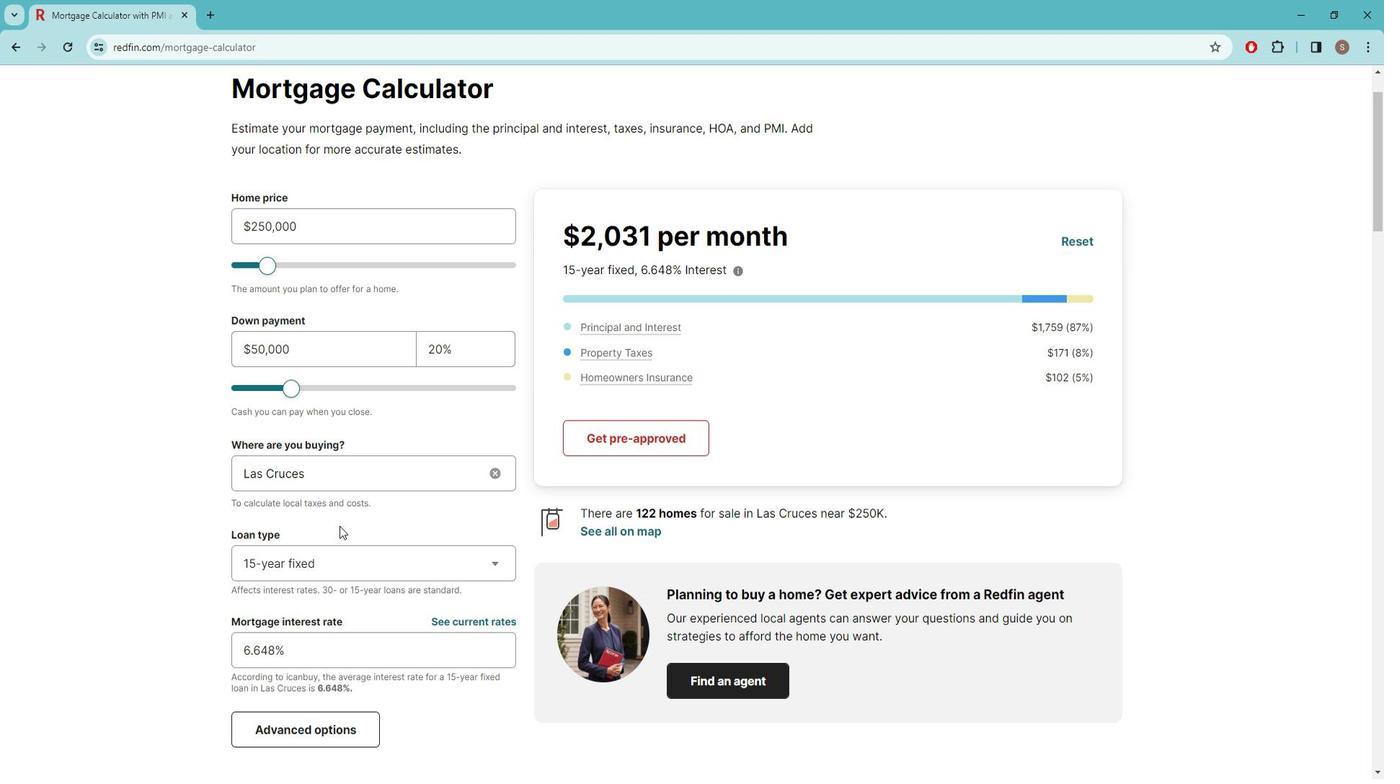 
Action: Mouse scrolled (336, 502) with delta (0, 0)
Screenshot: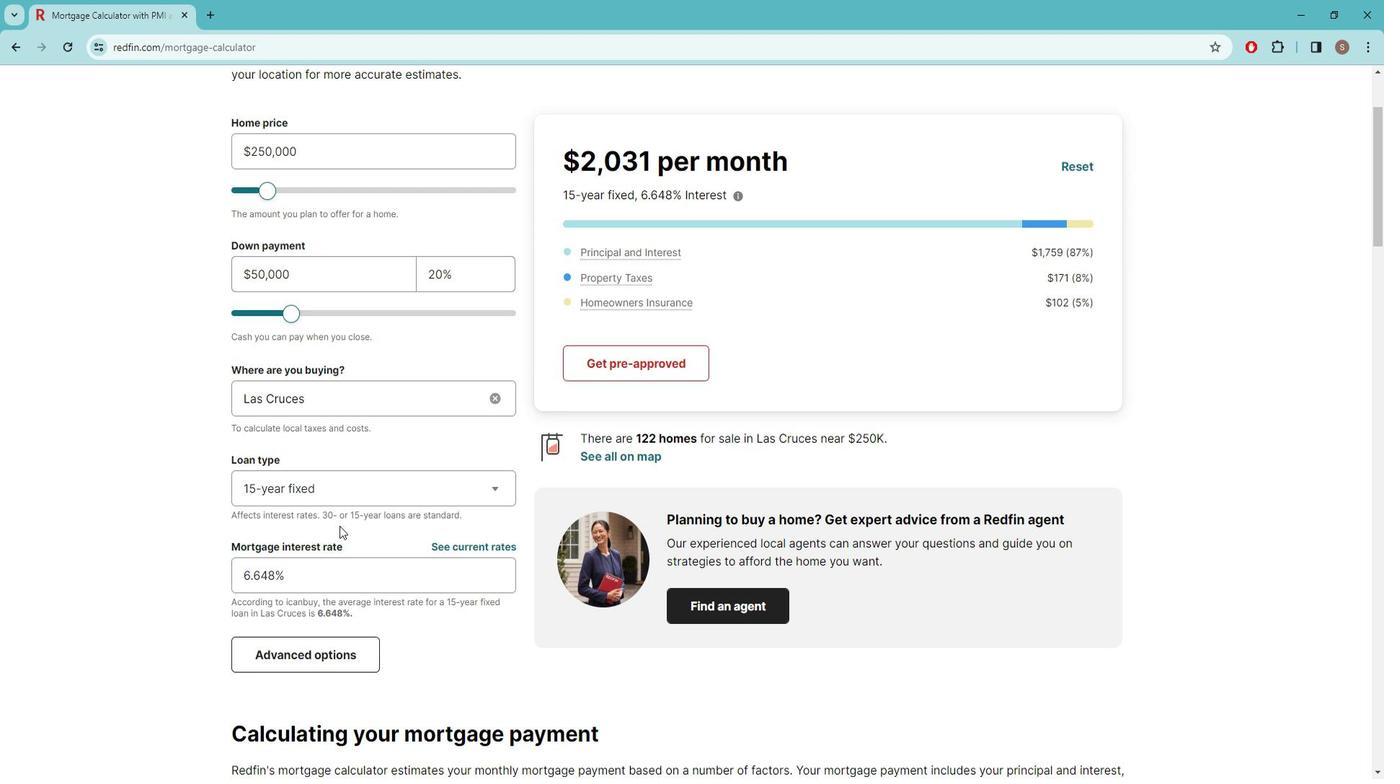 
Action: Mouse moved to (380, 508)
Screenshot: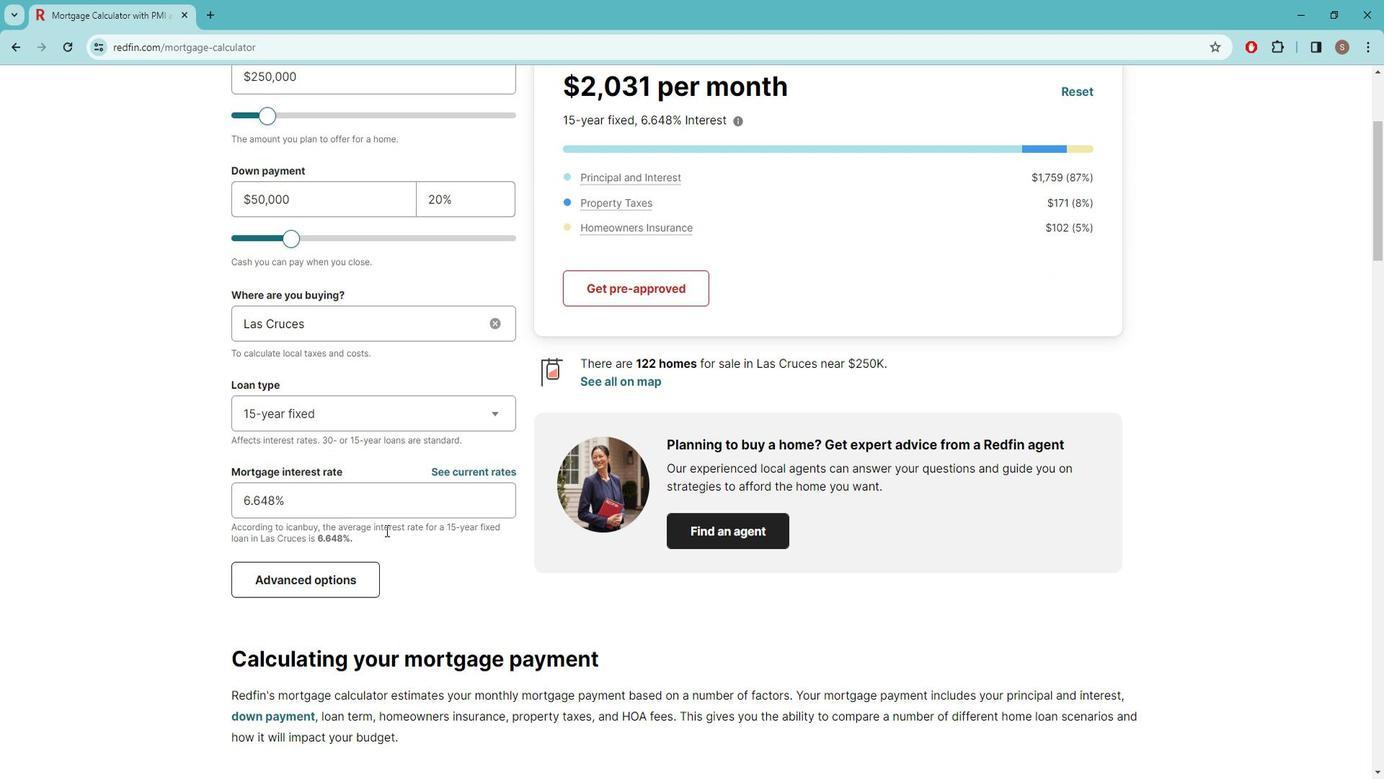 
Action: Mouse scrolled (380, 507) with delta (0, 0)
Screenshot: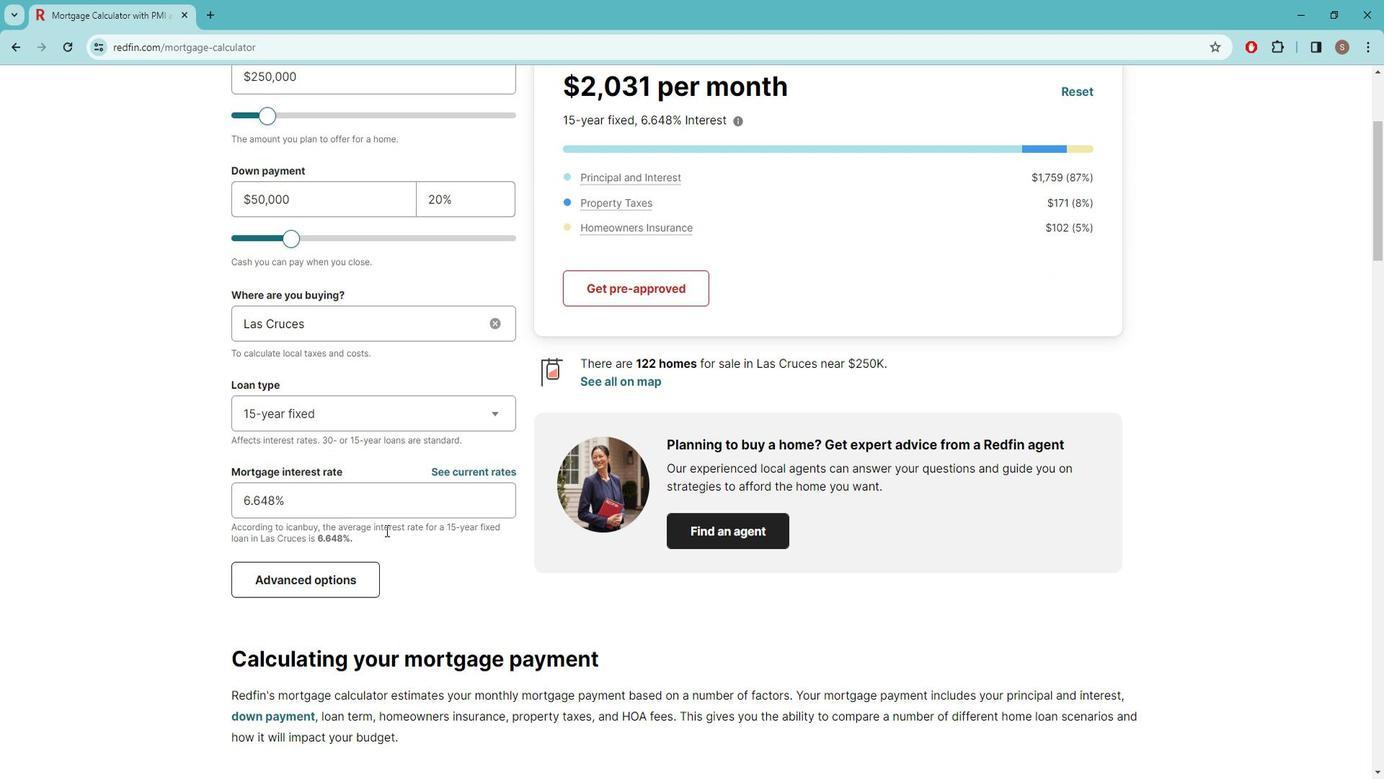 
Action: Mouse moved to (385, 499)
Screenshot: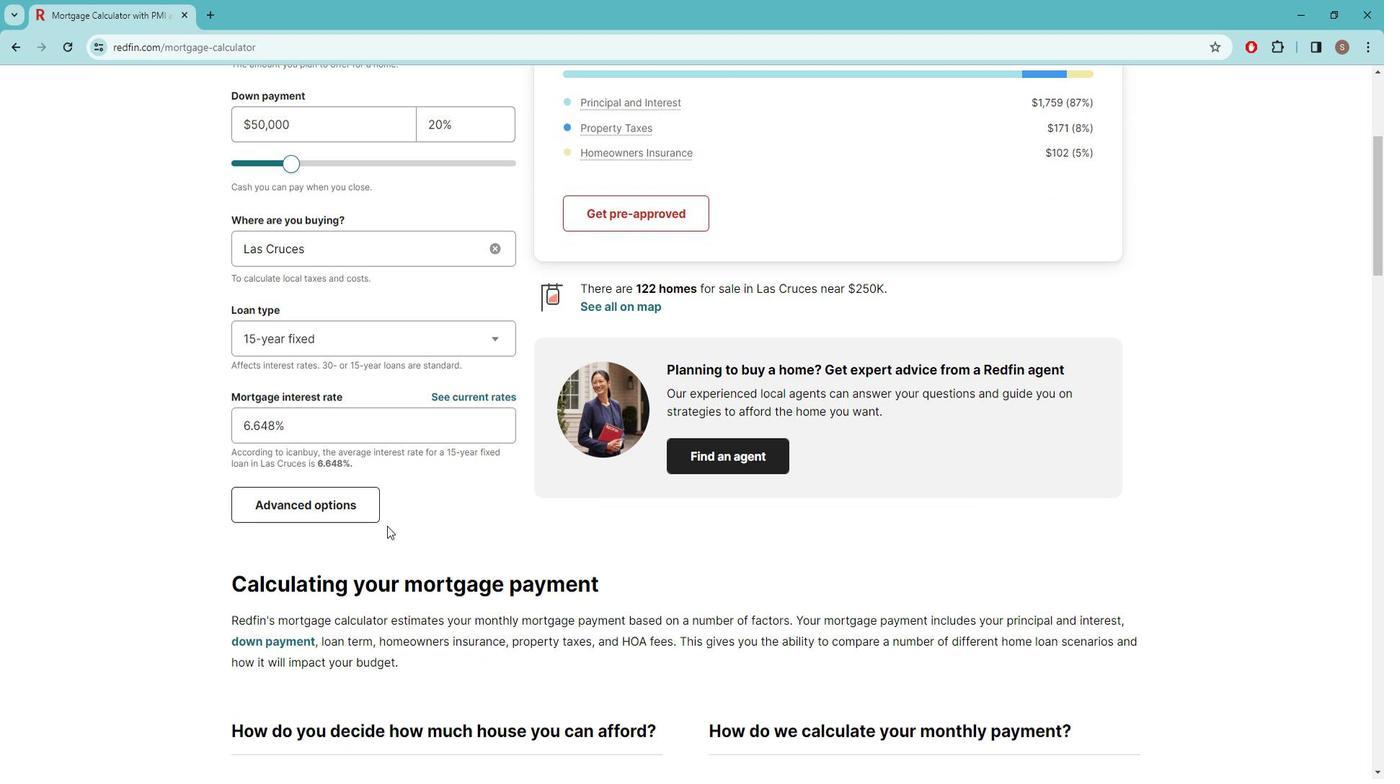 
Action: Mouse scrolled (385, 499) with delta (0, 0)
Screenshot: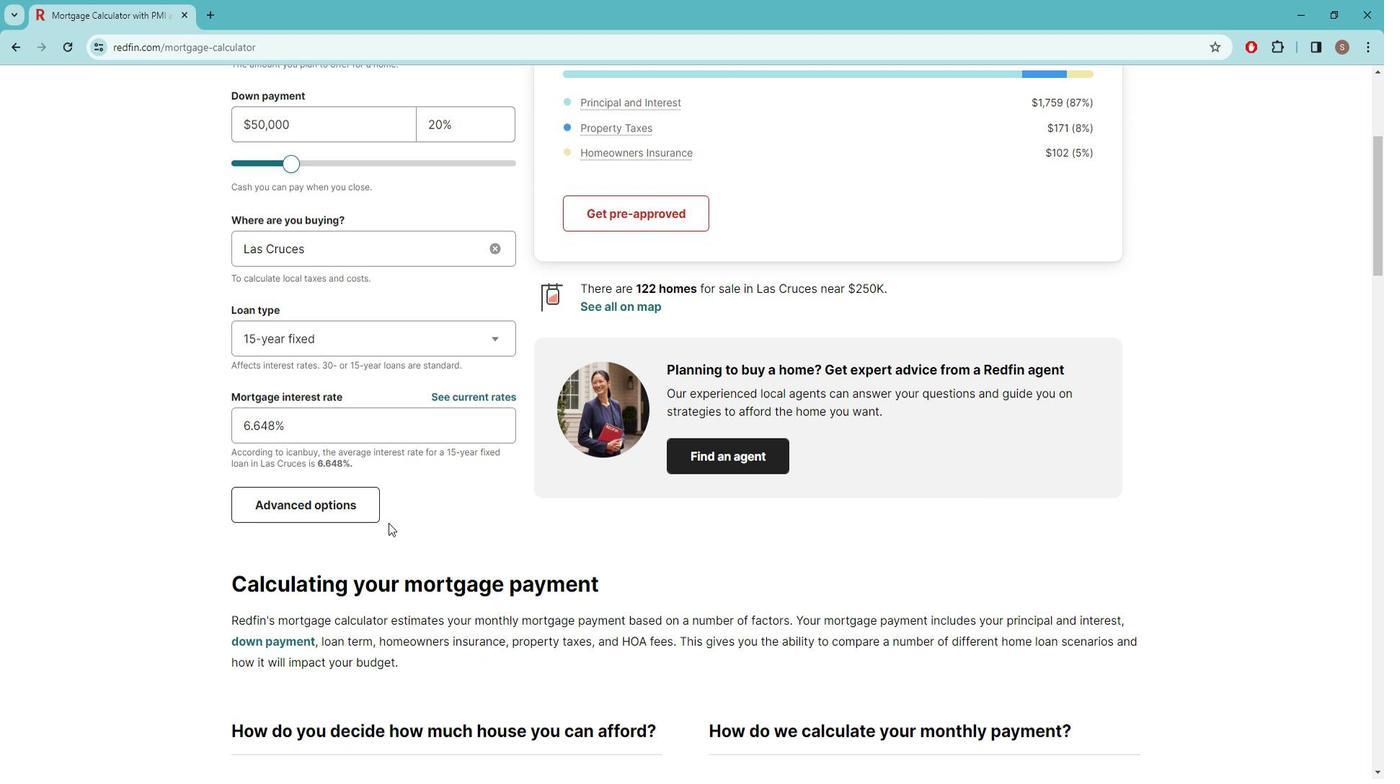 
Action: Mouse moved to (385, 499)
Screenshot: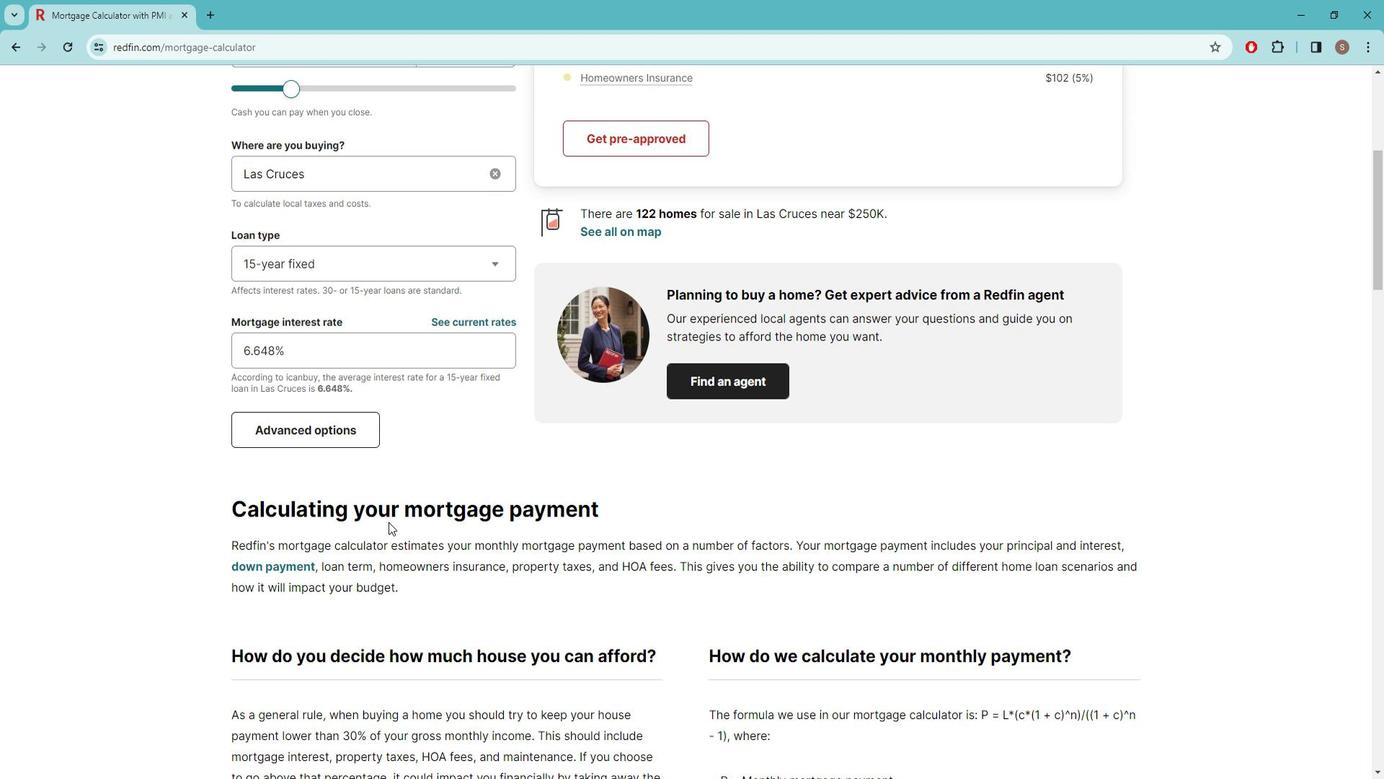 
Action: Mouse scrolled (385, 498) with delta (0, 0)
Screenshot: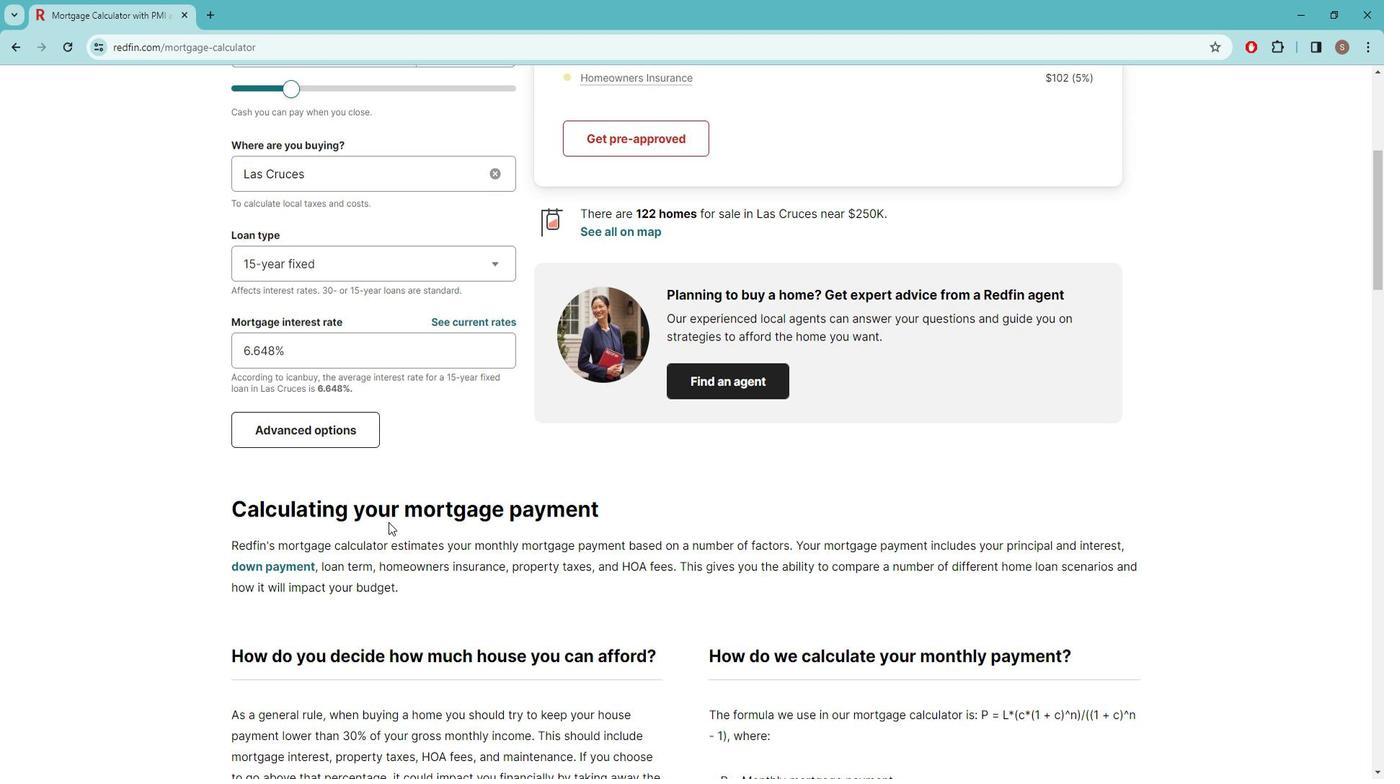 
Action: Mouse scrolled (385, 498) with delta (0, 0)
Screenshot: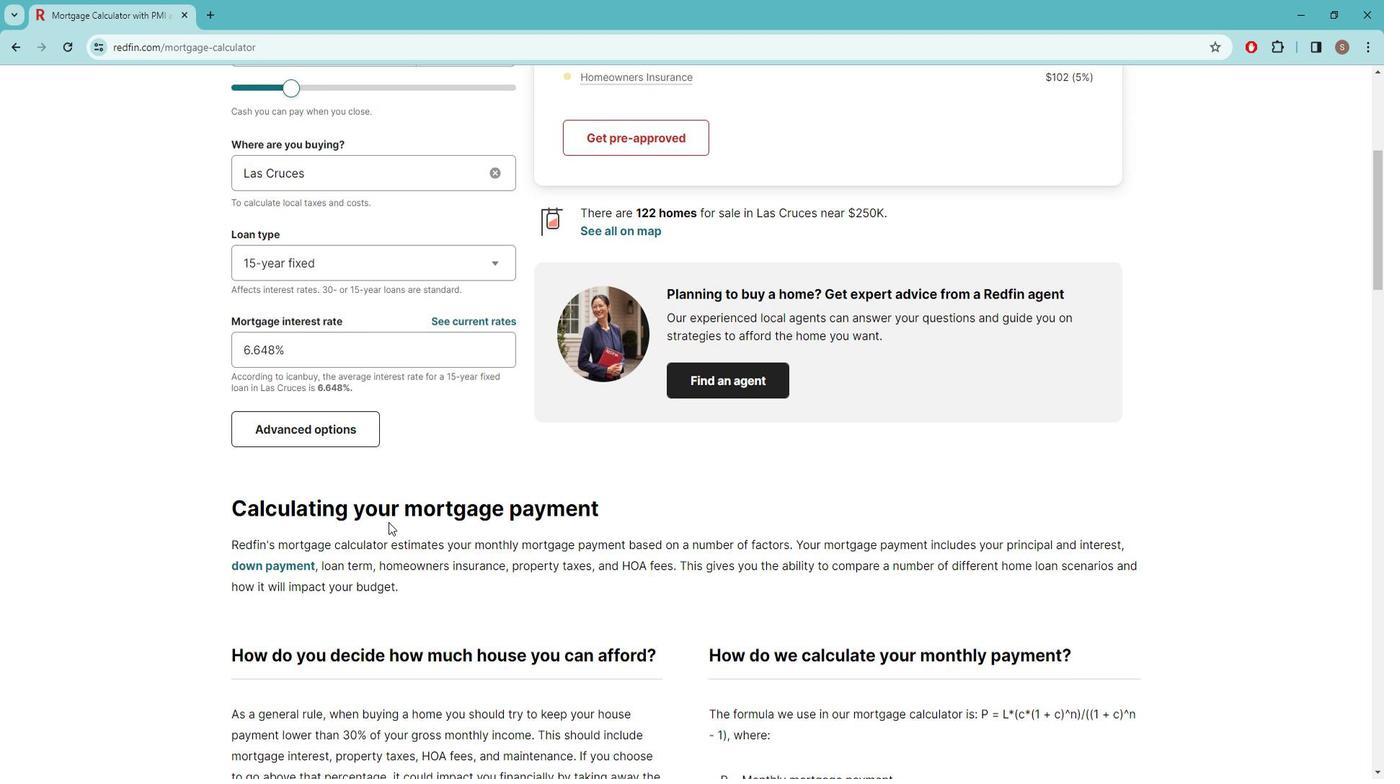 
Action: Mouse moved to (385, 498)
Screenshot: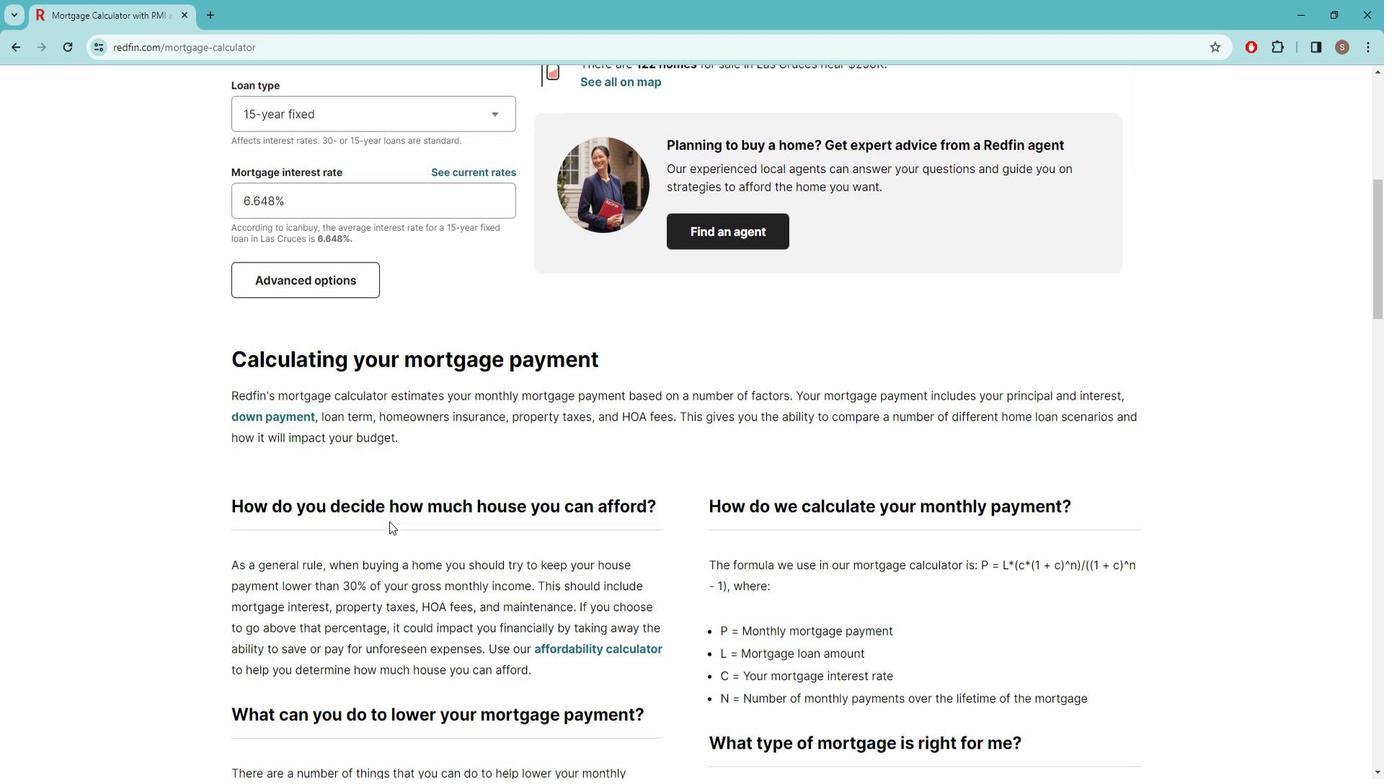
Action: Mouse scrolled (385, 497) with delta (0, 0)
Screenshot: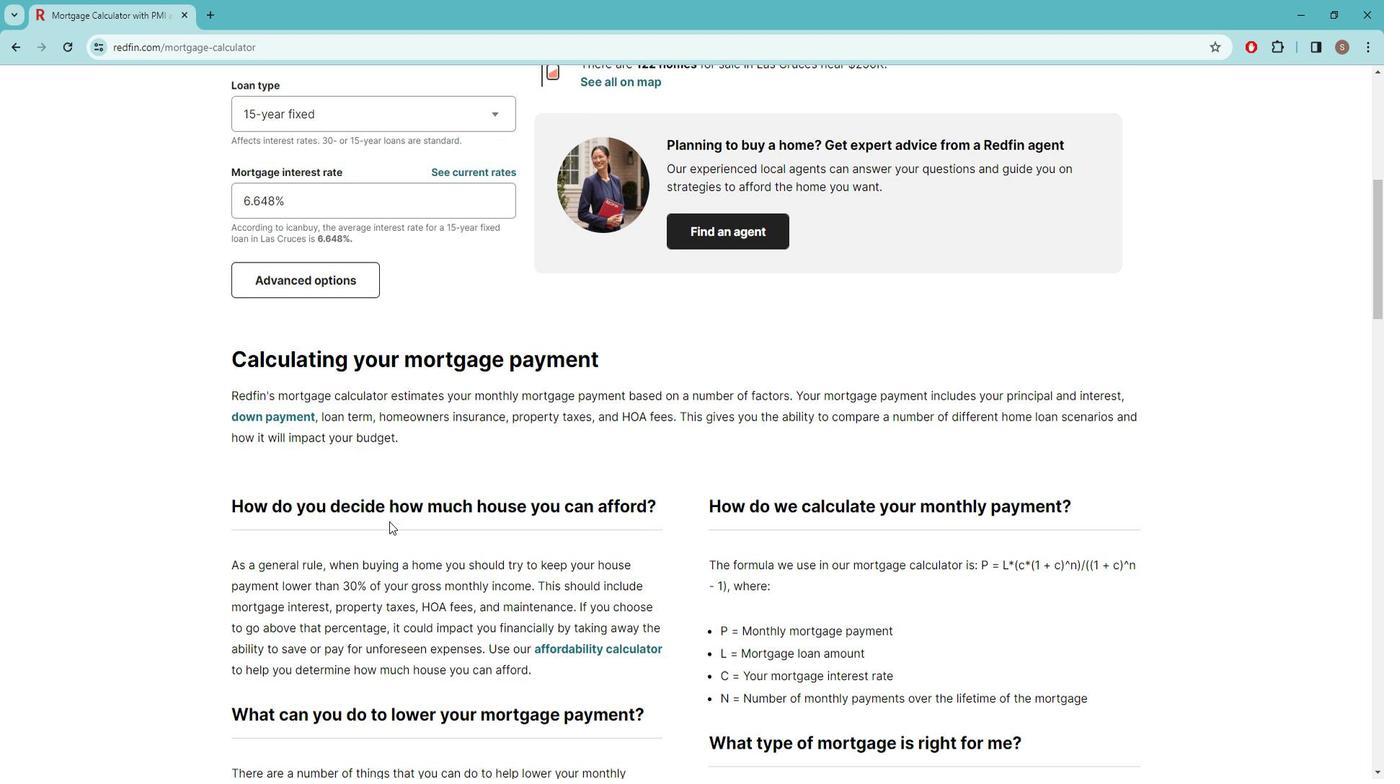 
Action: Mouse scrolled (385, 497) with delta (0, 0)
Screenshot: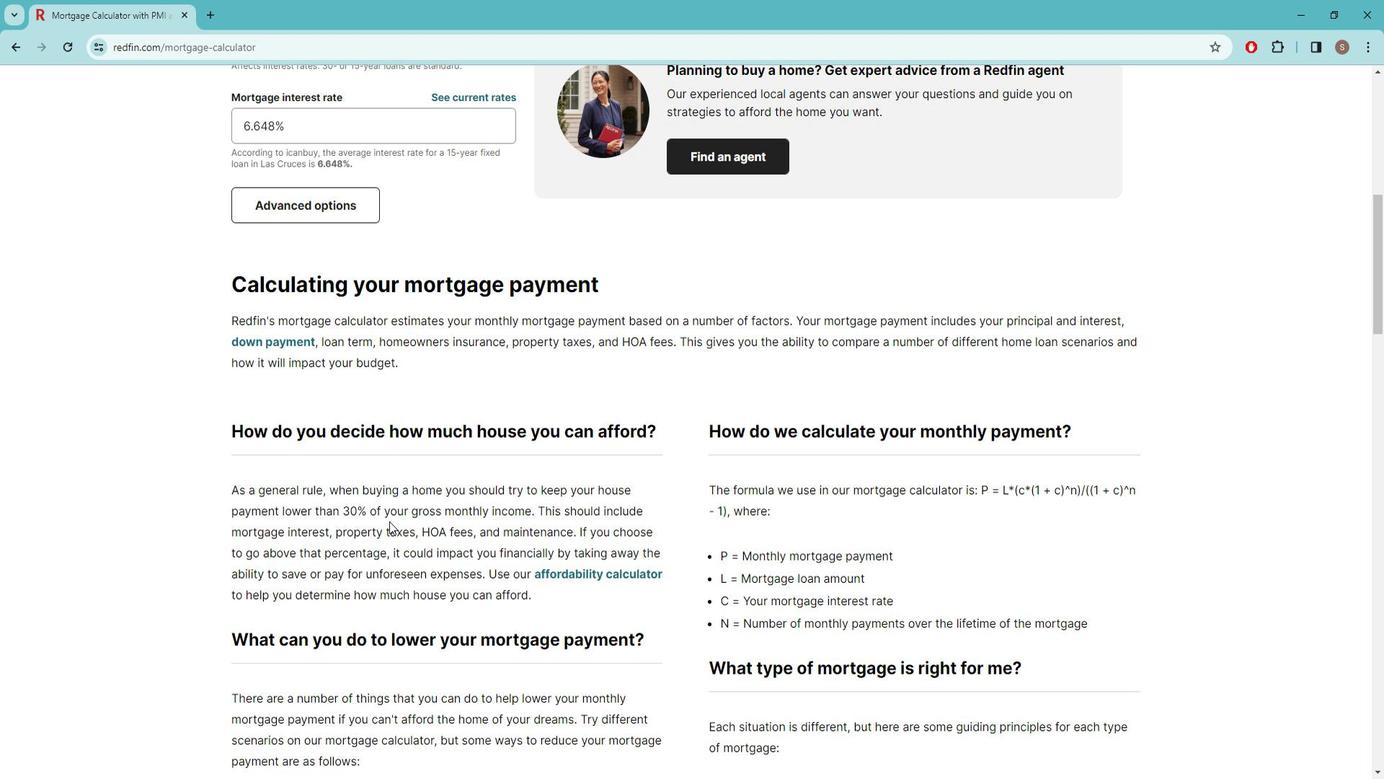 
Action: Mouse scrolled (385, 497) with delta (0, 0)
Screenshot: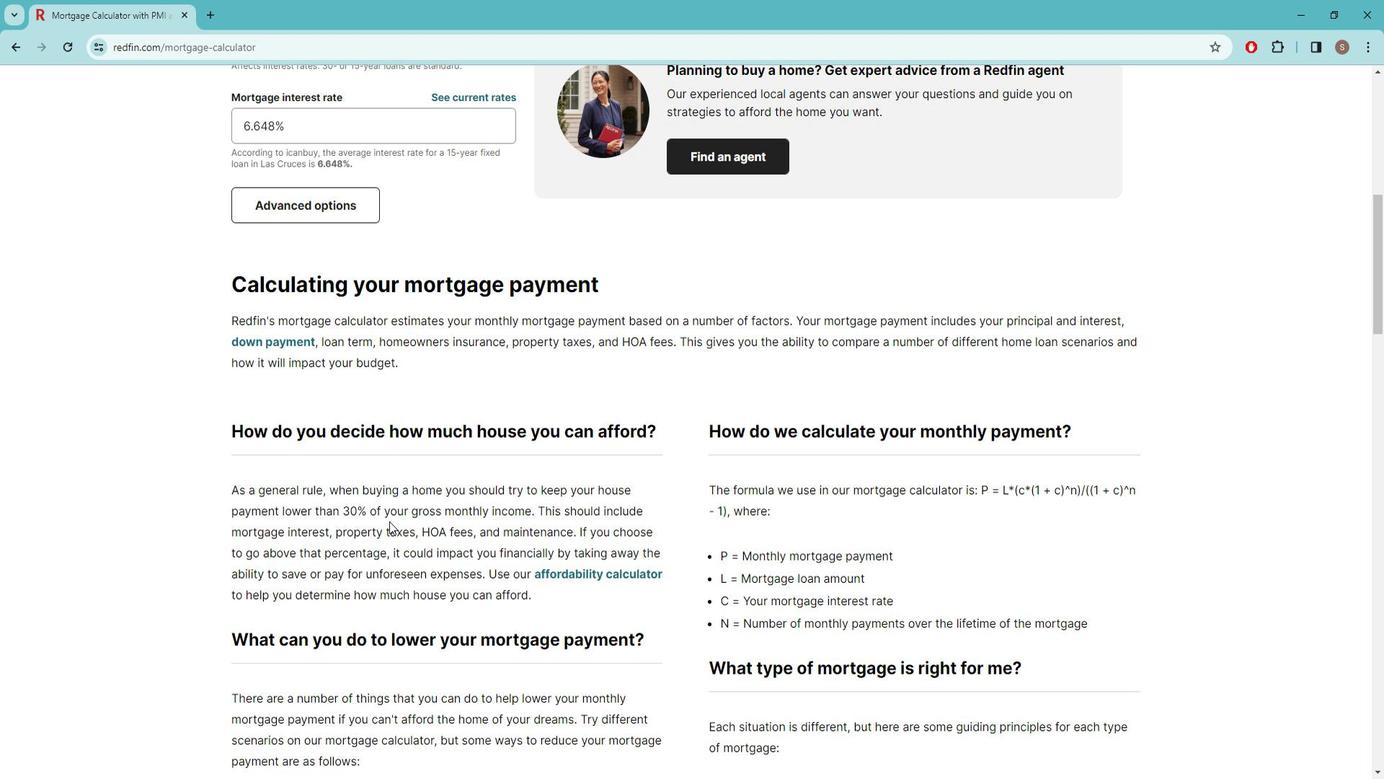 
Action: Mouse scrolled (385, 497) with delta (0, 0)
Screenshot: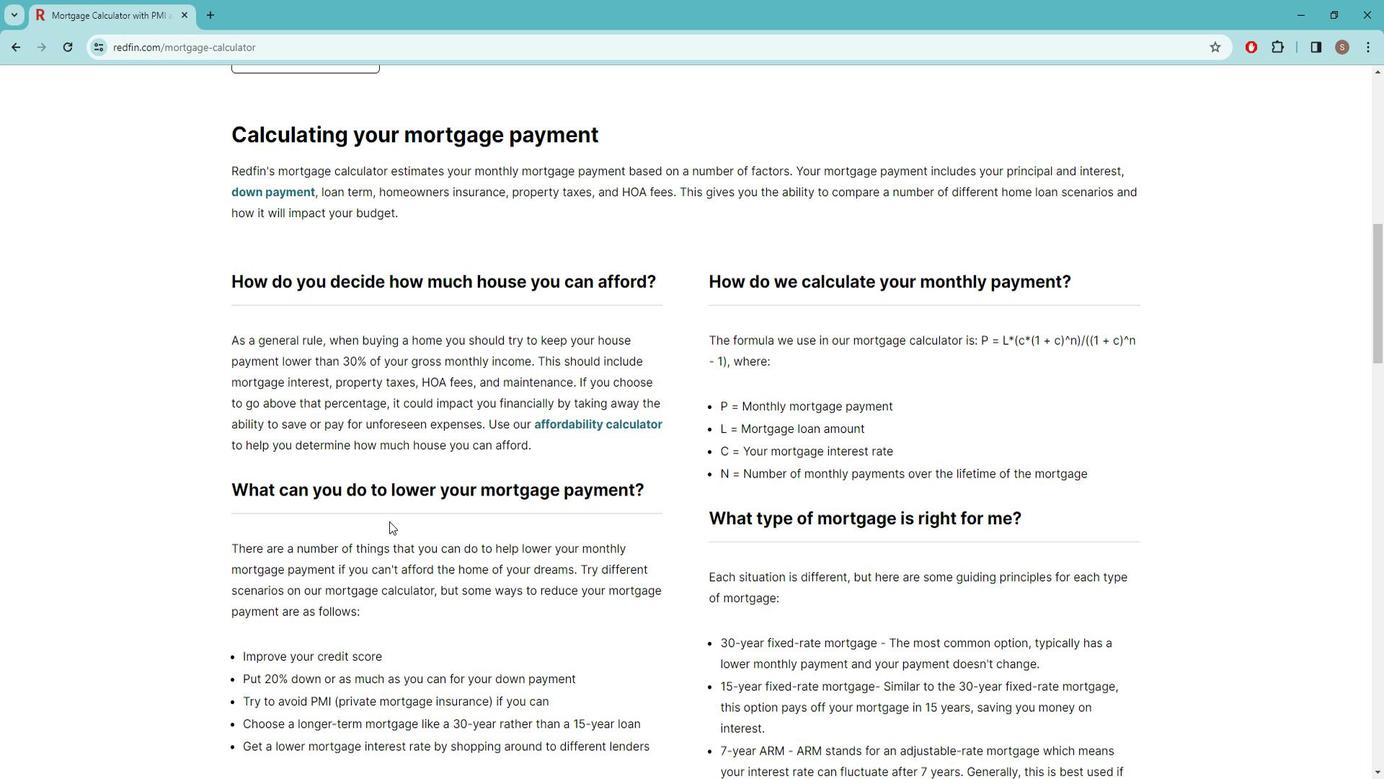 
Action: Mouse scrolled (385, 497) with delta (0, 0)
Screenshot: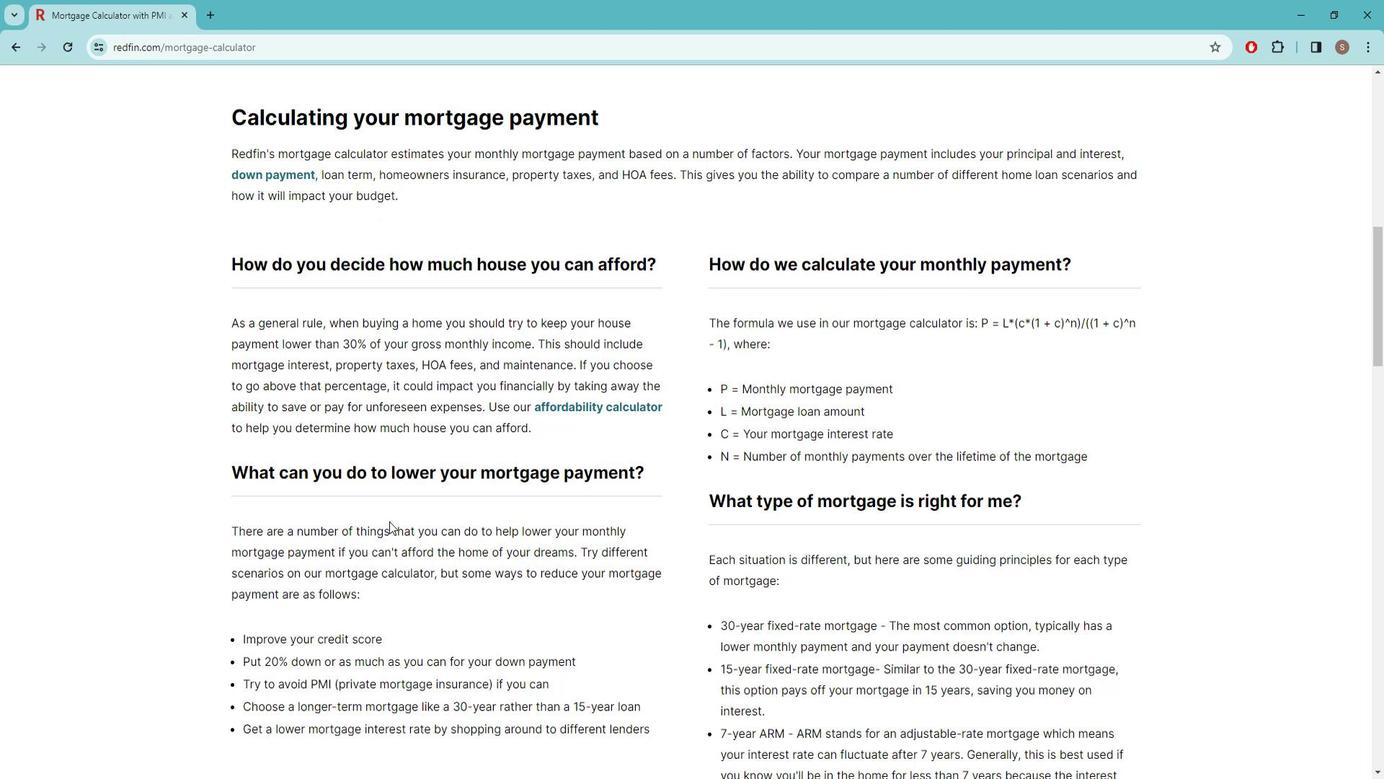
Action: Mouse scrolled (385, 497) with delta (0, 0)
Screenshot: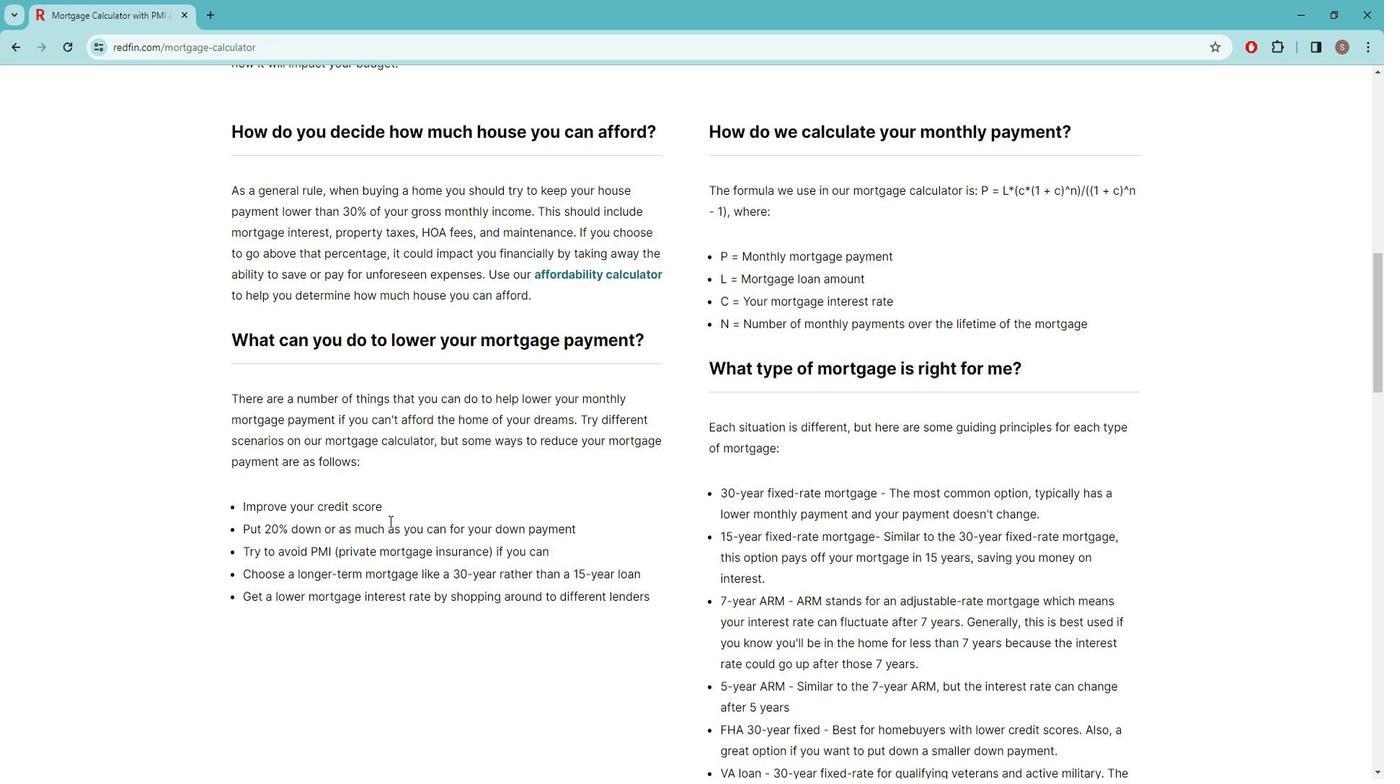
Action: Mouse scrolled (385, 497) with delta (0, 0)
Screenshot: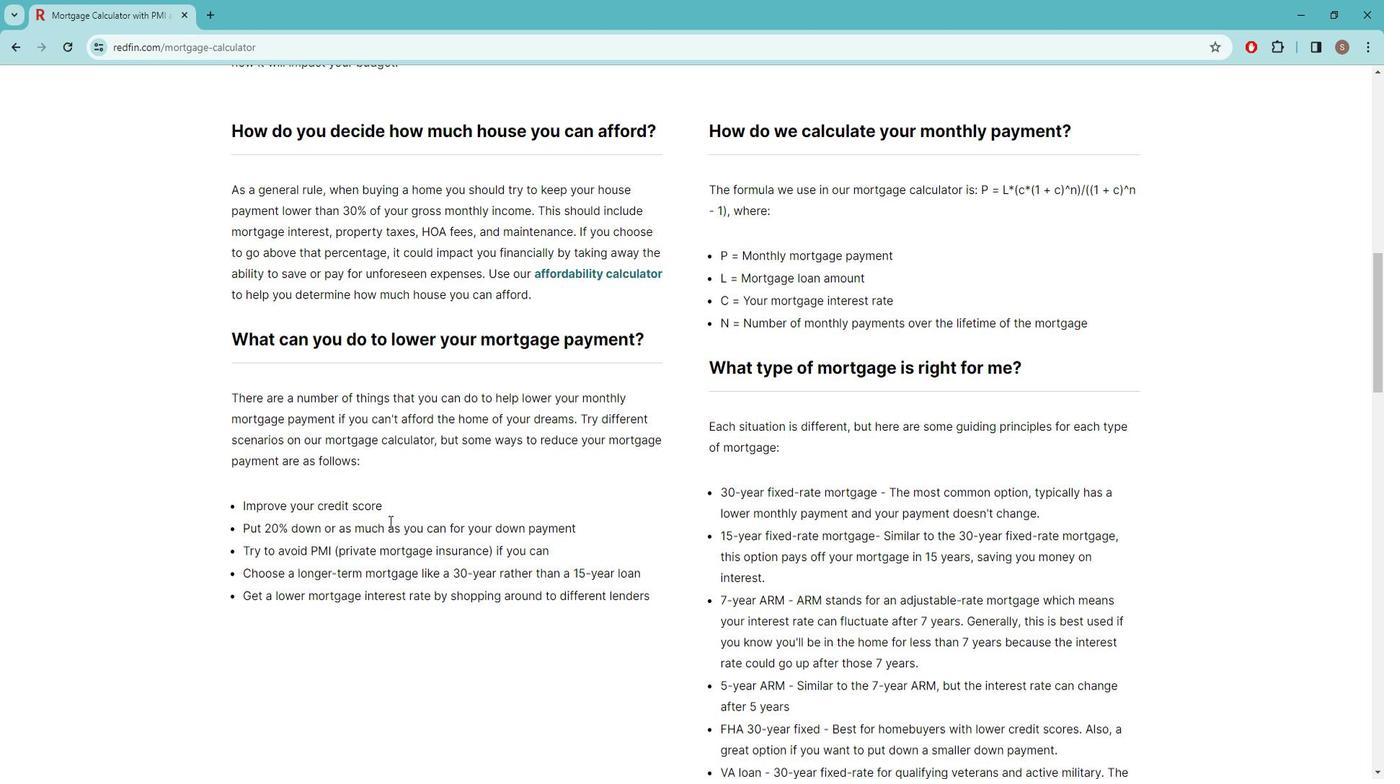 
Action: Mouse scrolled (385, 499) with delta (0, 0)
Screenshot: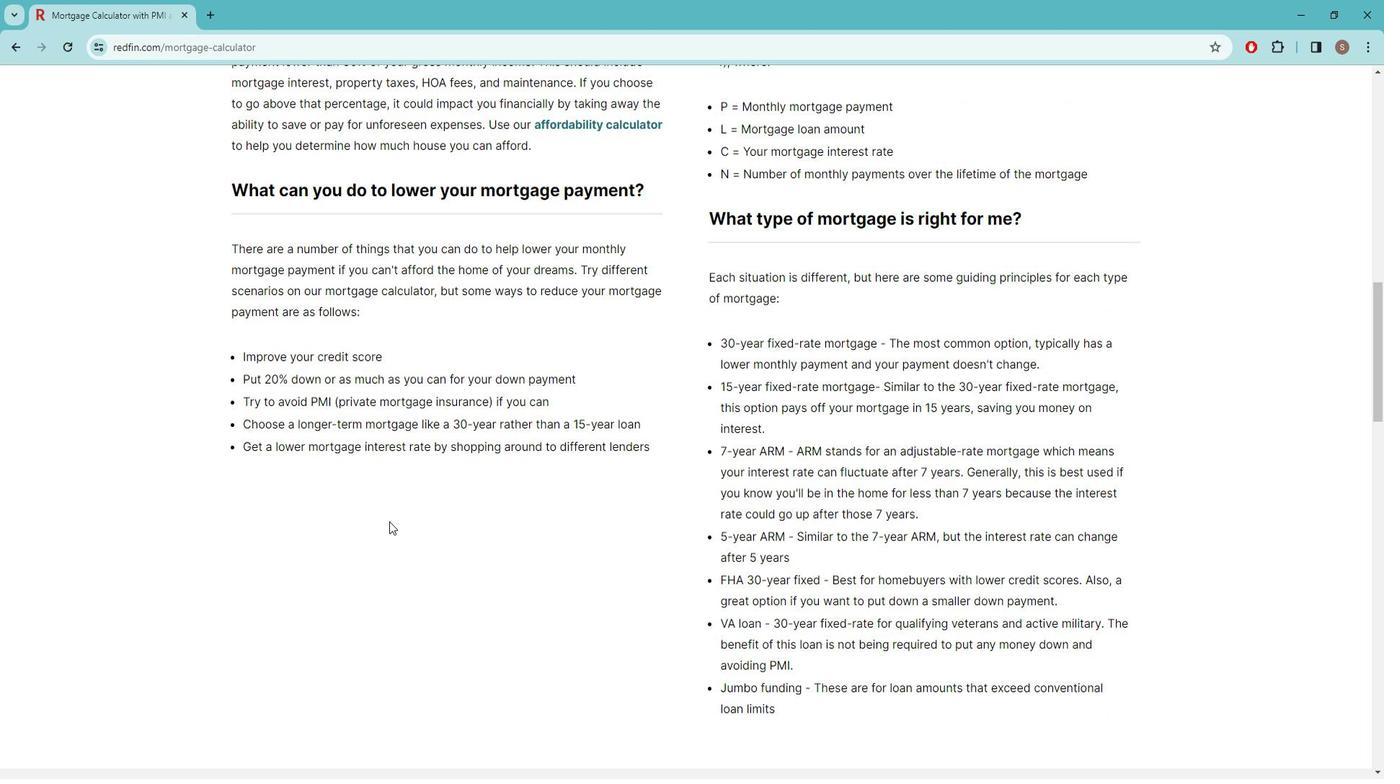 
Action: Mouse scrolled (385, 499) with delta (0, 0)
Screenshot: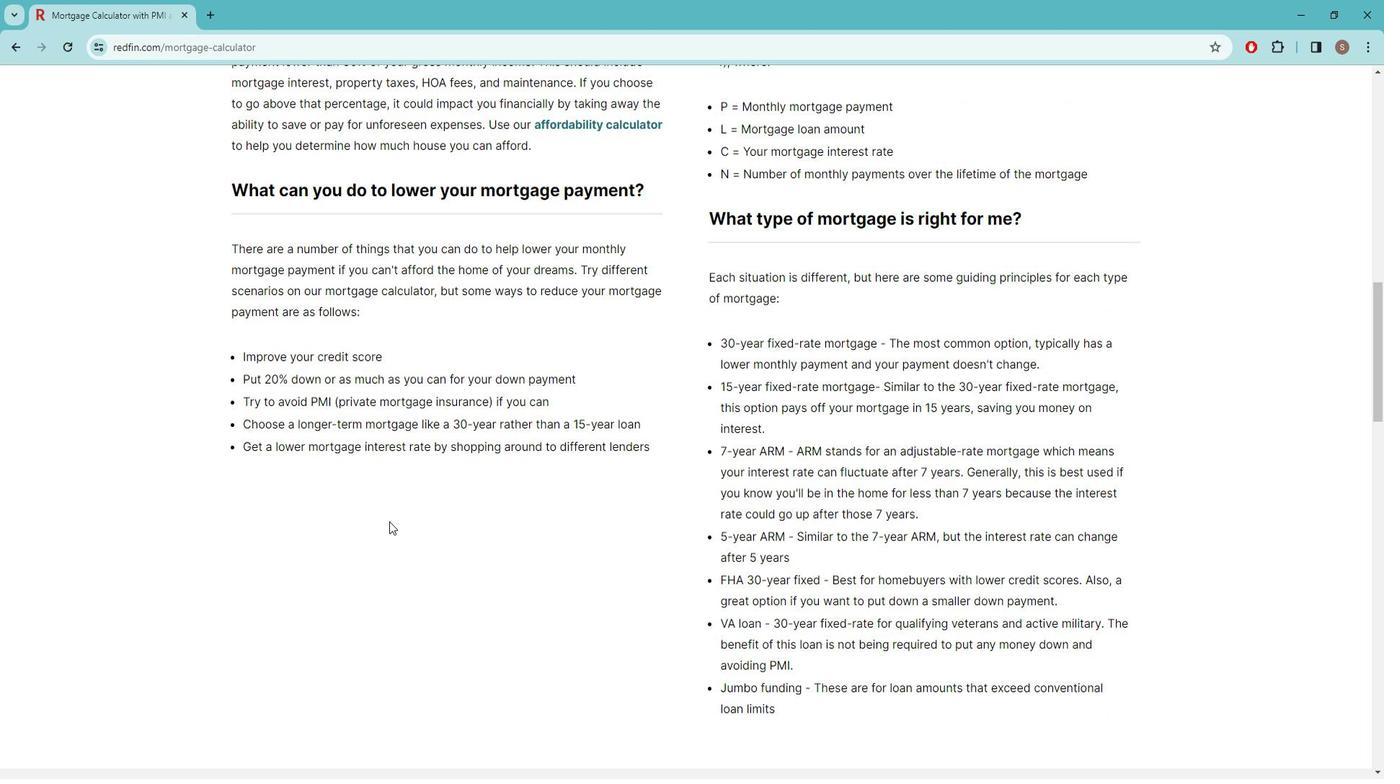 
Action: Mouse scrolled (385, 499) with delta (0, 0)
Screenshot: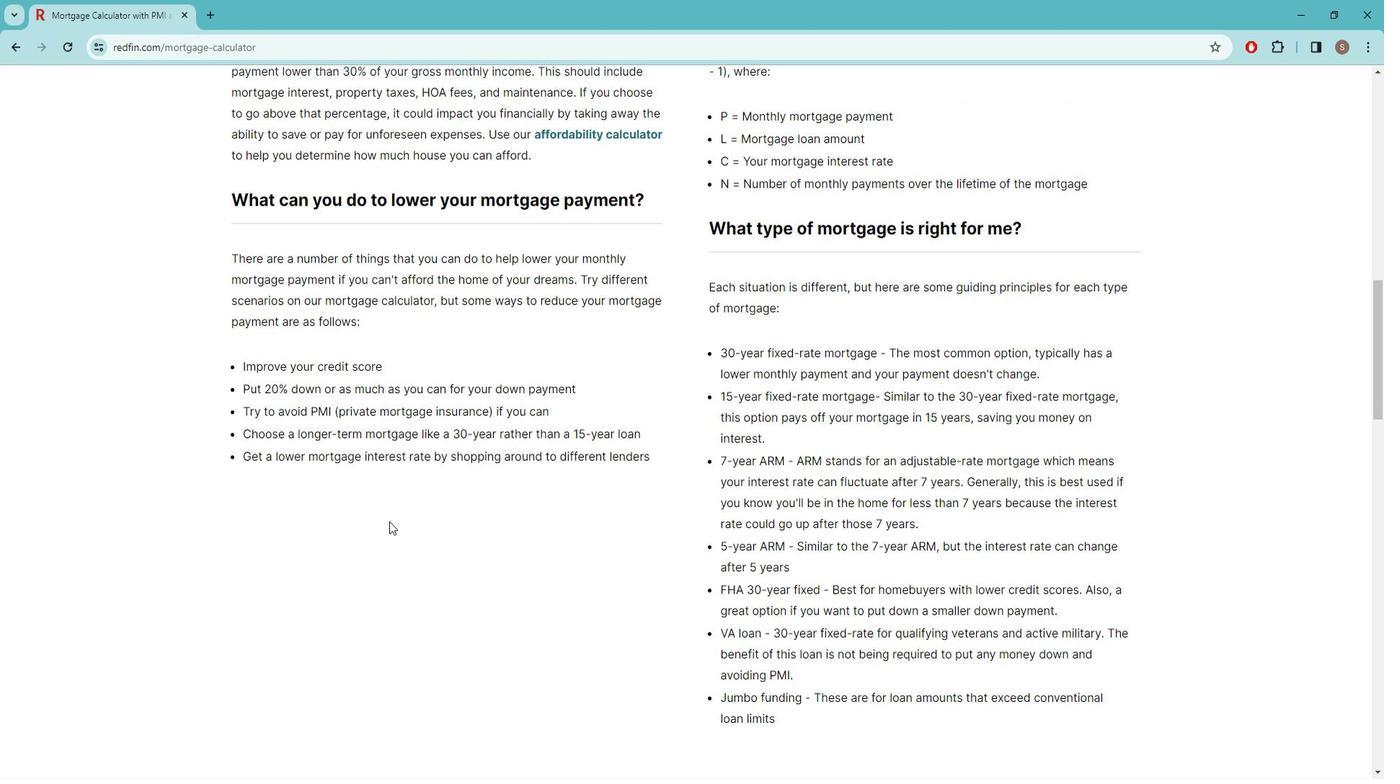 
Action: Mouse scrolled (385, 499) with delta (0, 0)
Screenshot: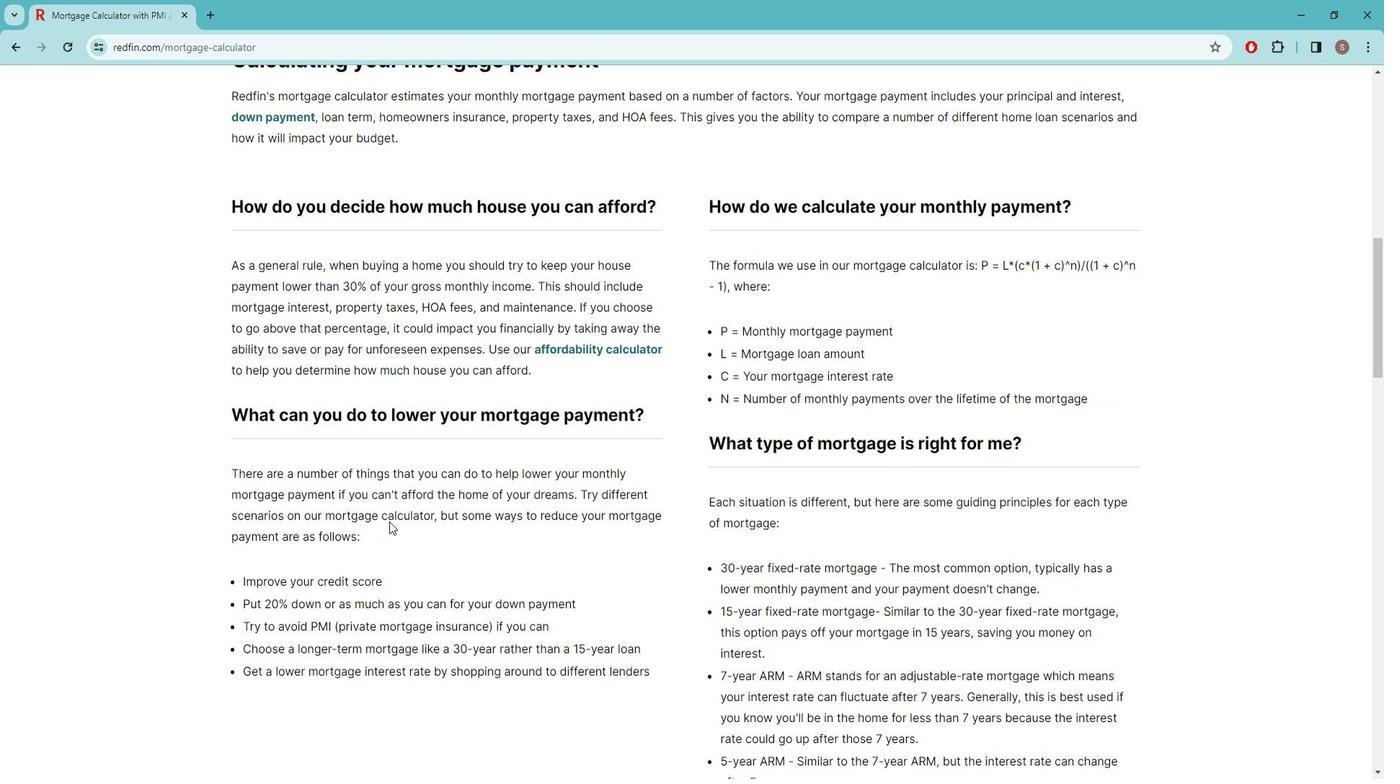 
Action: Mouse scrolled (385, 499) with delta (0, 0)
Screenshot: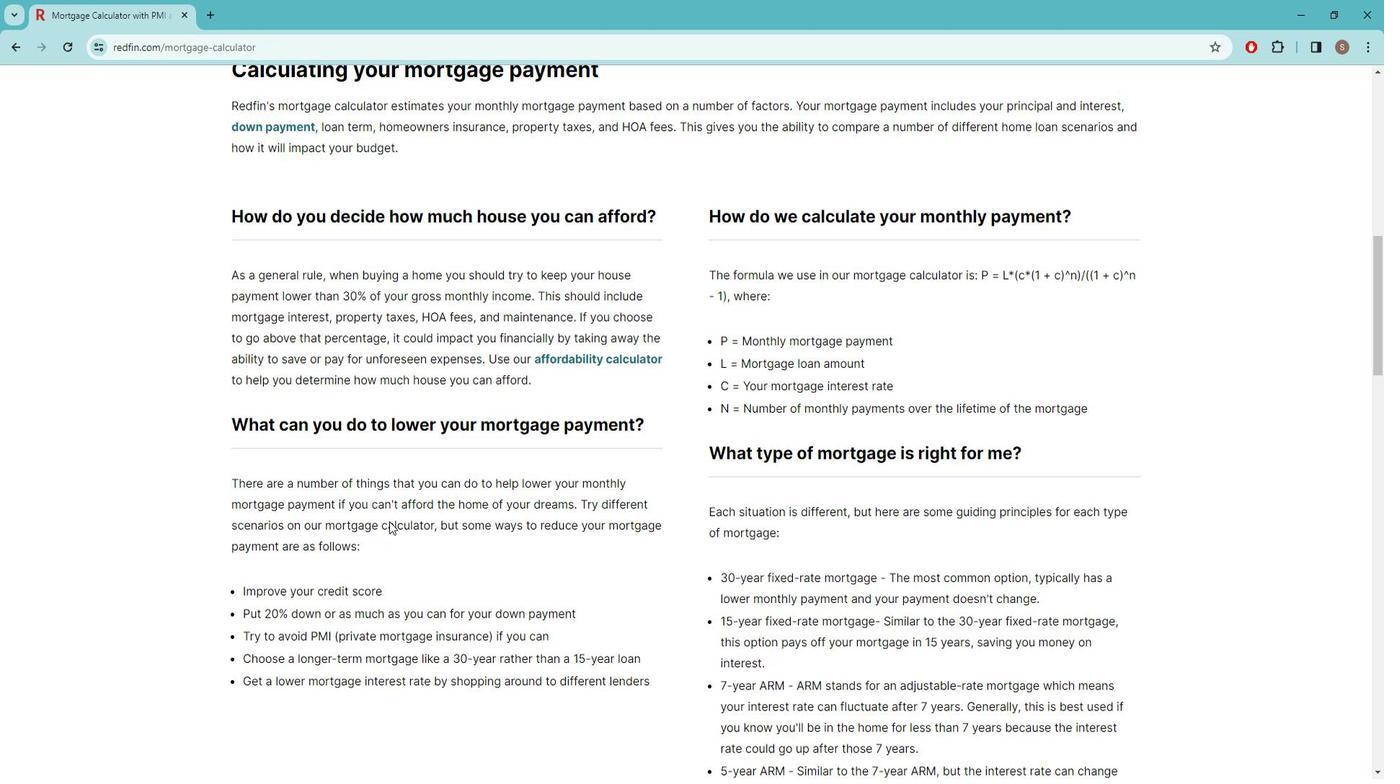 
Action: Mouse scrolled (385, 499) with delta (0, 0)
Screenshot: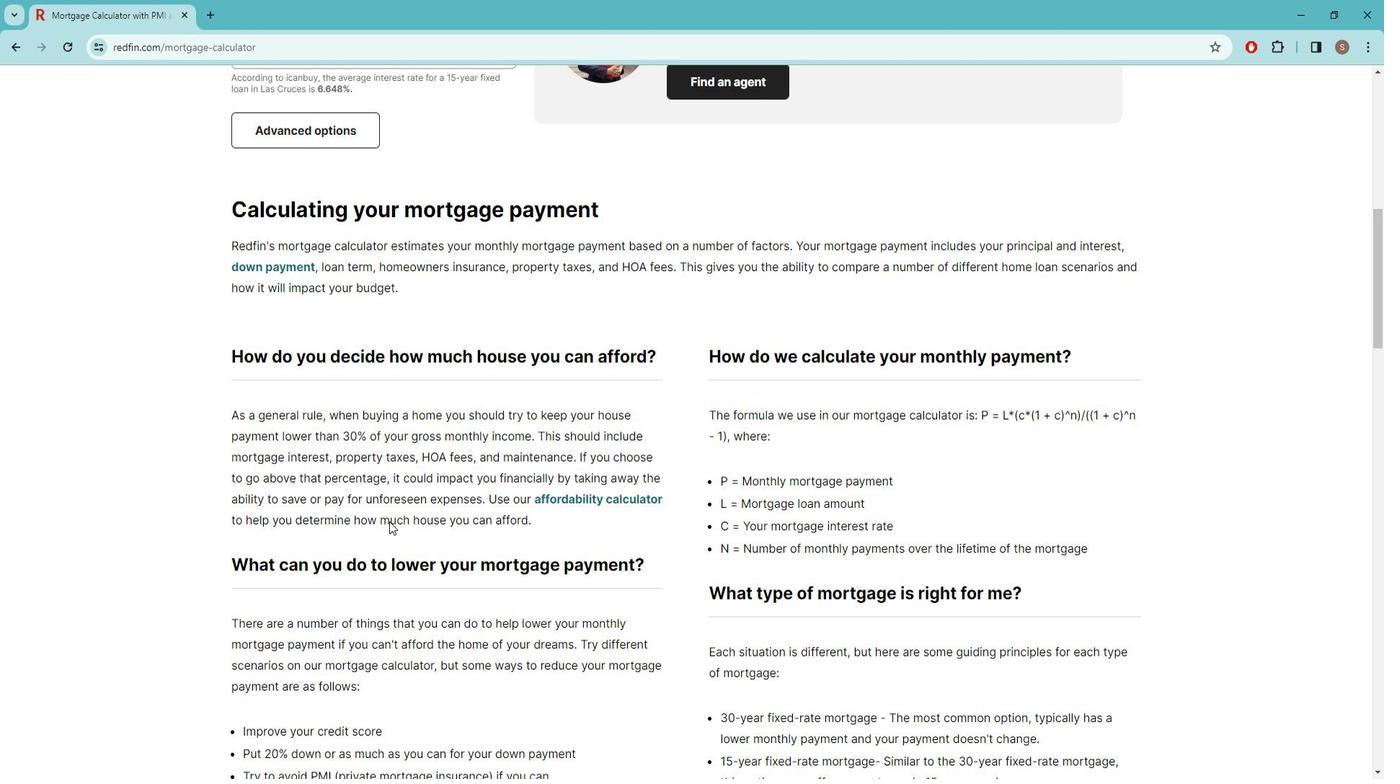 
Action: Mouse scrolled (385, 499) with delta (0, 0)
Screenshot: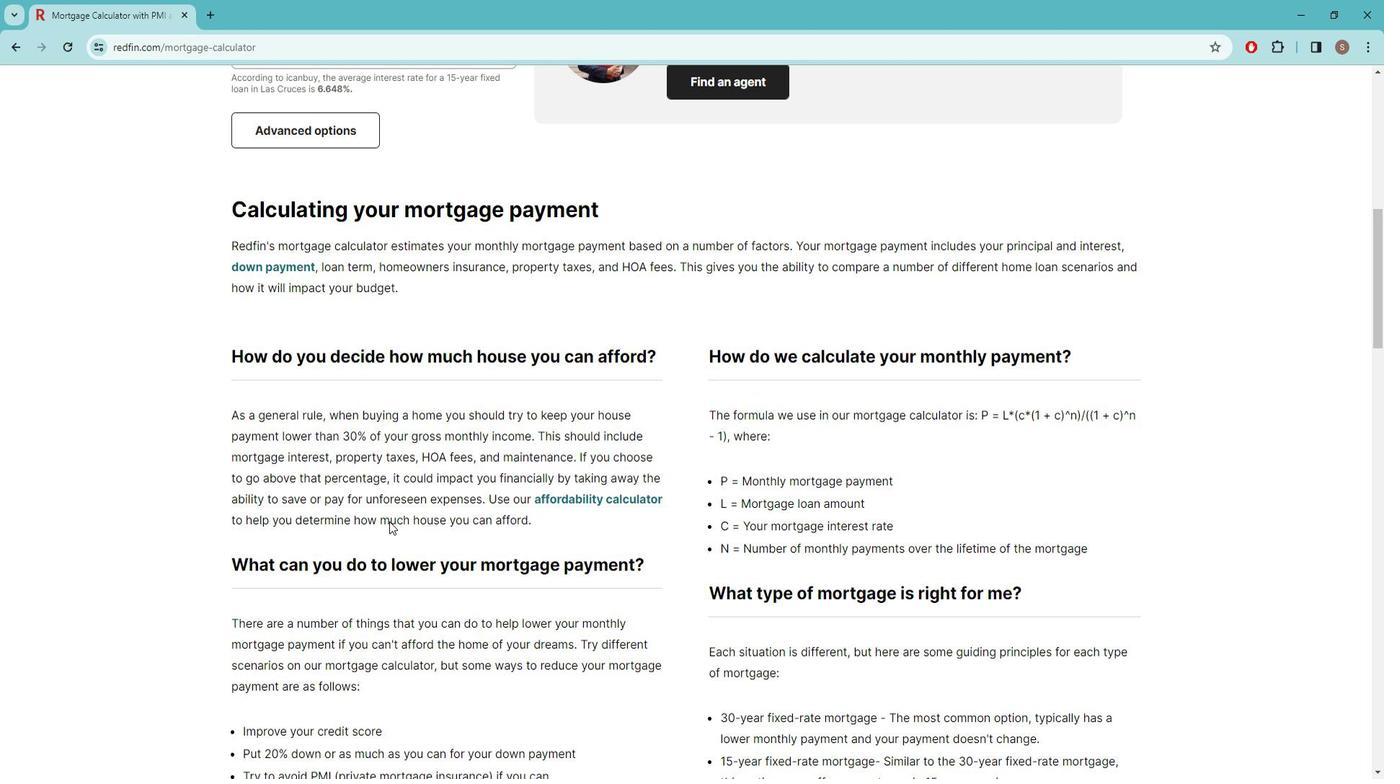 
Action: Mouse scrolled (385, 499) with delta (0, 0)
Screenshot: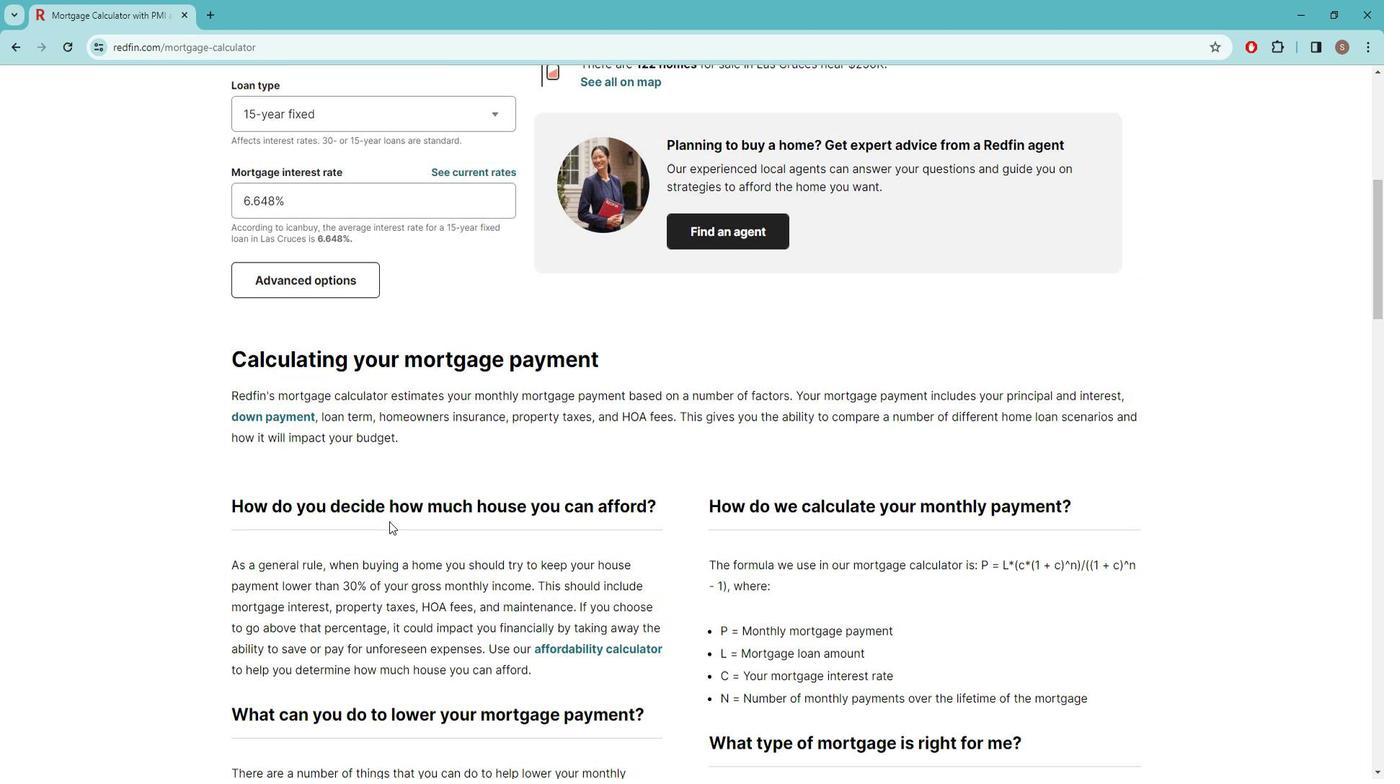 
Action: Mouse scrolled (385, 499) with delta (0, 0)
Screenshot: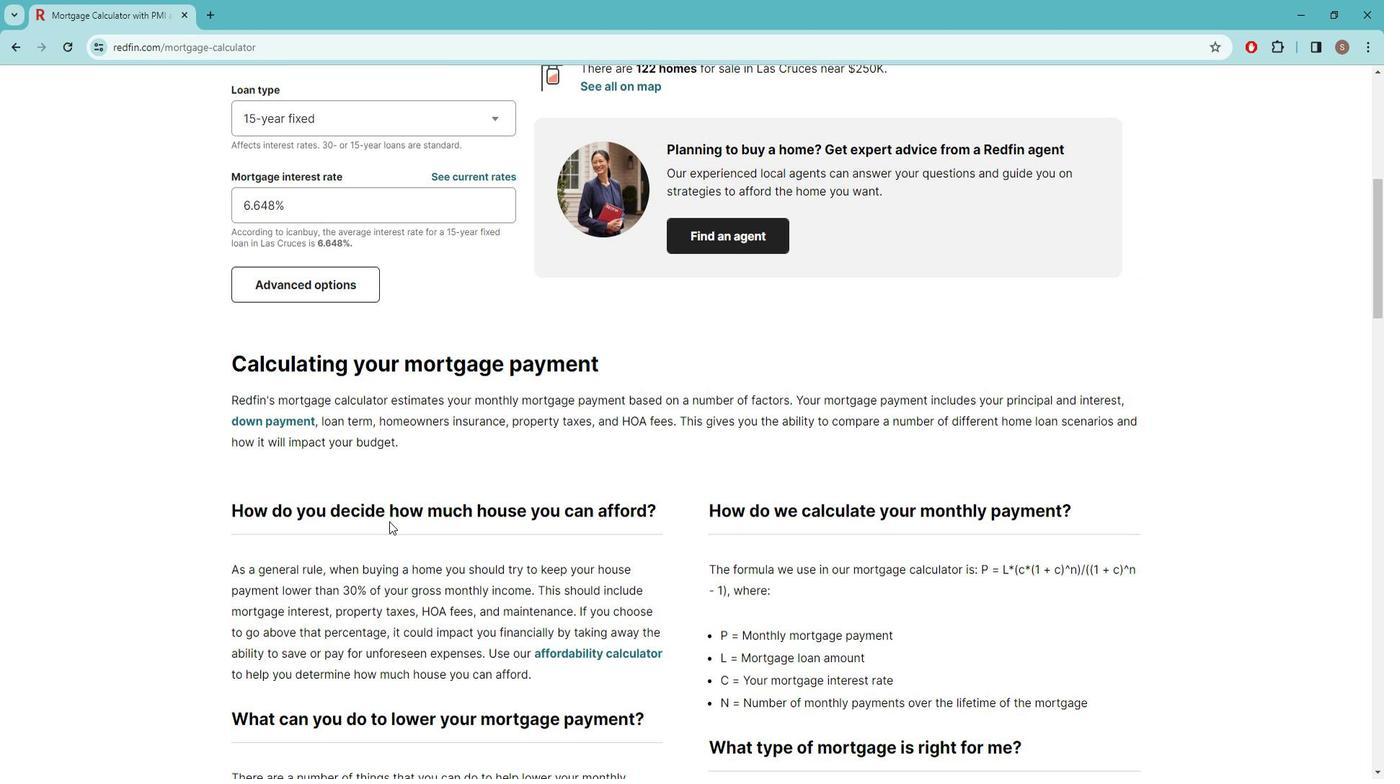 
Action: Mouse scrolled (385, 499) with delta (0, 0)
Screenshot: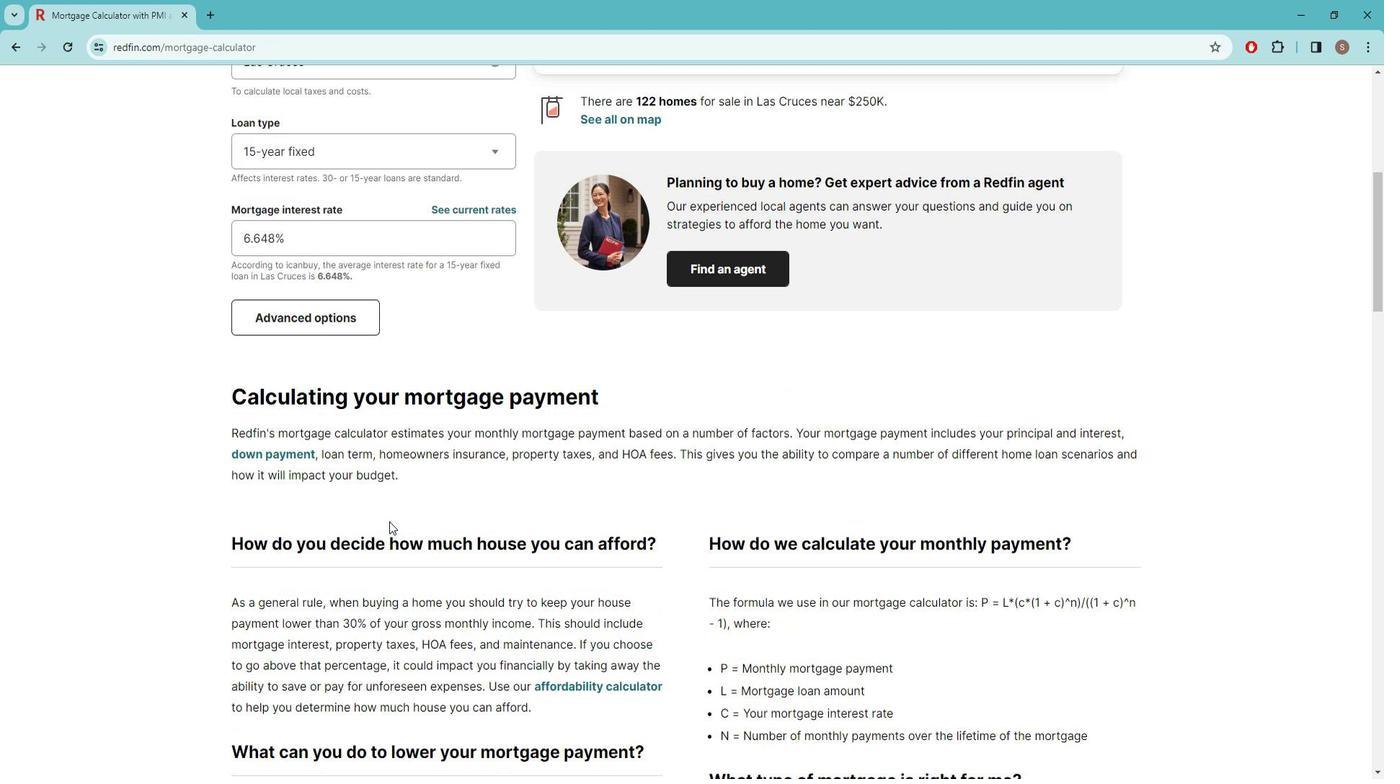 
Action: Mouse scrolled (385, 499) with delta (0, 0)
Screenshot: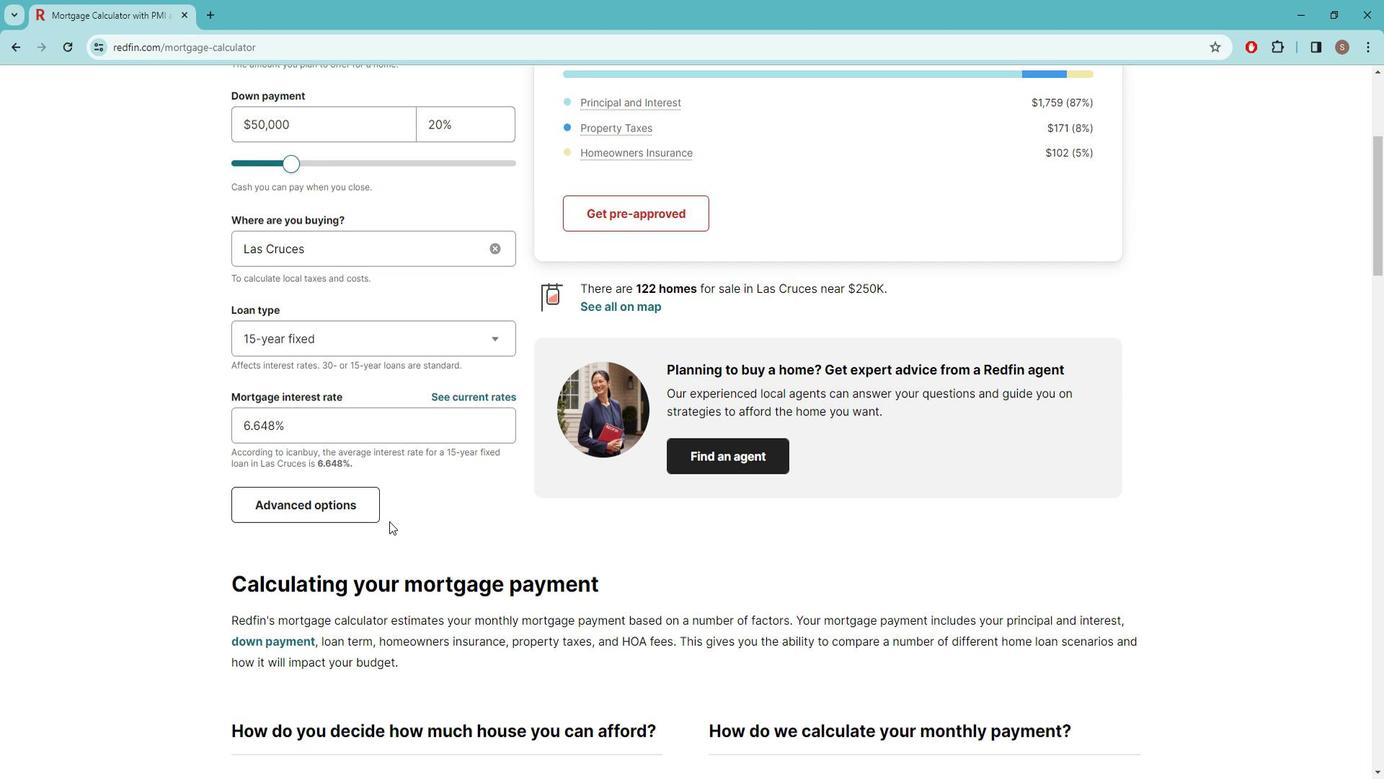 
Action: Mouse scrolled (385, 499) with delta (0, 0)
Screenshot: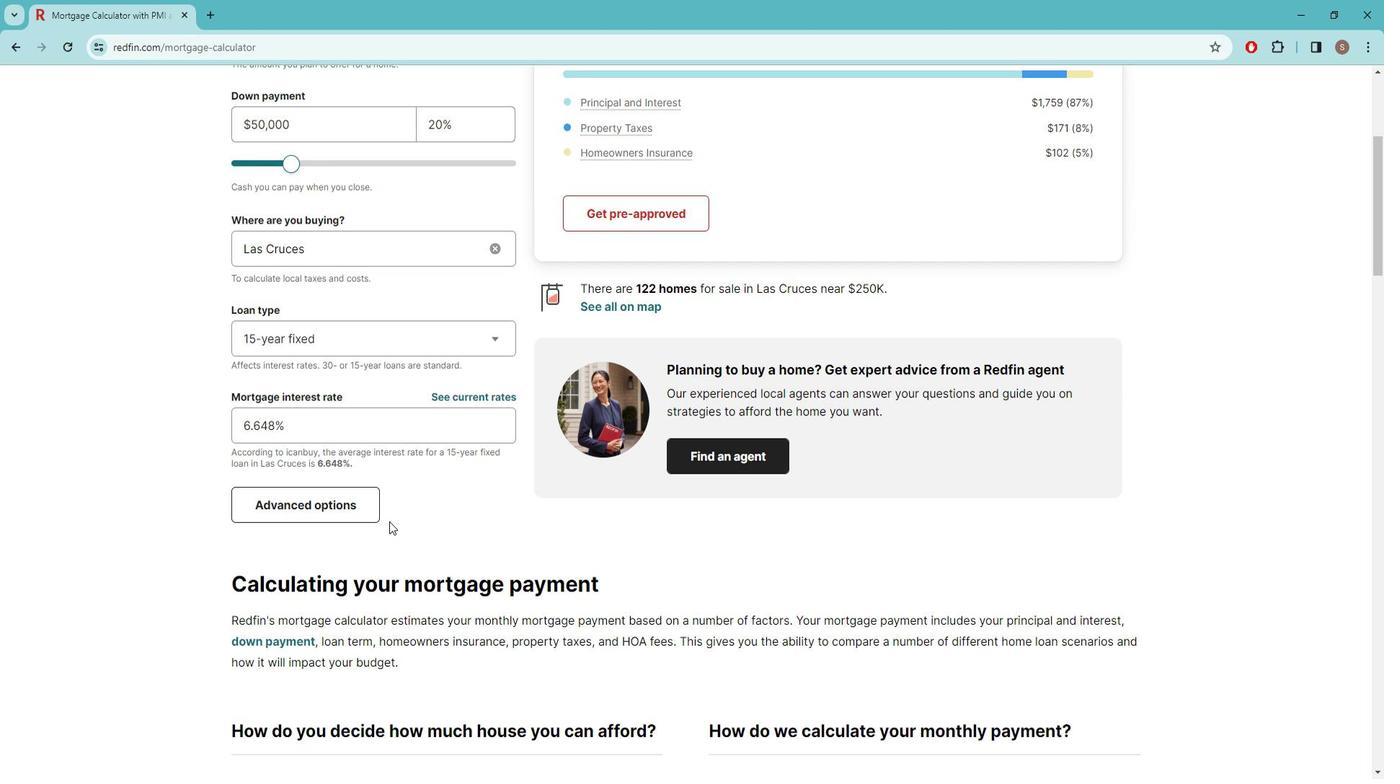 
Action: Mouse scrolled (385, 499) with delta (0, 0)
Screenshot: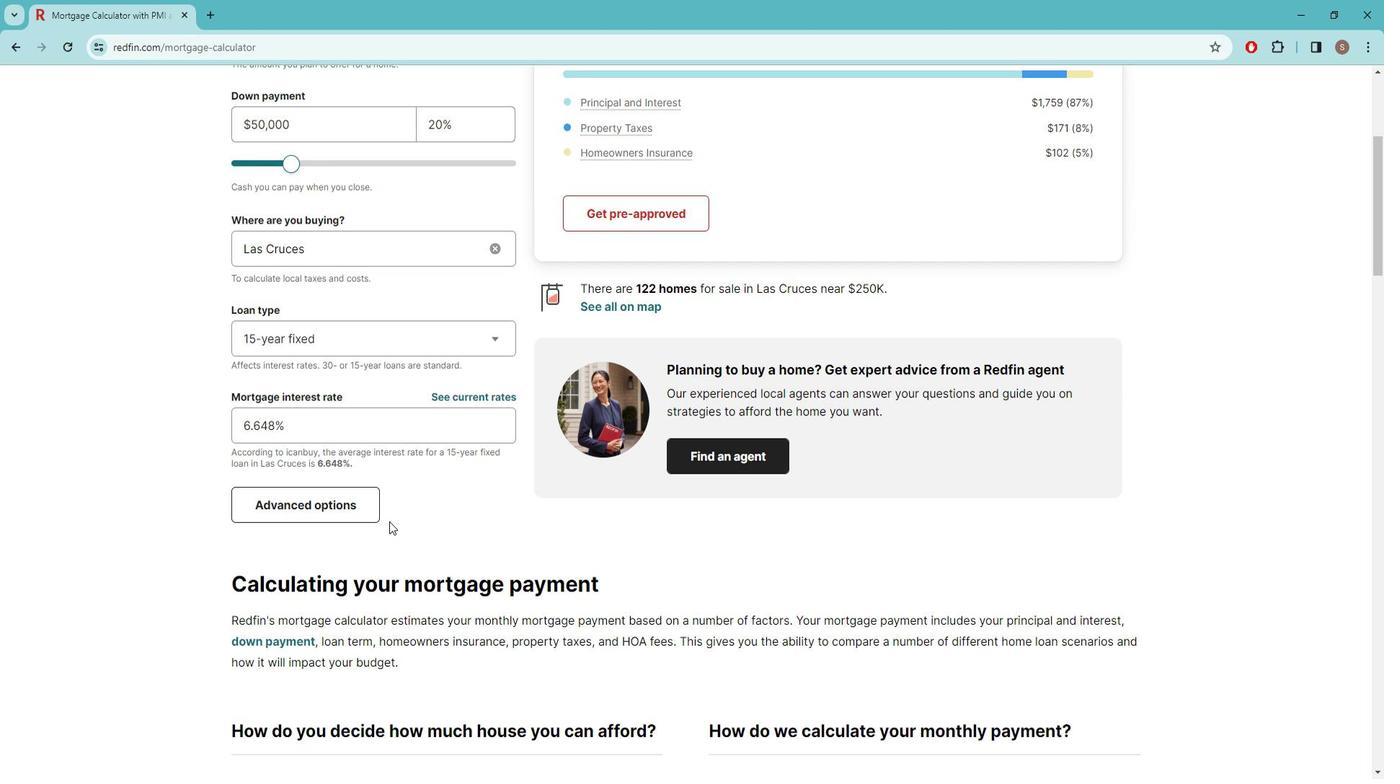 
Action: Mouse scrolled (385, 499) with delta (0, 0)
Screenshot: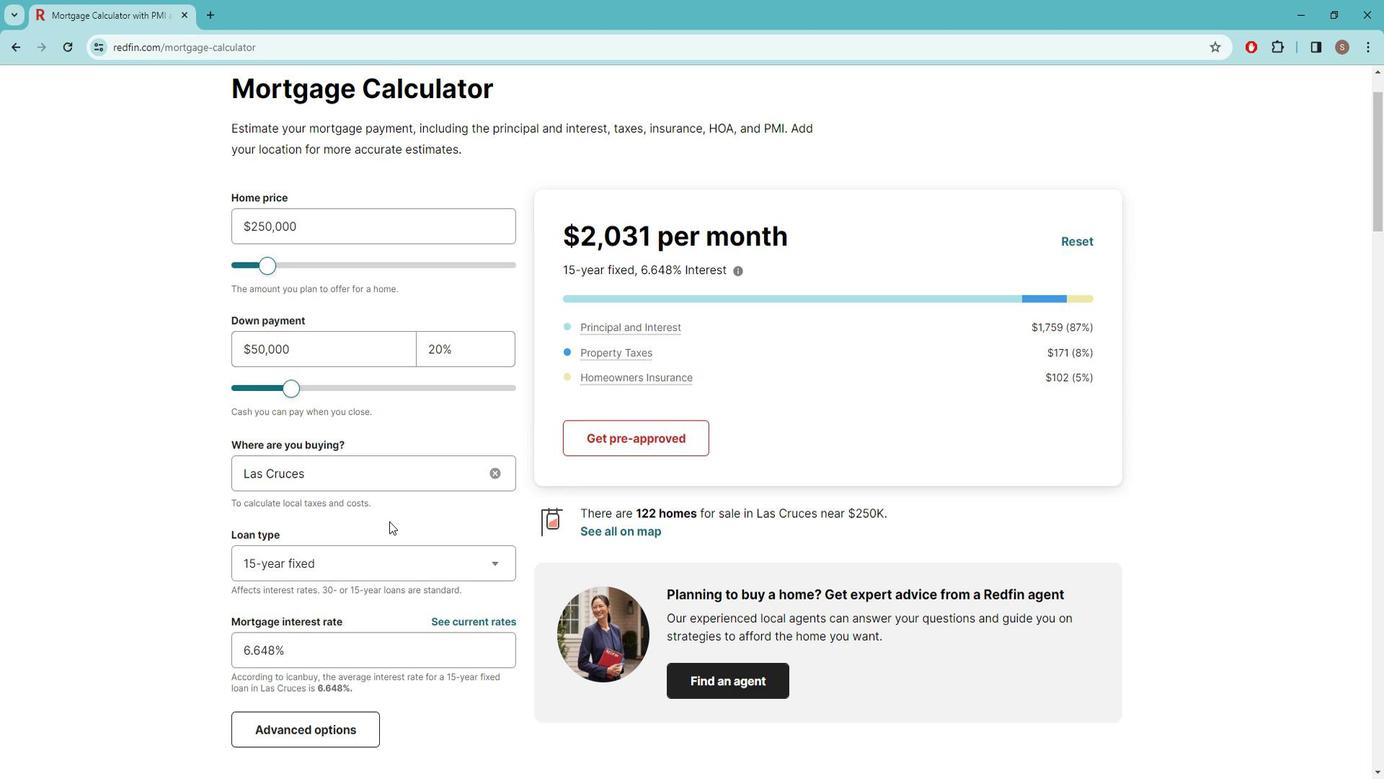 
Action: Mouse scrolled (385, 499) with delta (0, 0)
Screenshot: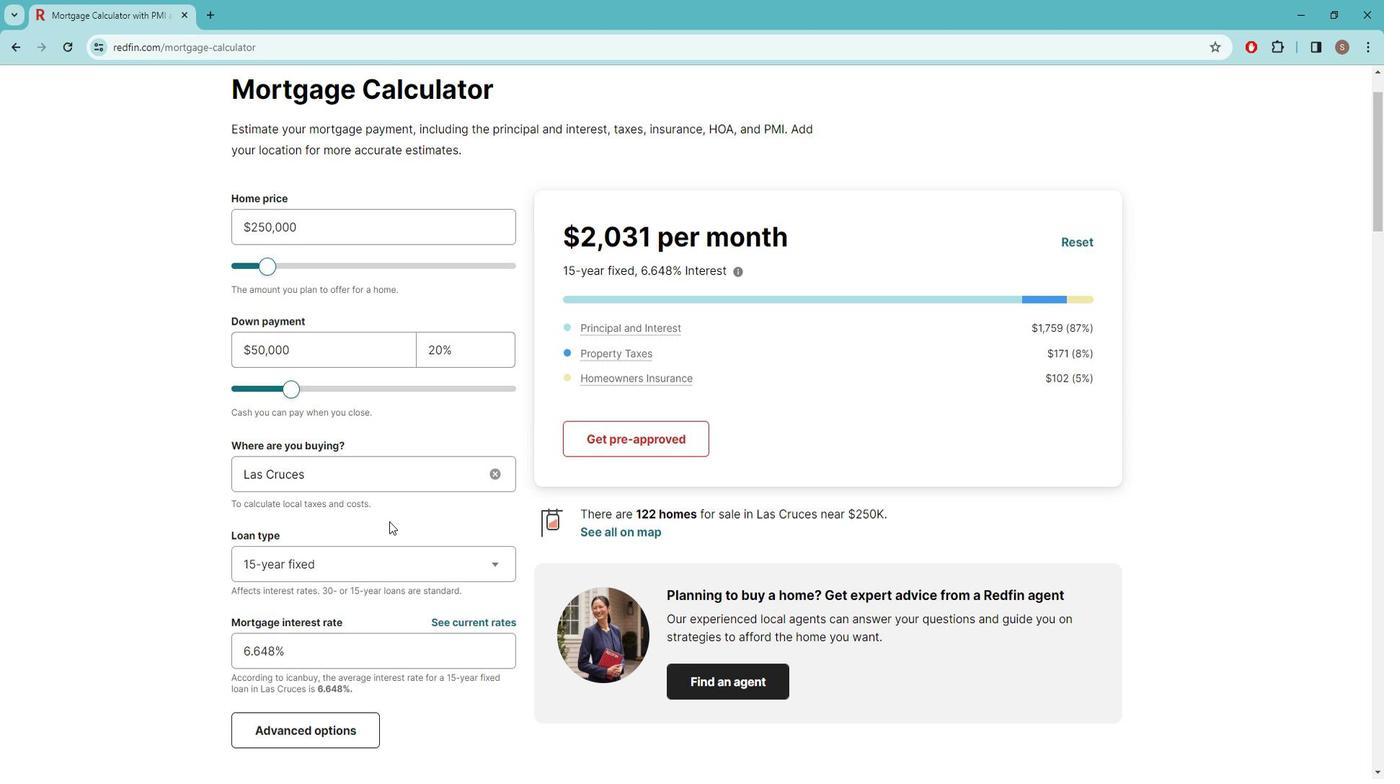 
Action: Mouse moved to (320, 613)
Screenshot: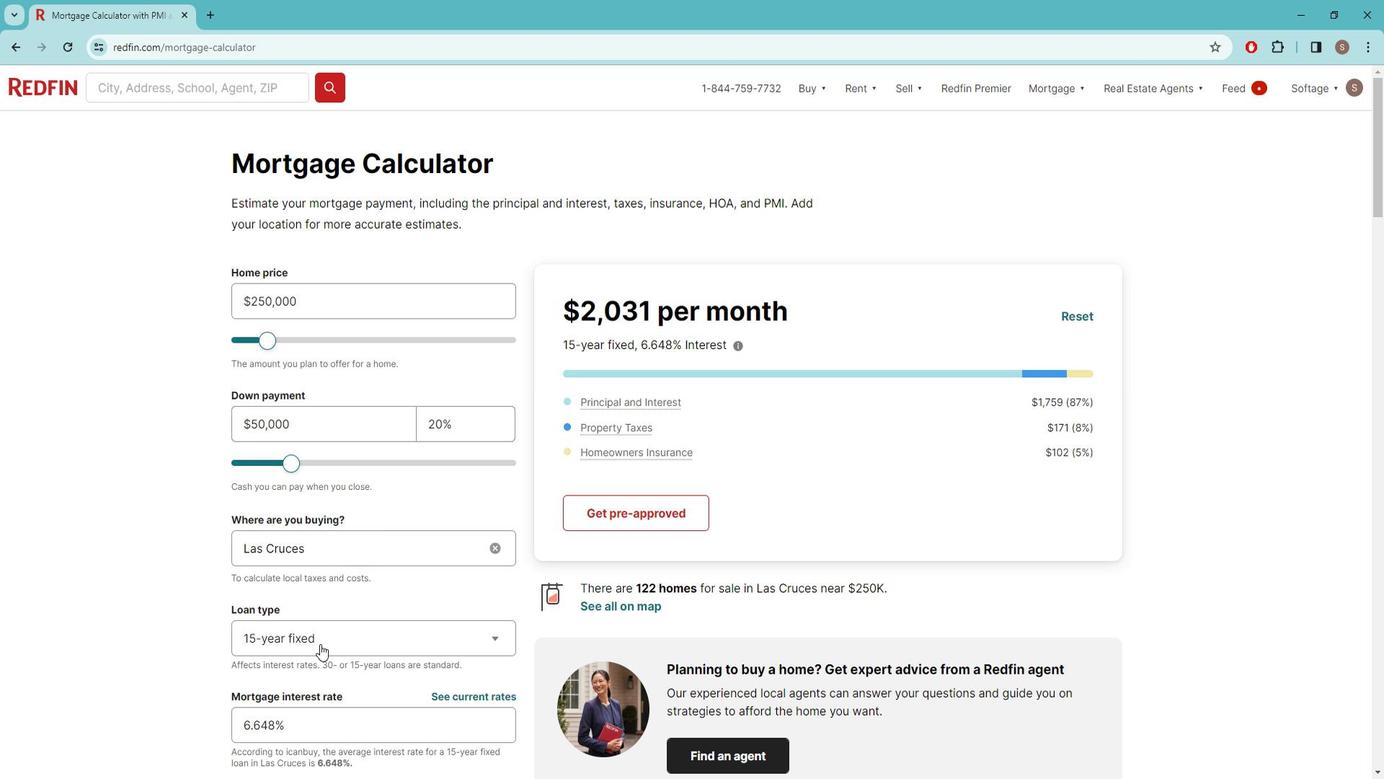 
Action: Mouse scrolled (320, 612) with delta (0, 0)
Screenshot: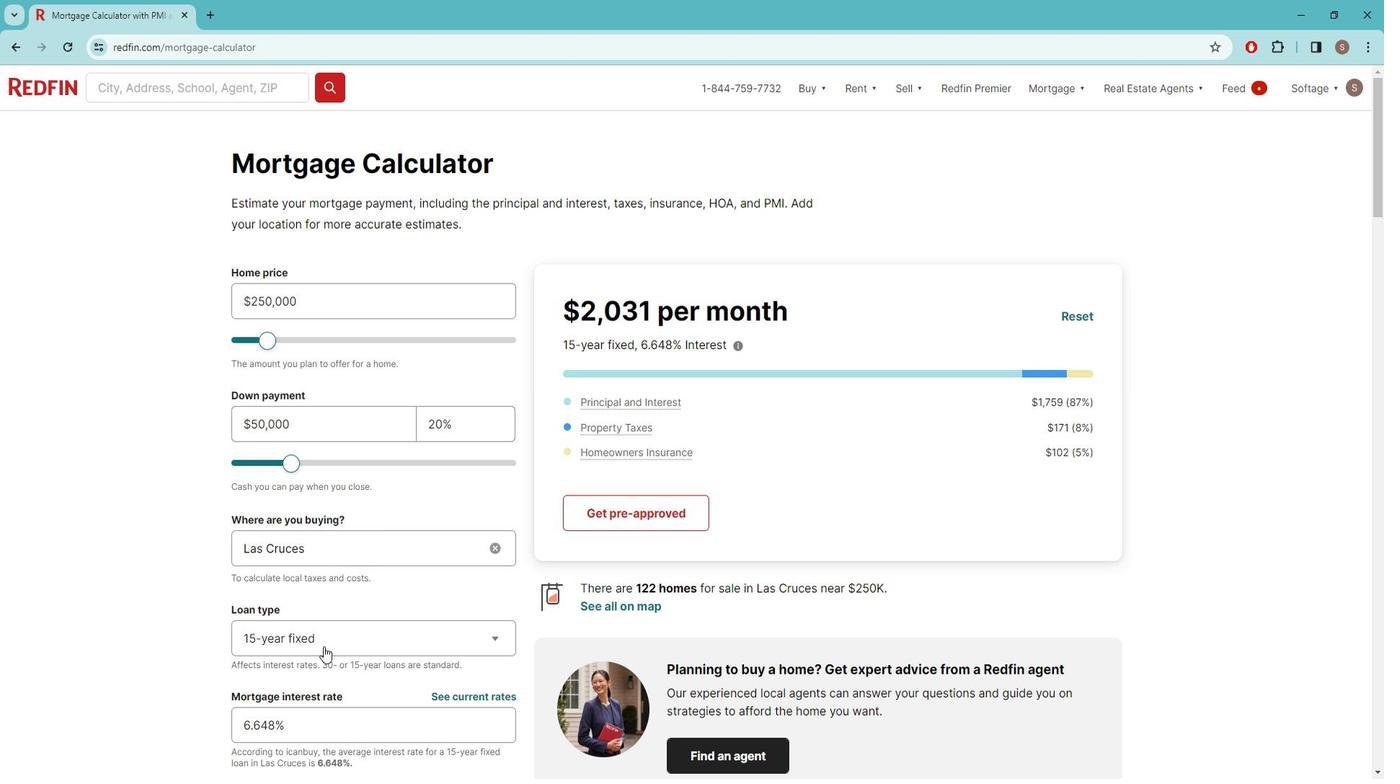 
Action: Mouse scrolled (320, 612) with delta (0, 0)
Screenshot: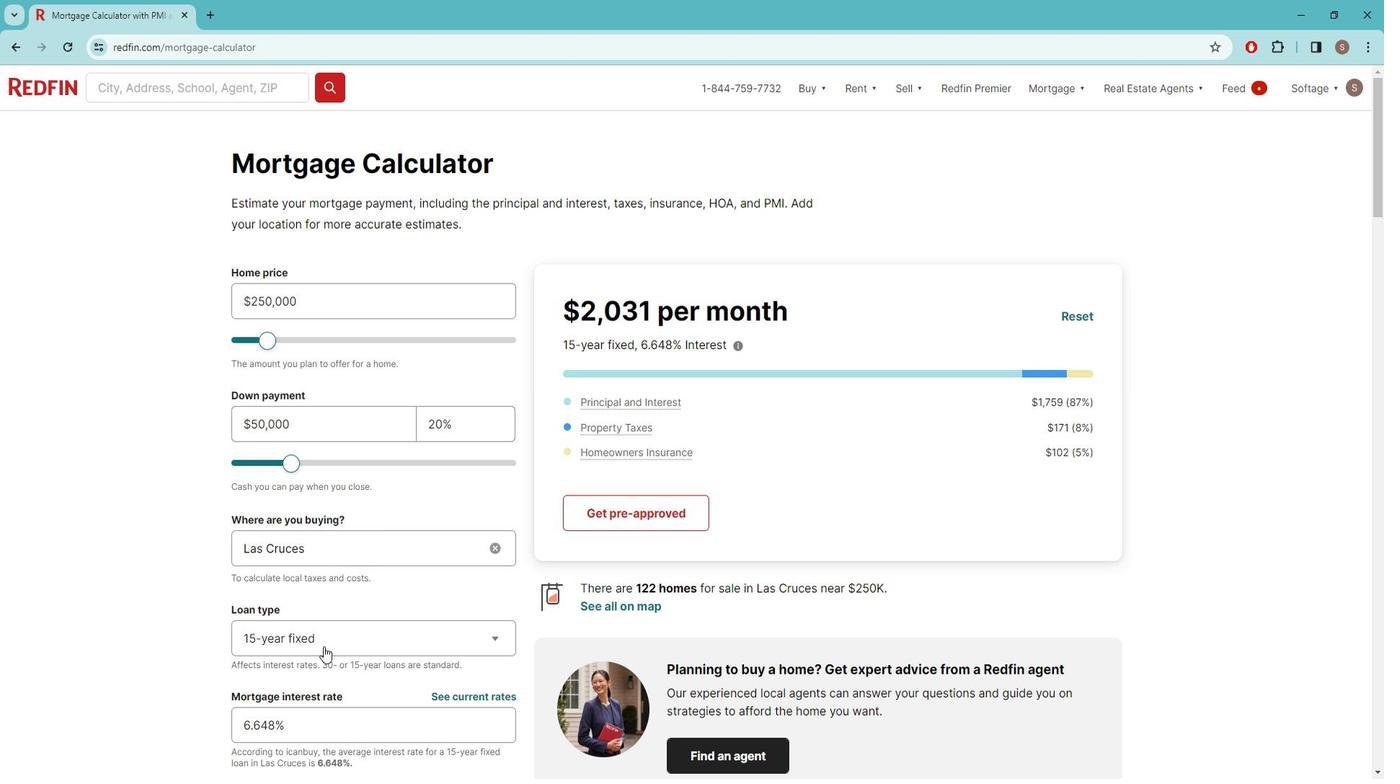 
Action: Mouse scrolled (320, 612) with delta (0, 0)
Screenshot: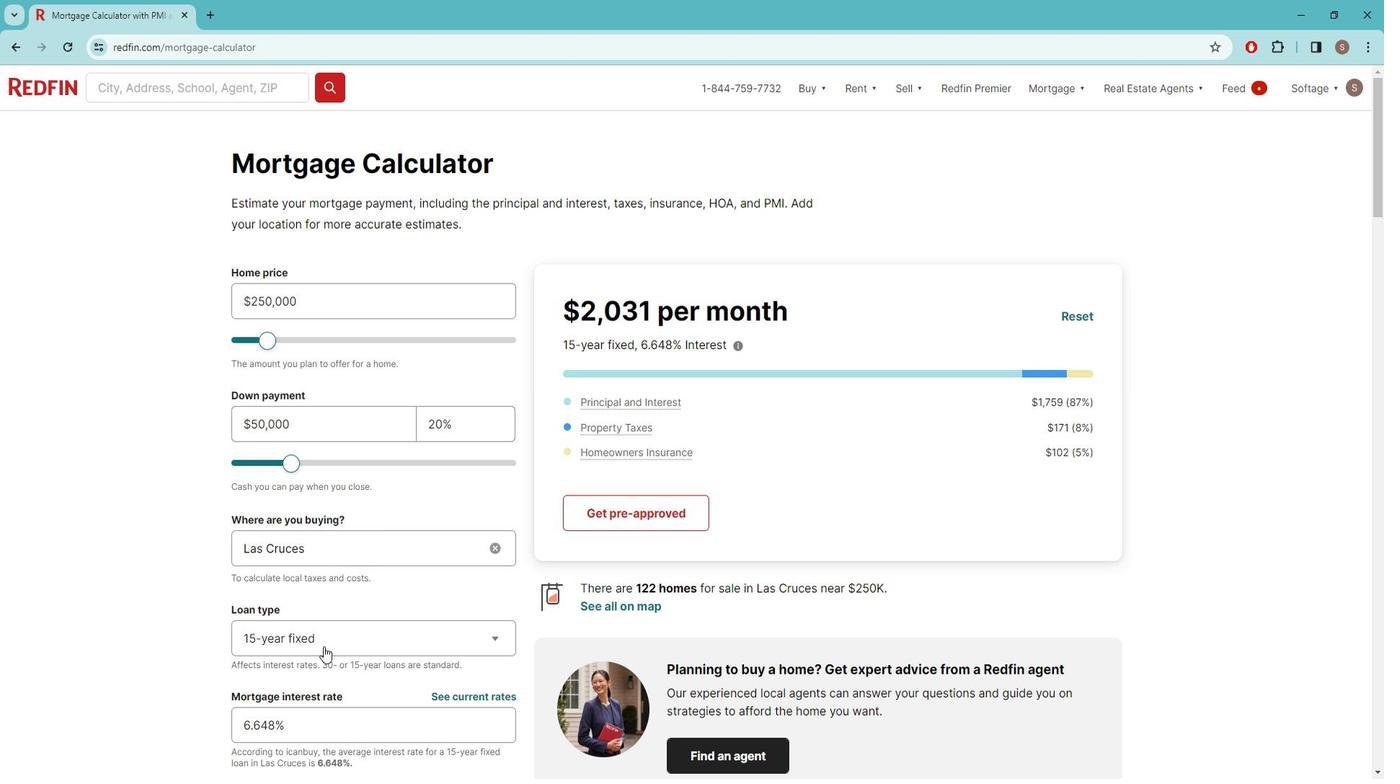 
Action: Mouse scrolled (320, 612) with delta (0, 0)
Screenshot: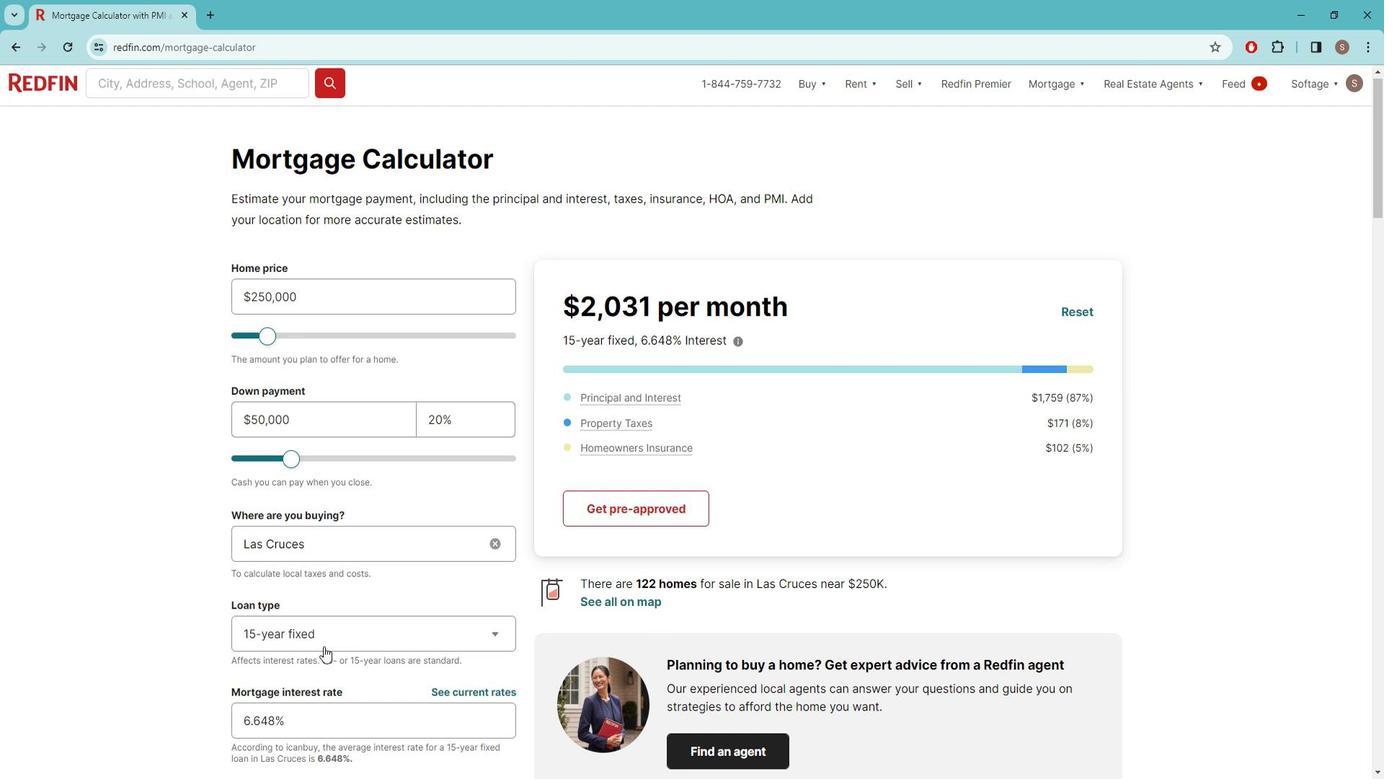 
Action: Mouse moved to (308, 489)
Screenshot: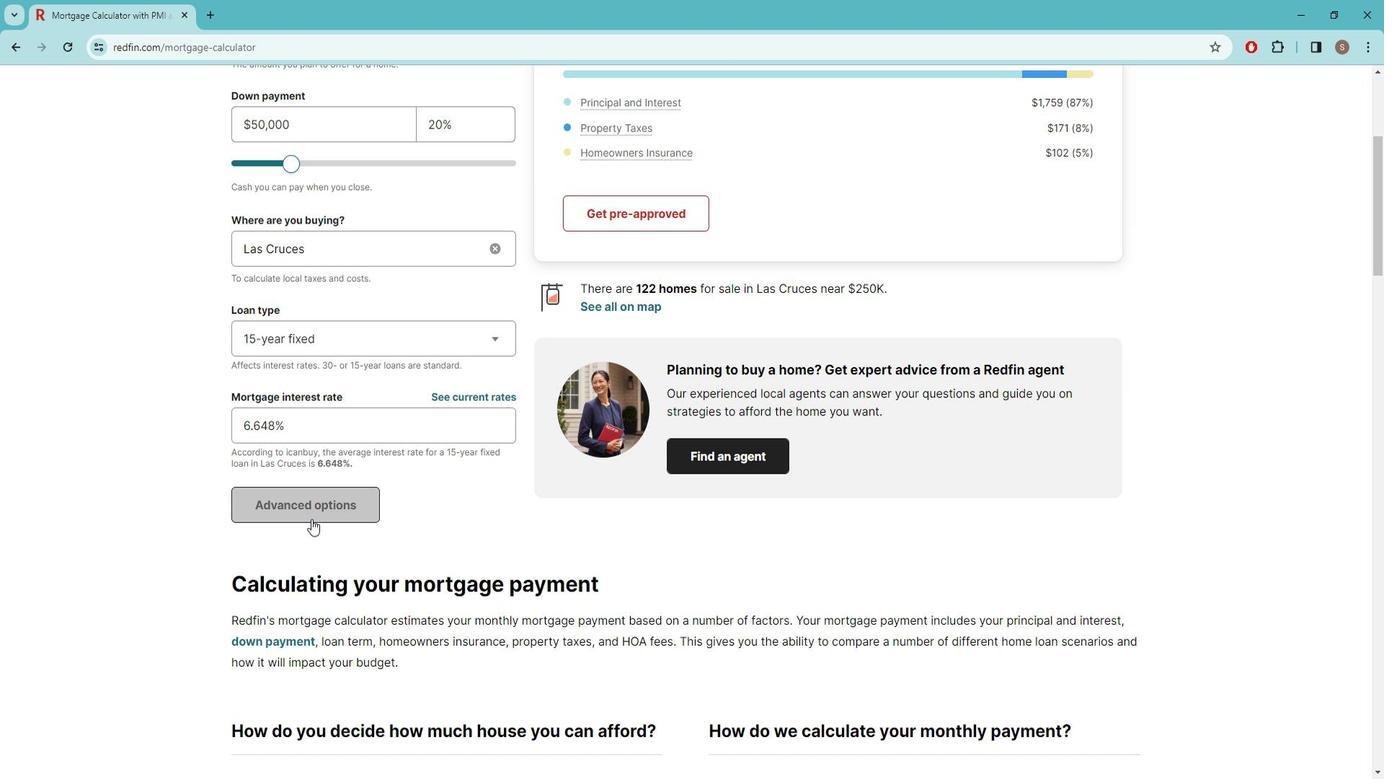 
Action: Mouse pressed left at (308, 489)
Screenshot: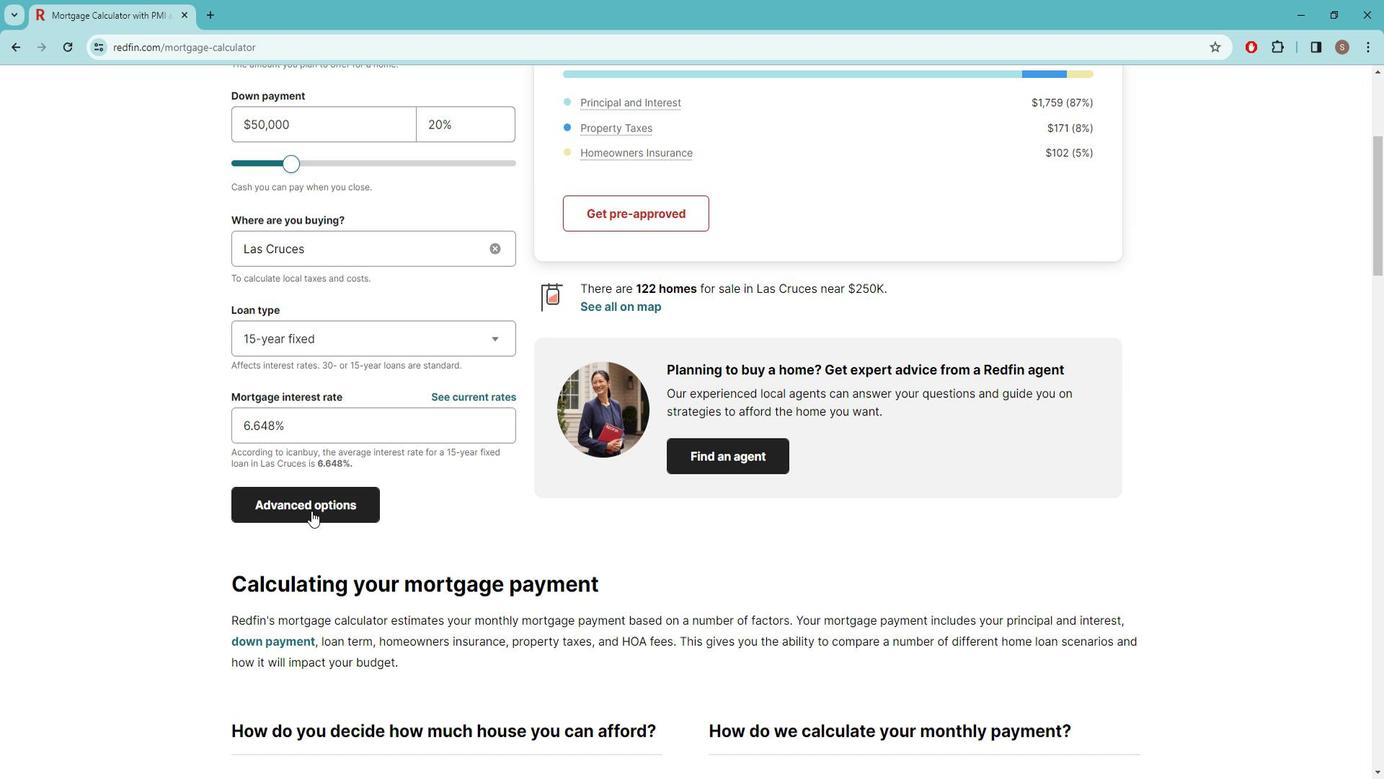 
Action: Mouse moved to (916, 543)
Screenshot: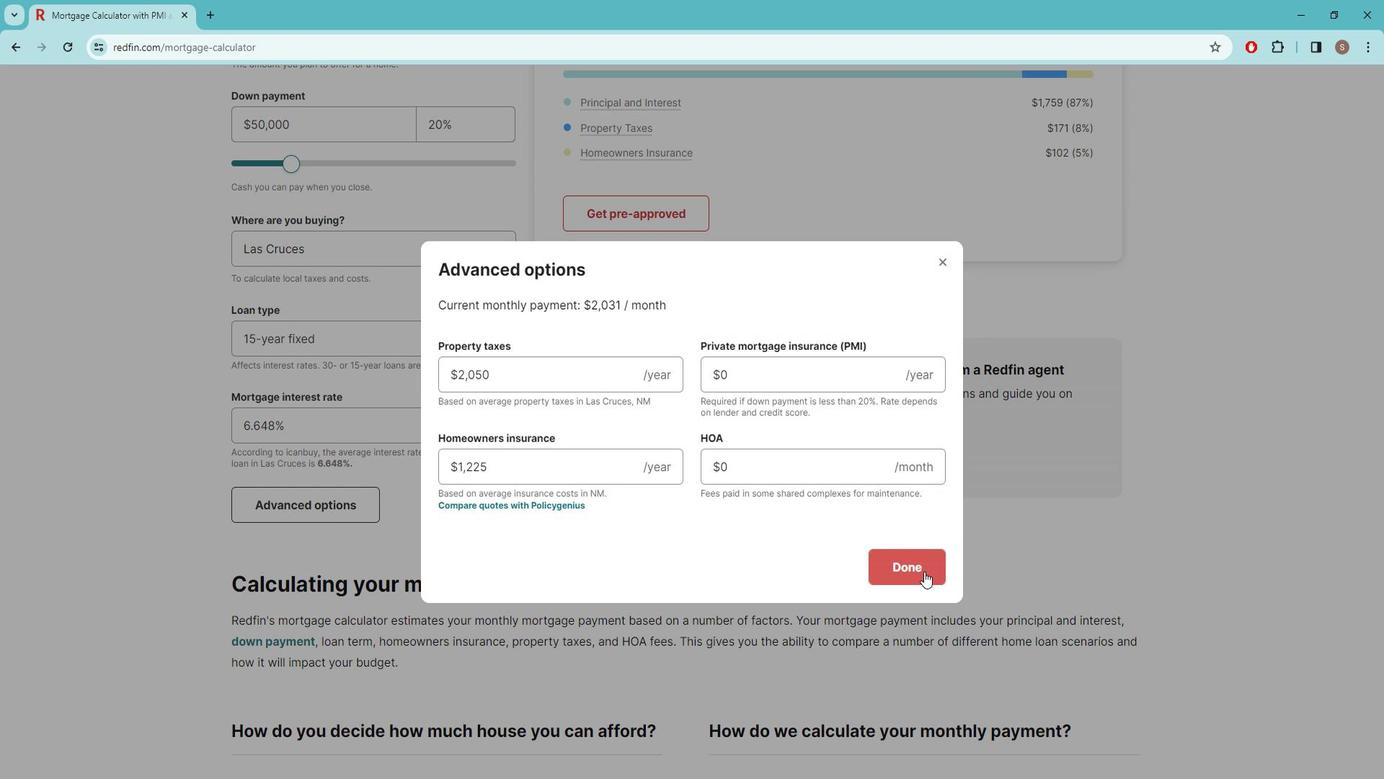 
Action: Mouse pressed left at (916, 543)
Screenshot: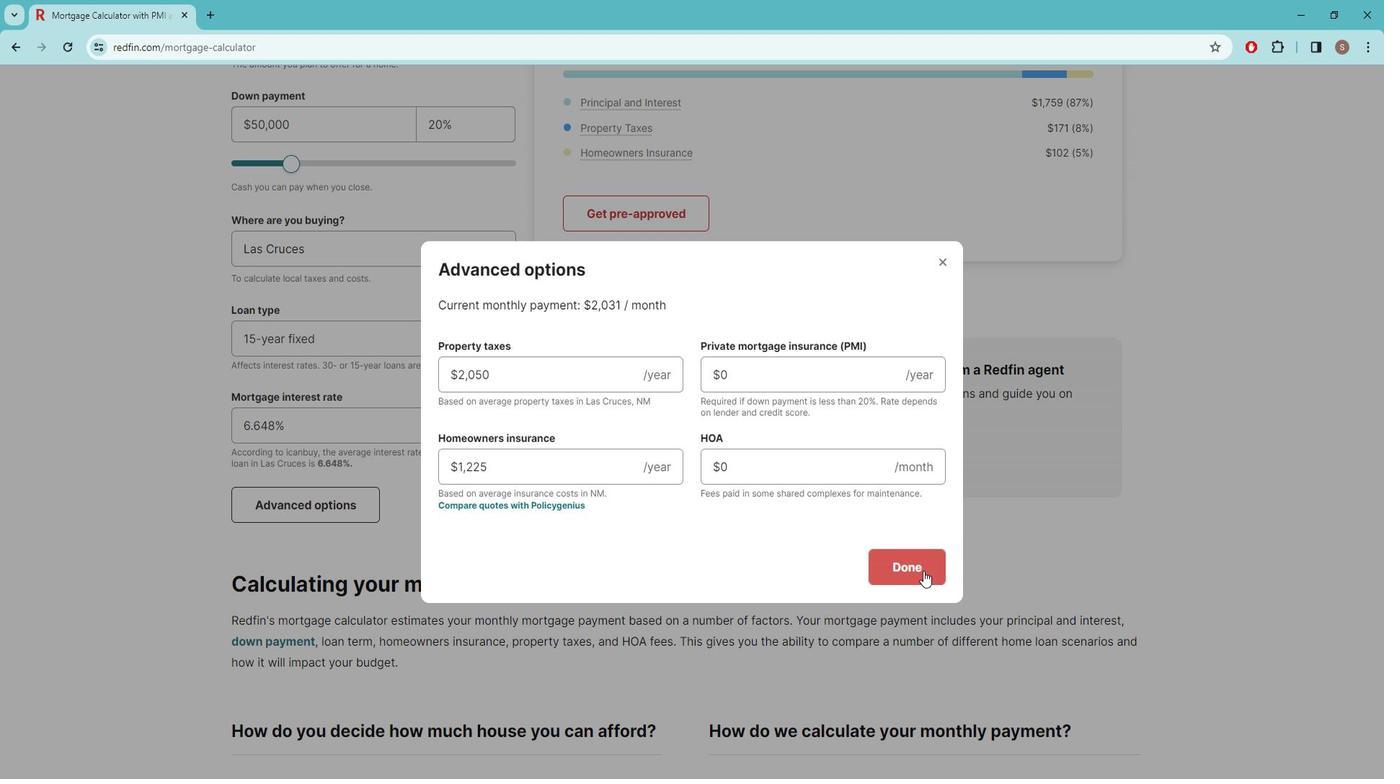 
Action: Mouse moved to (836, 564)
Screenshot: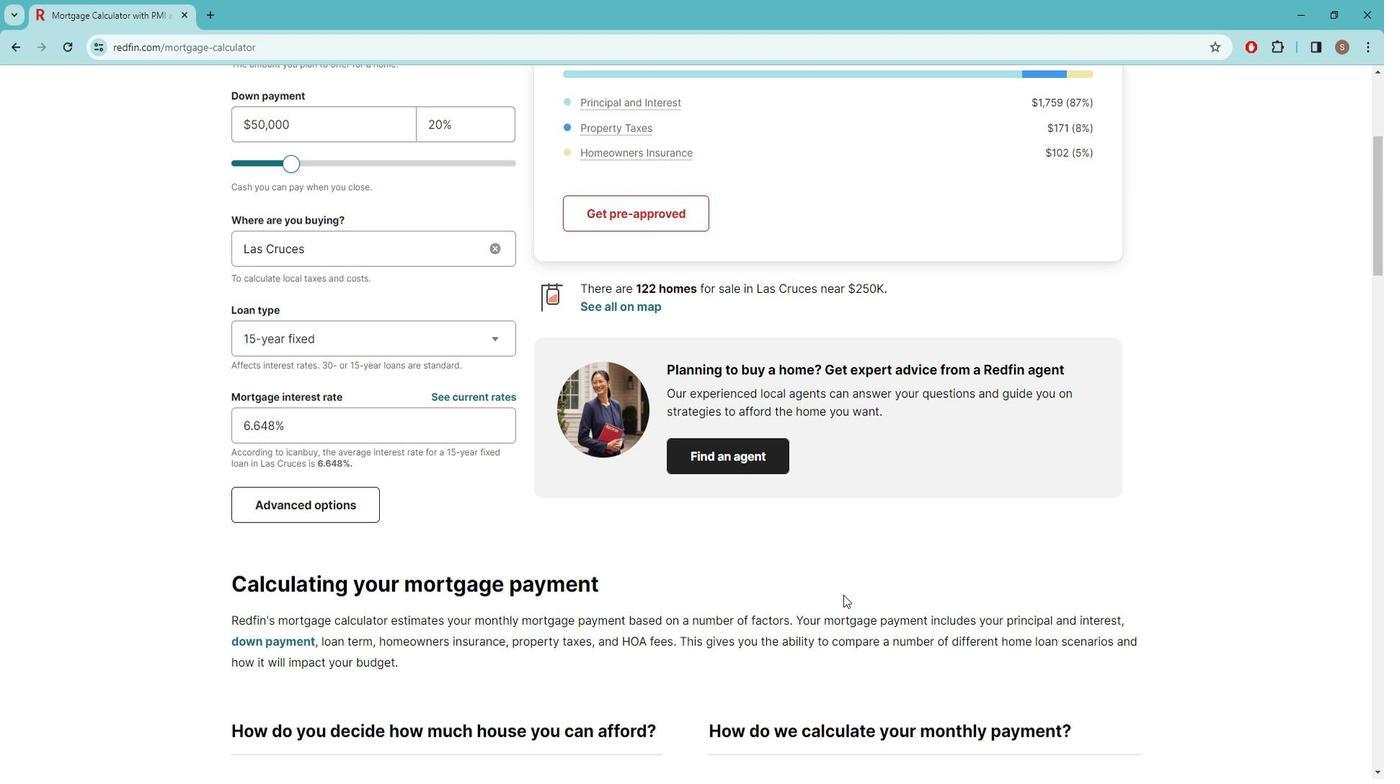 
Action: Mouse scrolled (836, 565) with delta (0, 0)
Screenshot: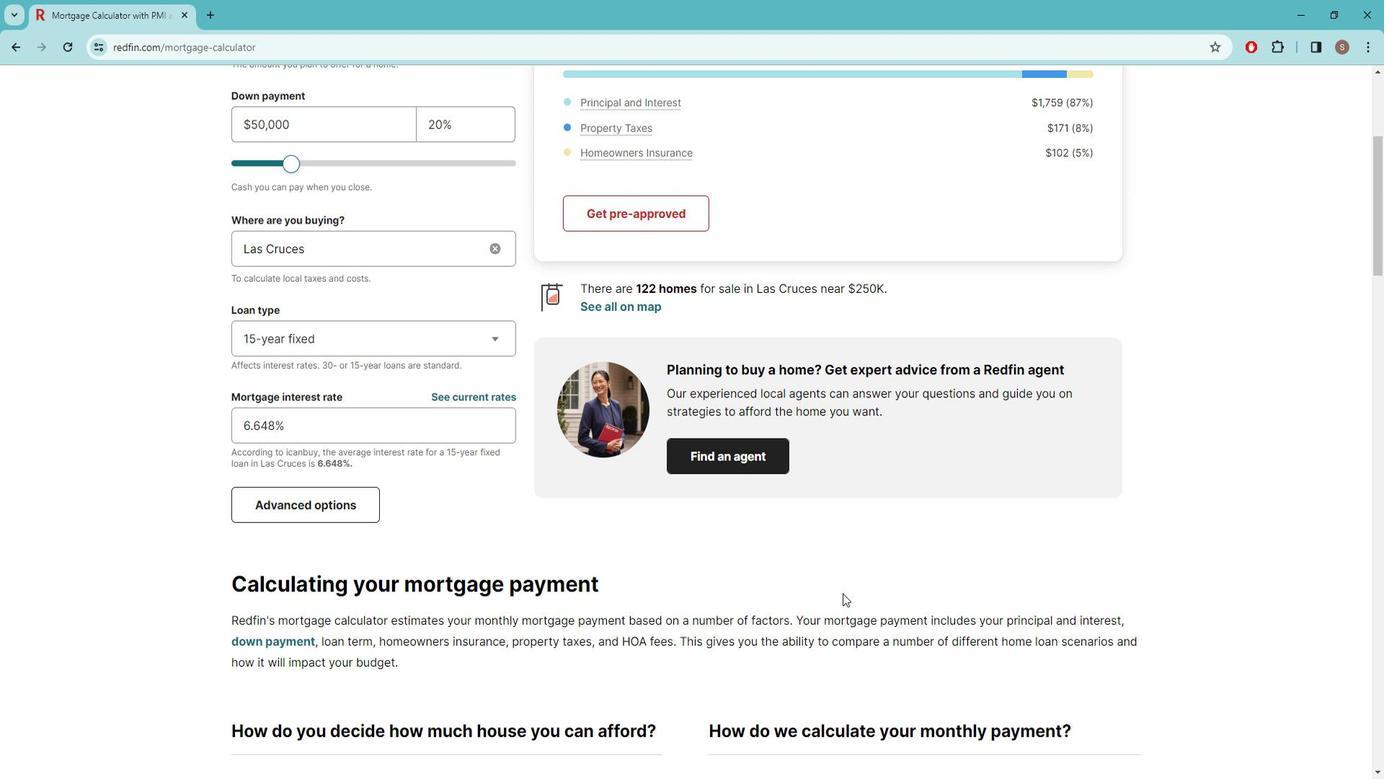 
Action: Mouse scrolled (836, 565) with delta (0, 0)
Screenshot: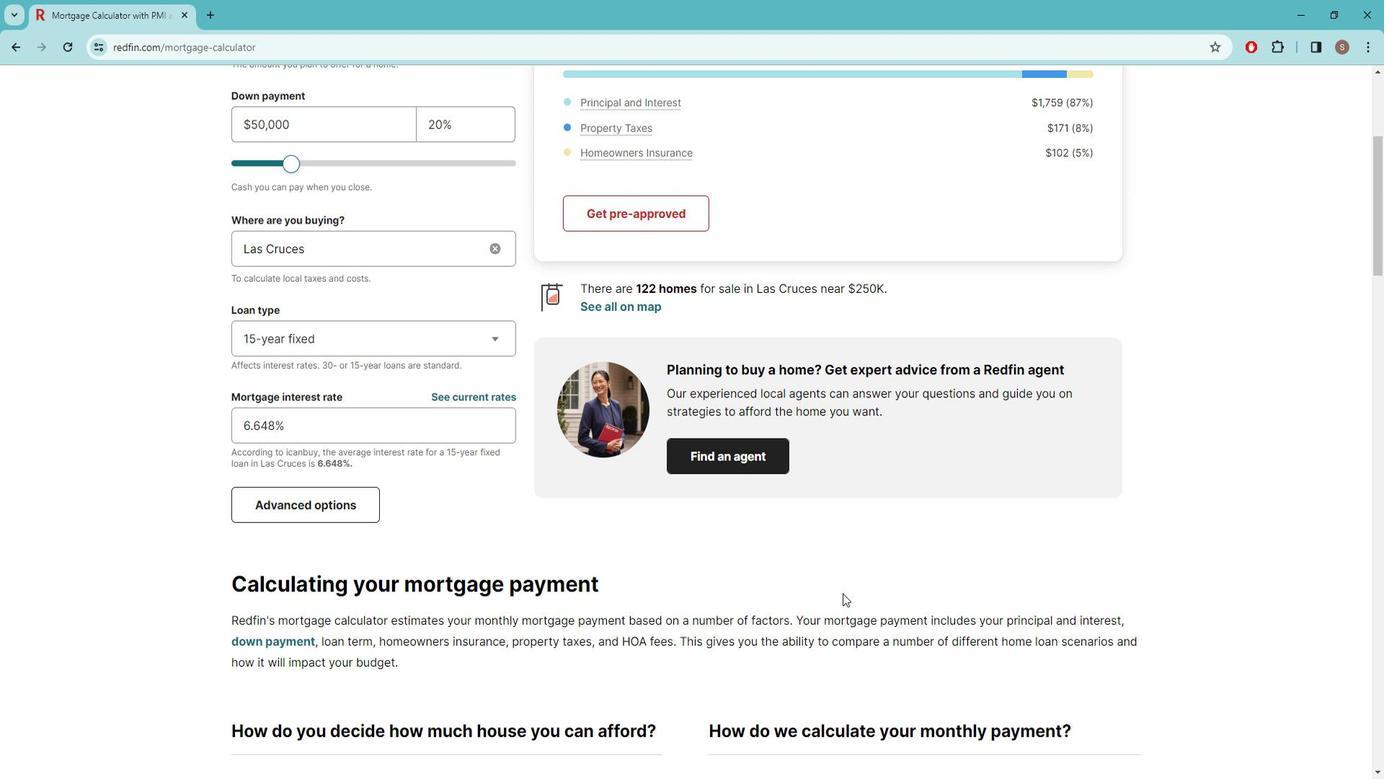 
Action: Mouse scrolled (836, 565) with delta (0, 0)
Screenshot: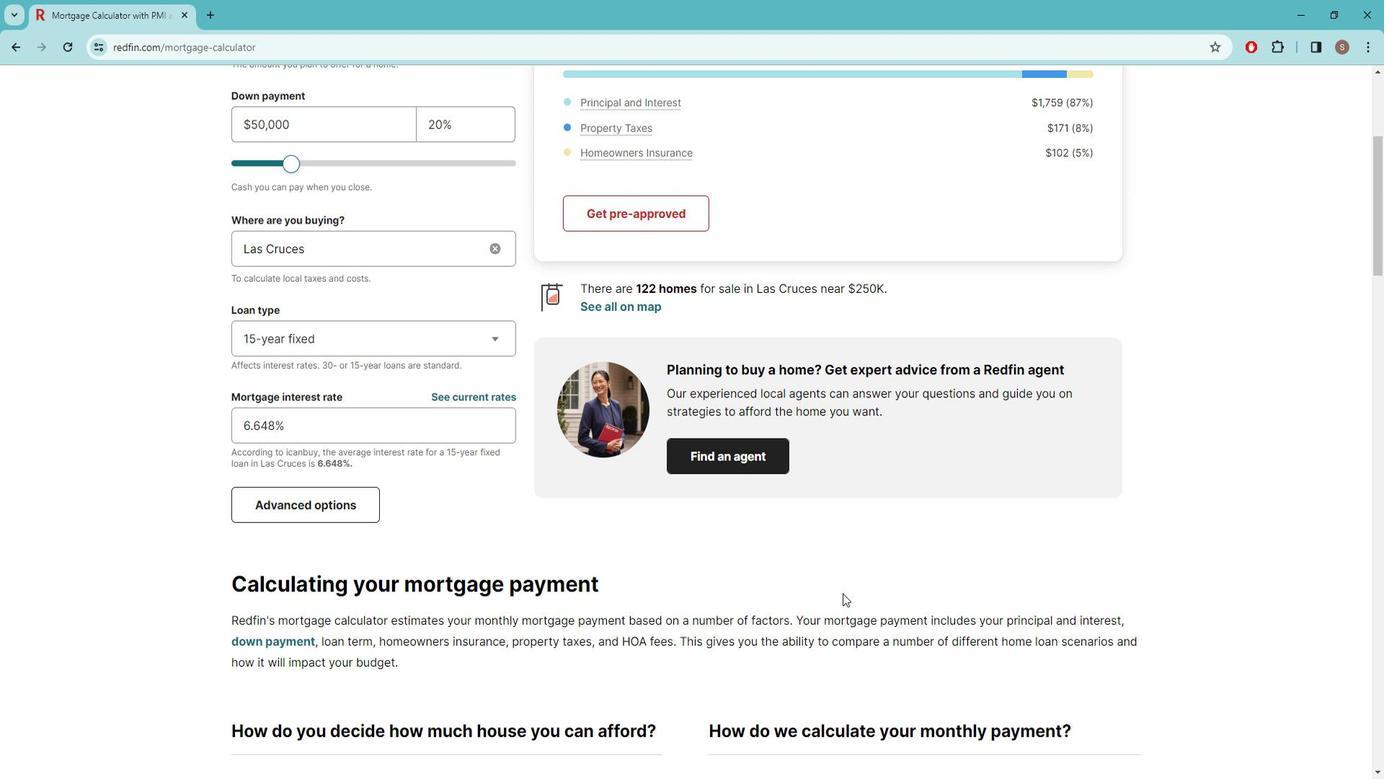 
Action: Mouse scrolled (836, 565) with delta (0, 0)
Screenshot: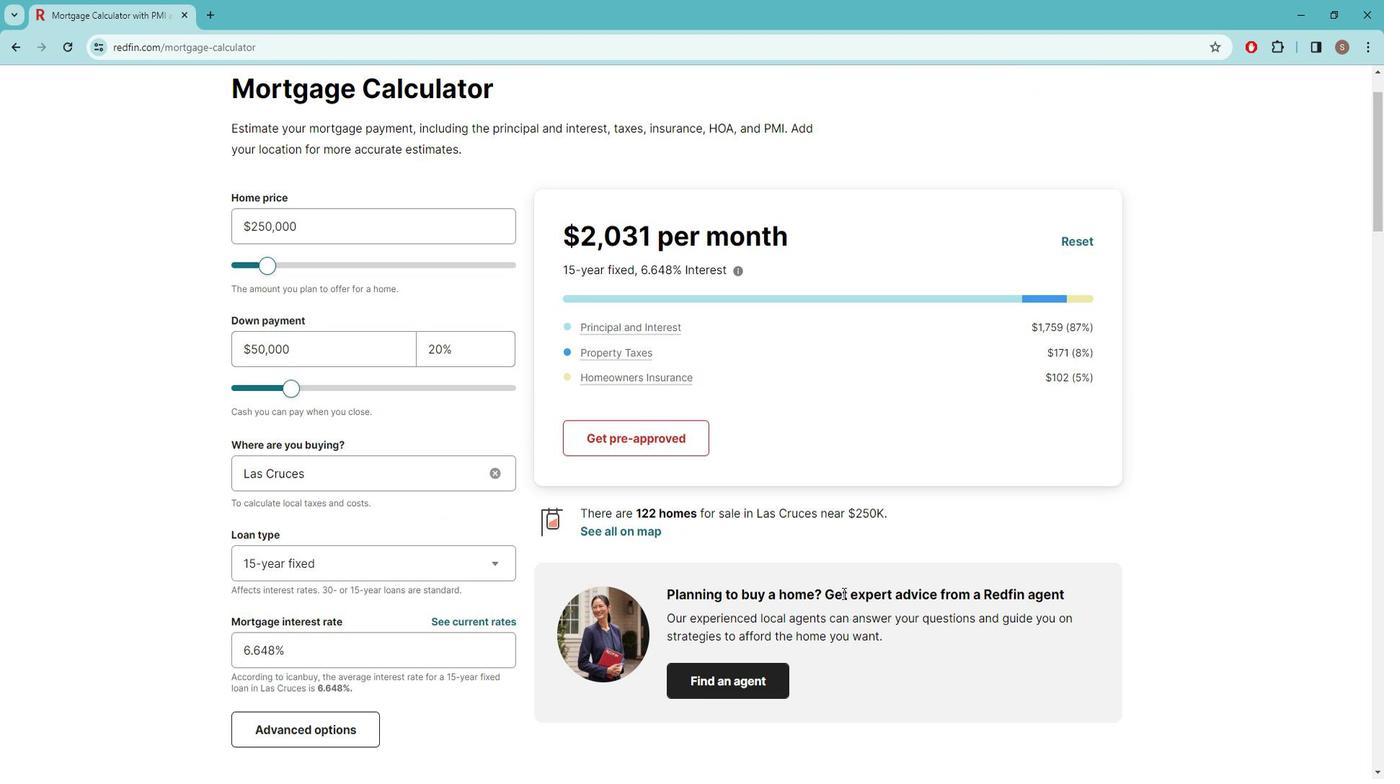 
Action: Mouse scrolled (836, 565) with delta (0, 0)
Screenshot: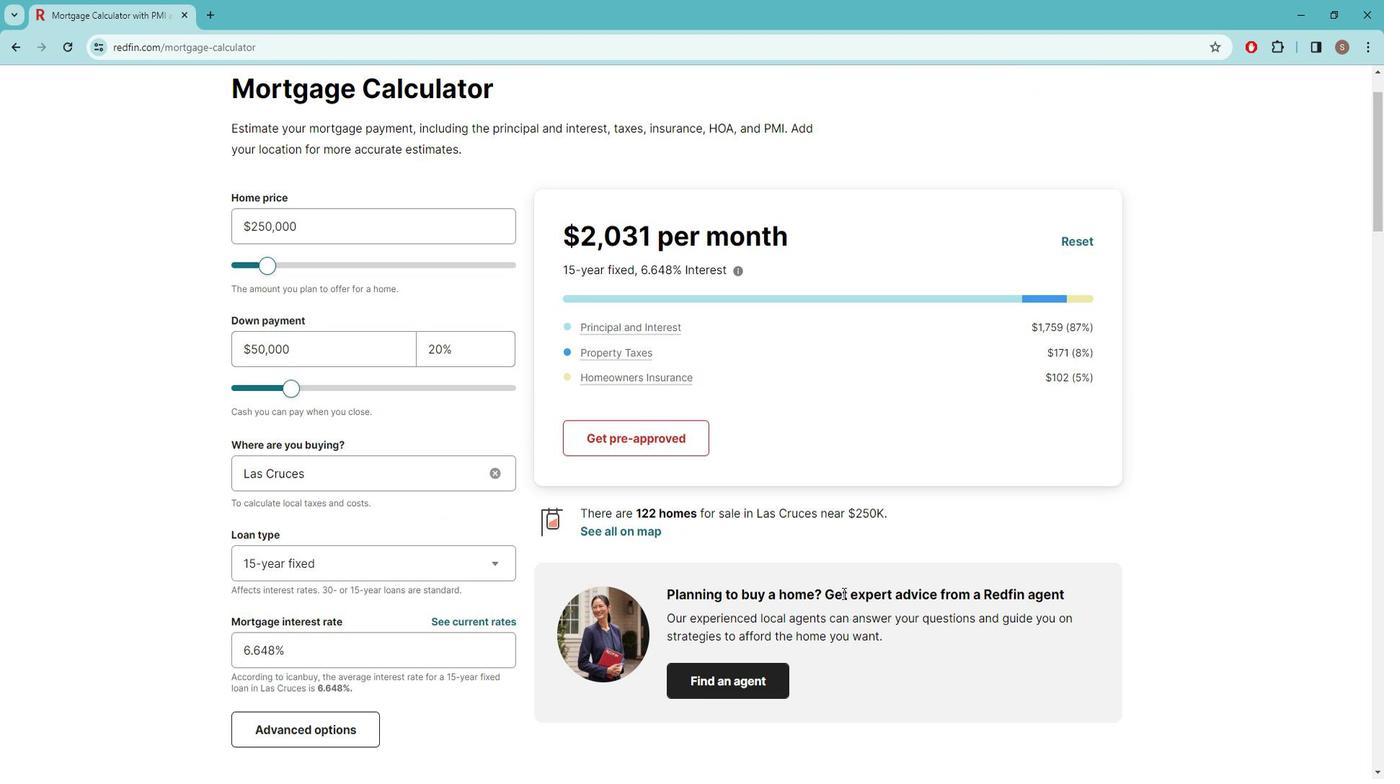 
Action: Mouse scrolled (836, 565) with delta (0, 0)
Screenshot: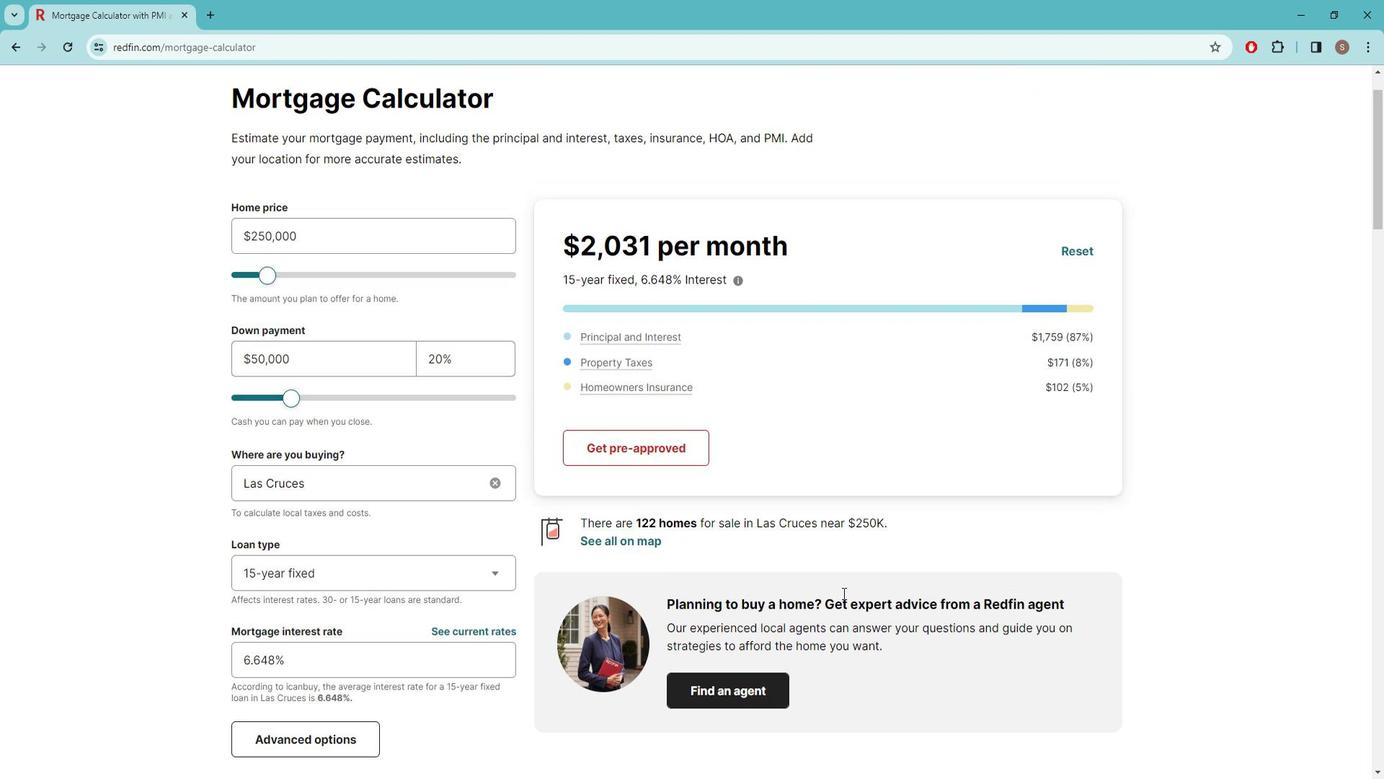 
Action: Mouse scrolled (836, 565) with delta (0, 0)
Screenshot: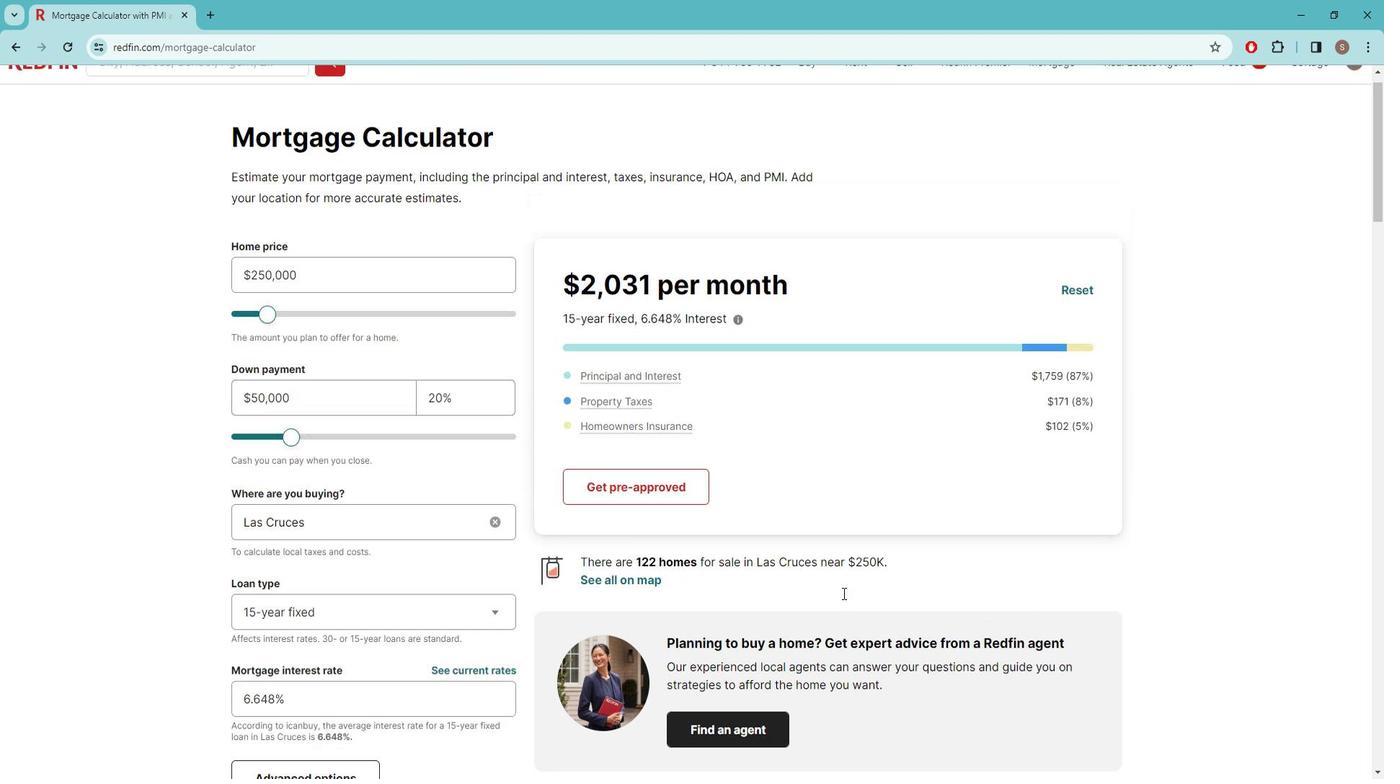 
Action: Mouse scrolled (836, 565) with delta (0, 0)
Screenshot: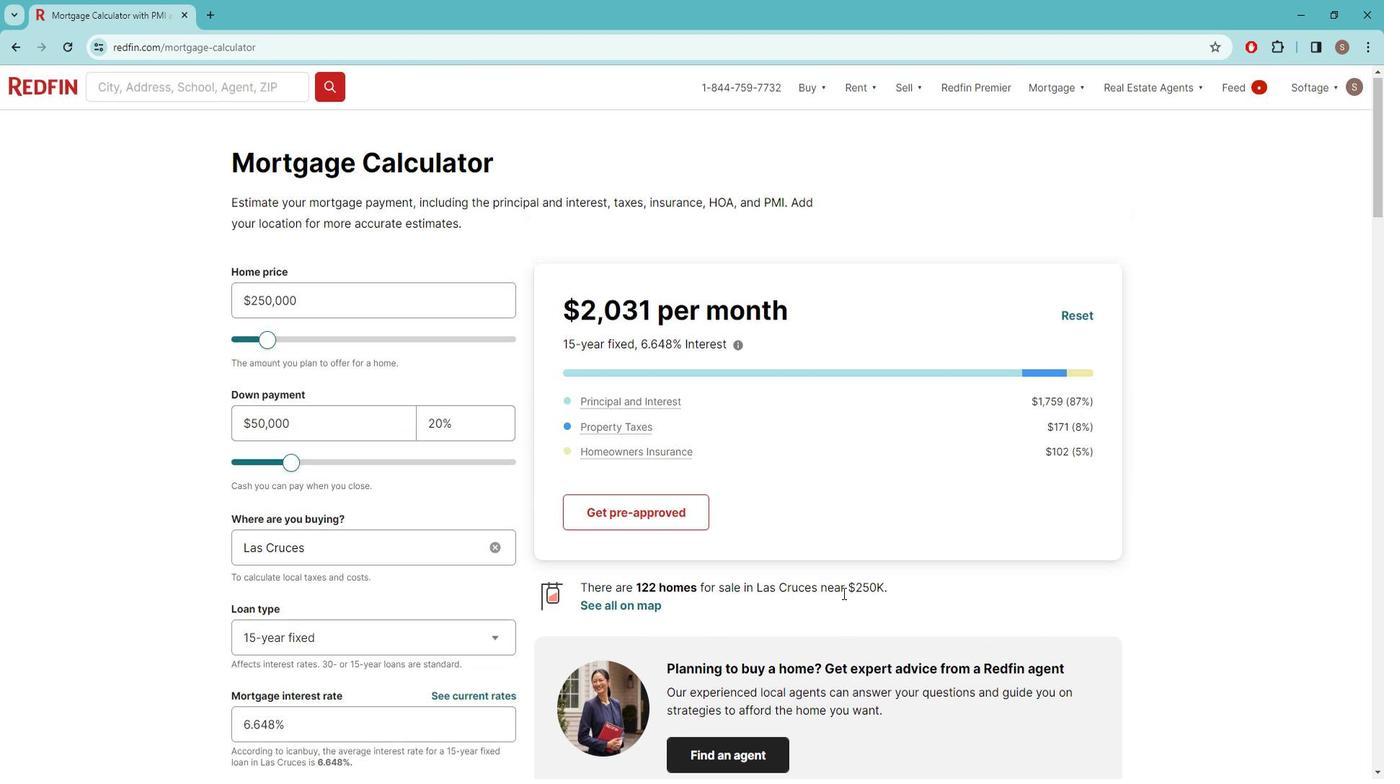 
Action: Mouse moved to (797, 554)
Screenshot: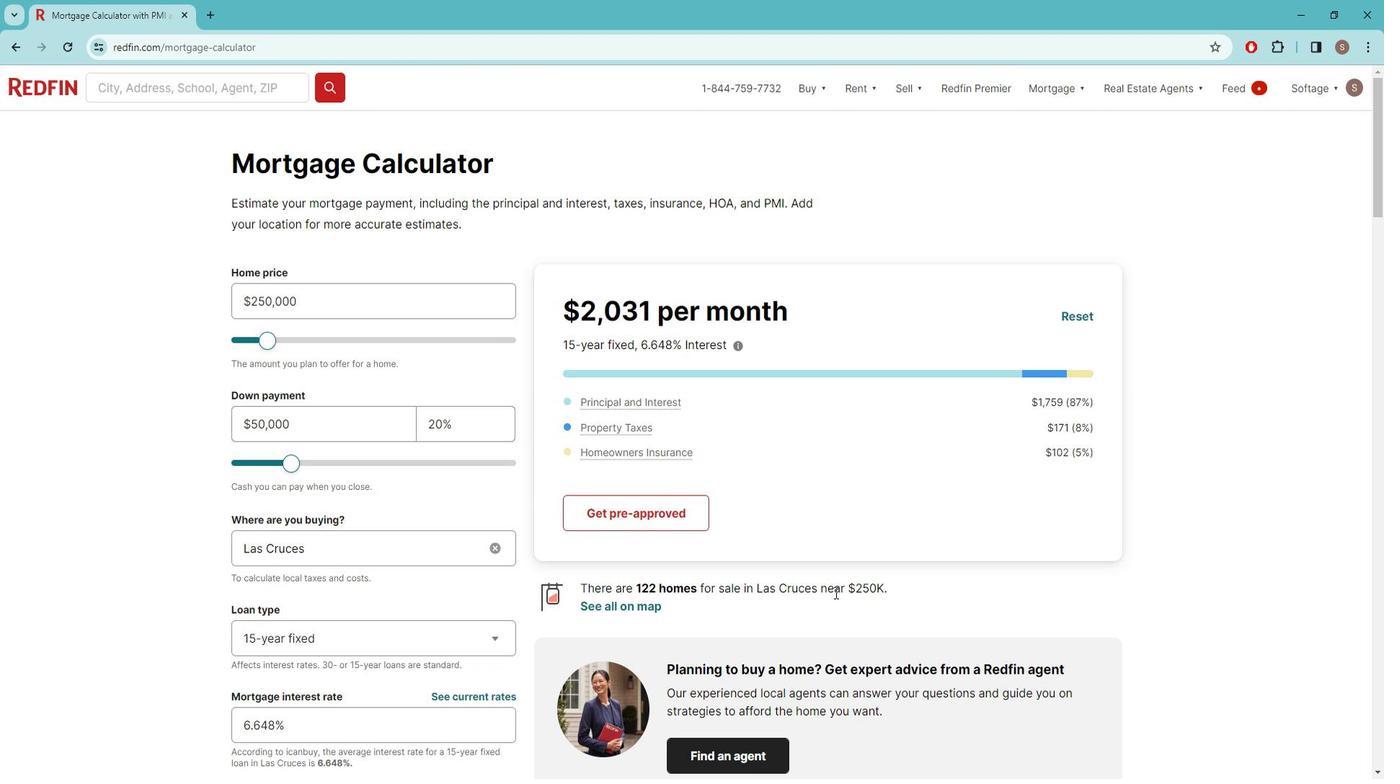 
